 Task: Get directions from Lyndon B. Johnson National Historical Park, Texas, United States to Charleston, South Carolina, United States and explore the nearby things to do with rating 4.5 and open @ 5:00 Sunday
Action: Mouse moved to (268, 90)
Screenshot: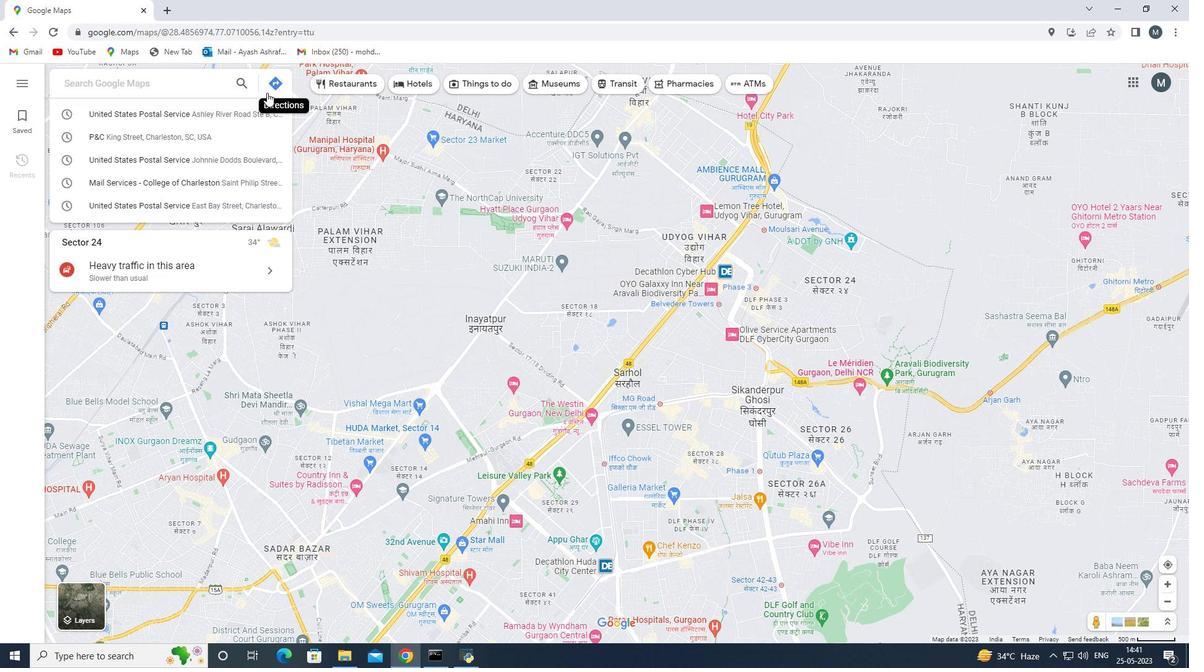 
Action: Mouse pressed left at (268, 90)
Screenshot: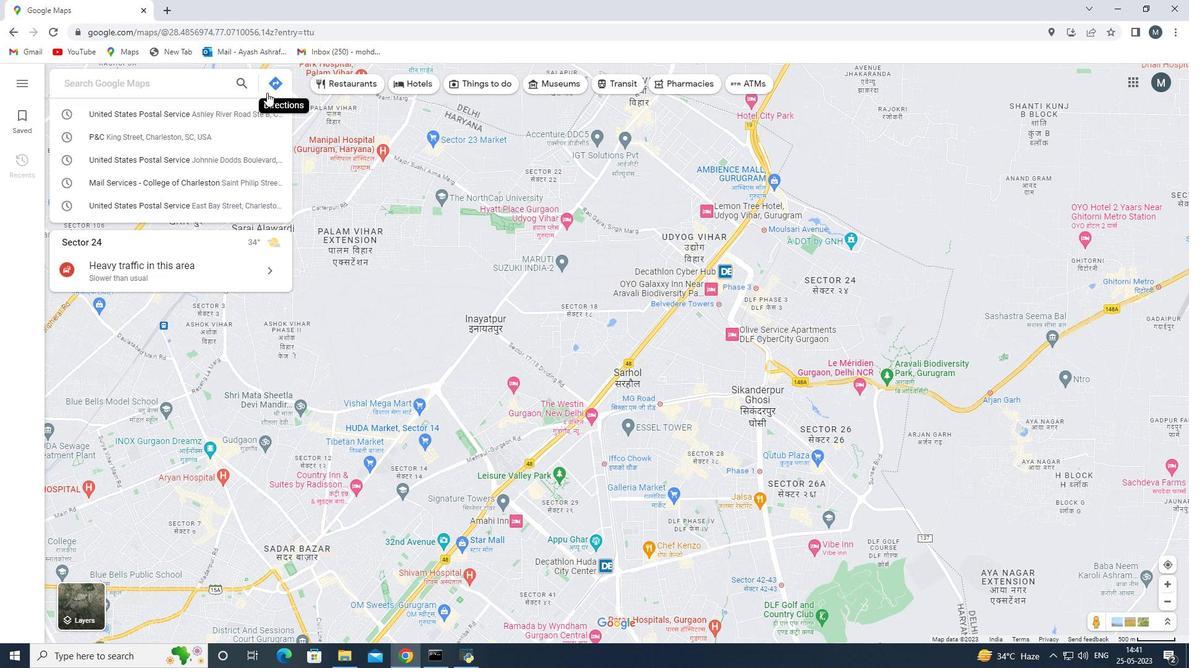 
Action: Mouse moved to (176, 125)
Screenshot: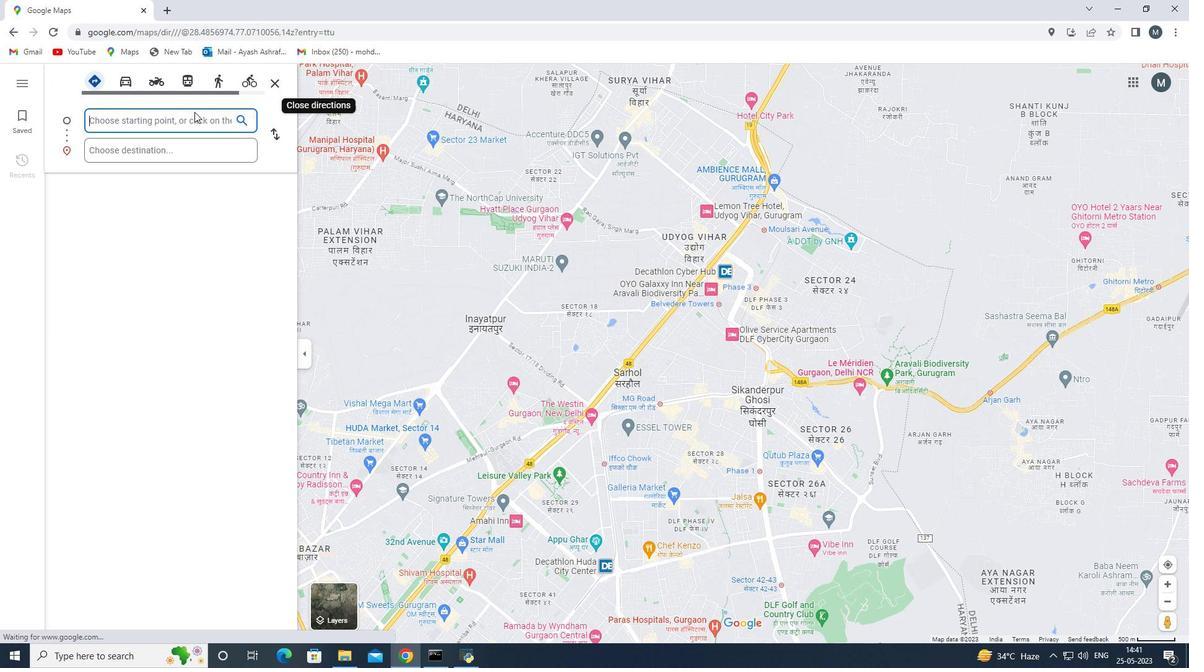 
Action: Mouse pressed left at (176, 125)
Screenshot: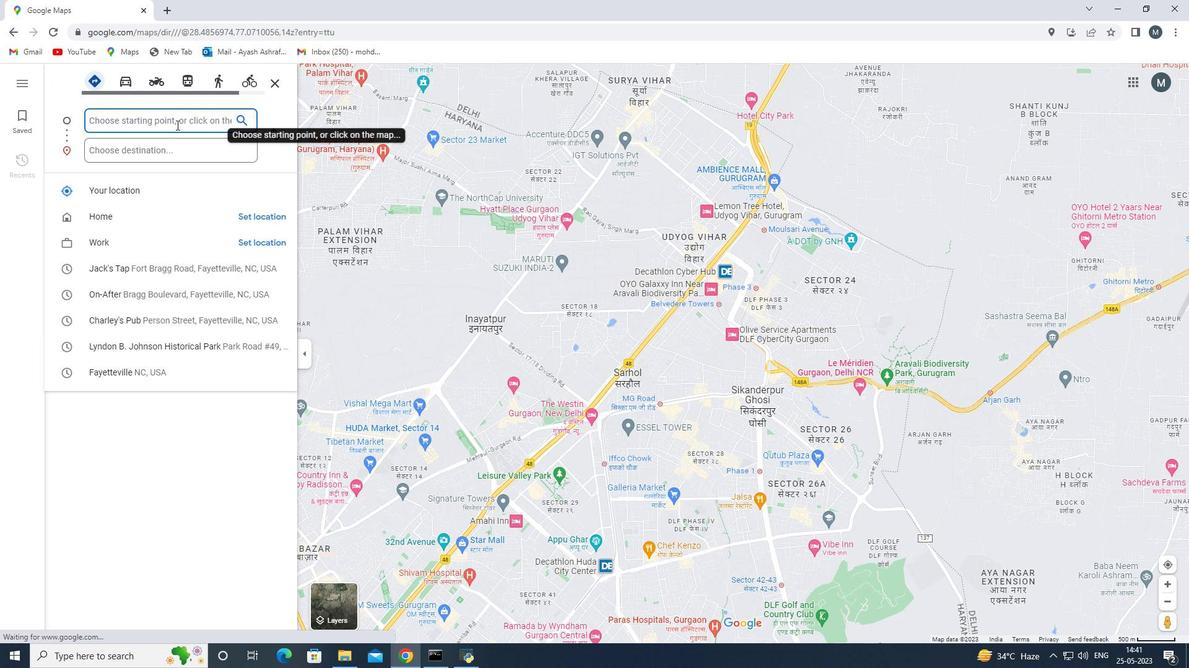 
Action: Key pressed <Key.shift>Lyndon<Key.space><Key.shift>B.johnson<Key.space><Key.shift>National<Key.space>histrical<Key.space>park,texas,united<Key.space>states<Key.space>
Screenshot: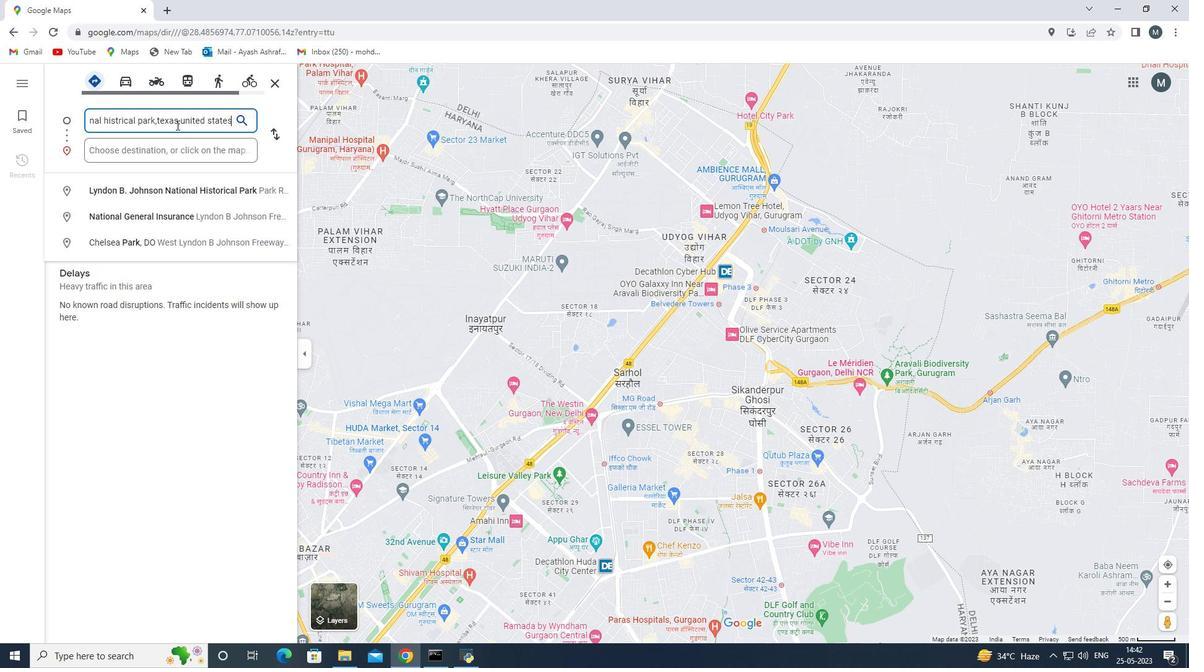 
Action: Mouse moved to (156, 153)
Screenshot: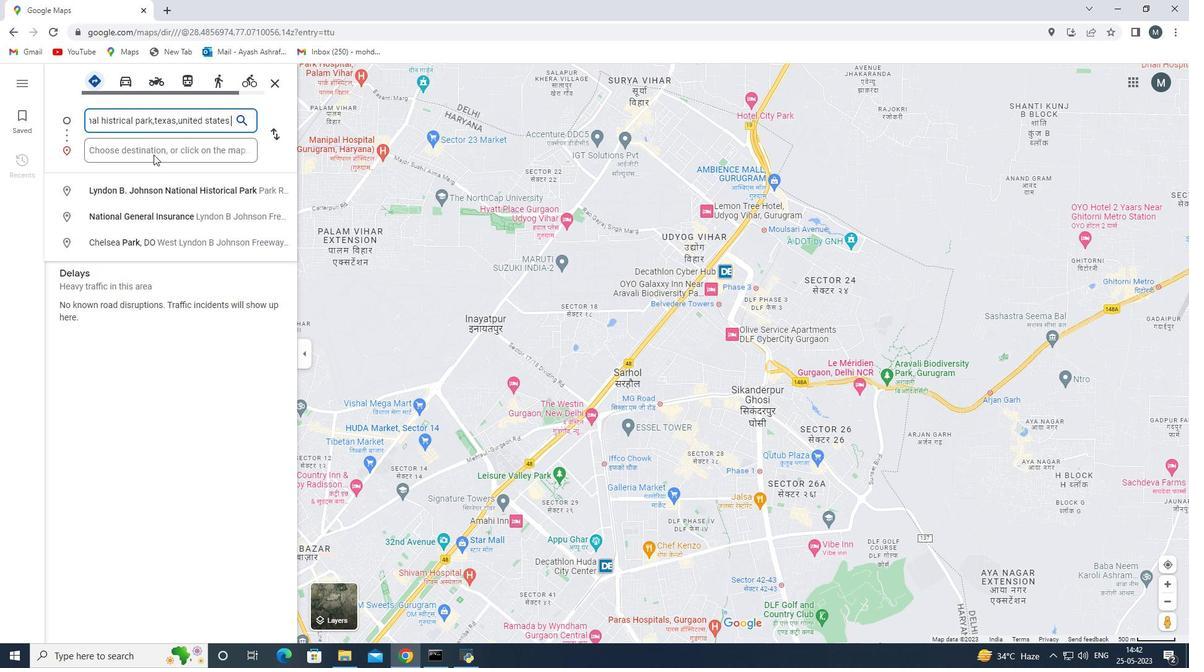 
Action: Mouse pressed left at (156, 153)
Screenshot: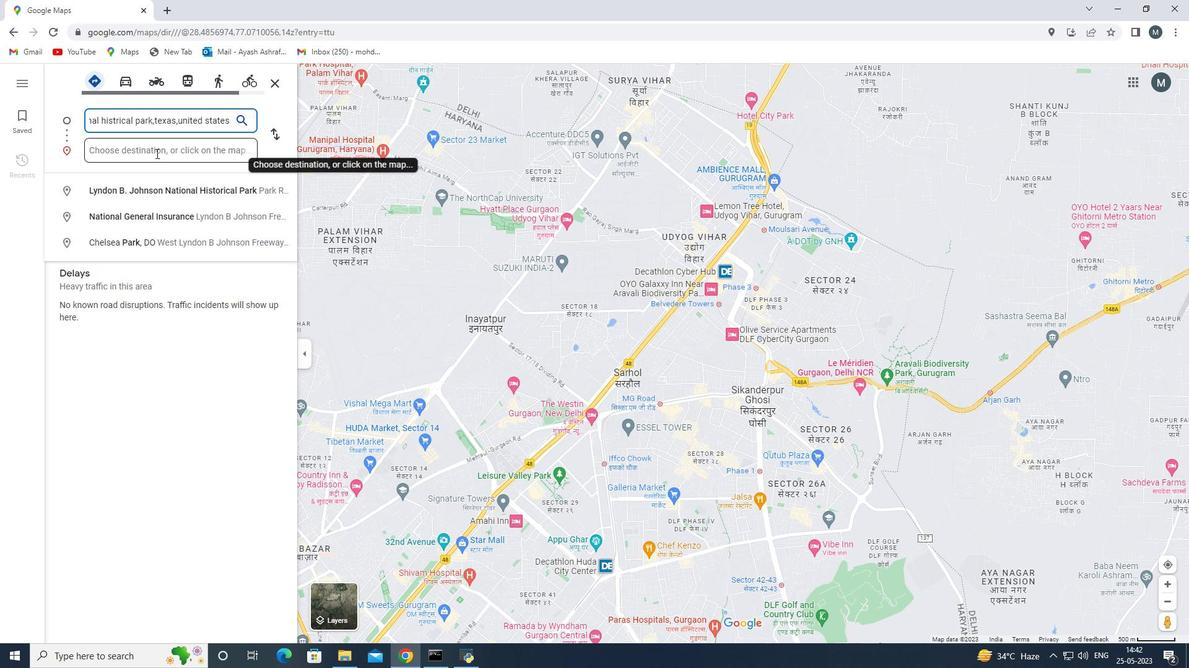 
Action: Key pressed <Key.shift>Chare<Key.backspace>leston<Key.space>south<Key.space>carolina,united<Key.space>staes<Key.space>
Screenshot: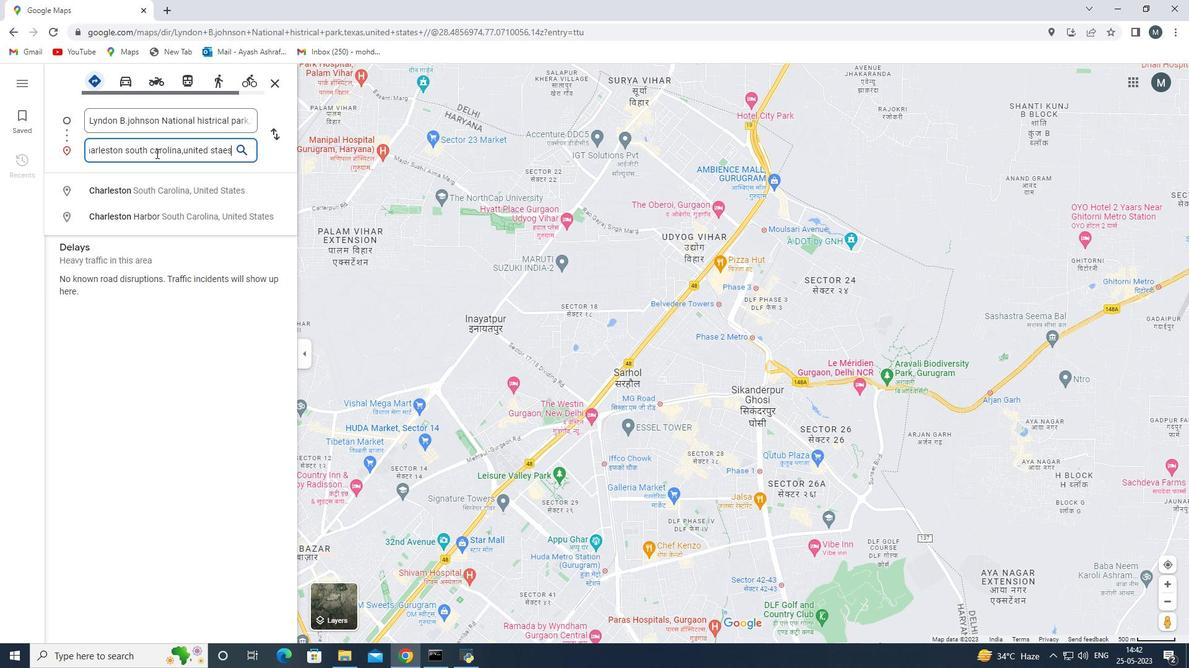 
Action: Mouse moved to (233, 154)
Screenshot: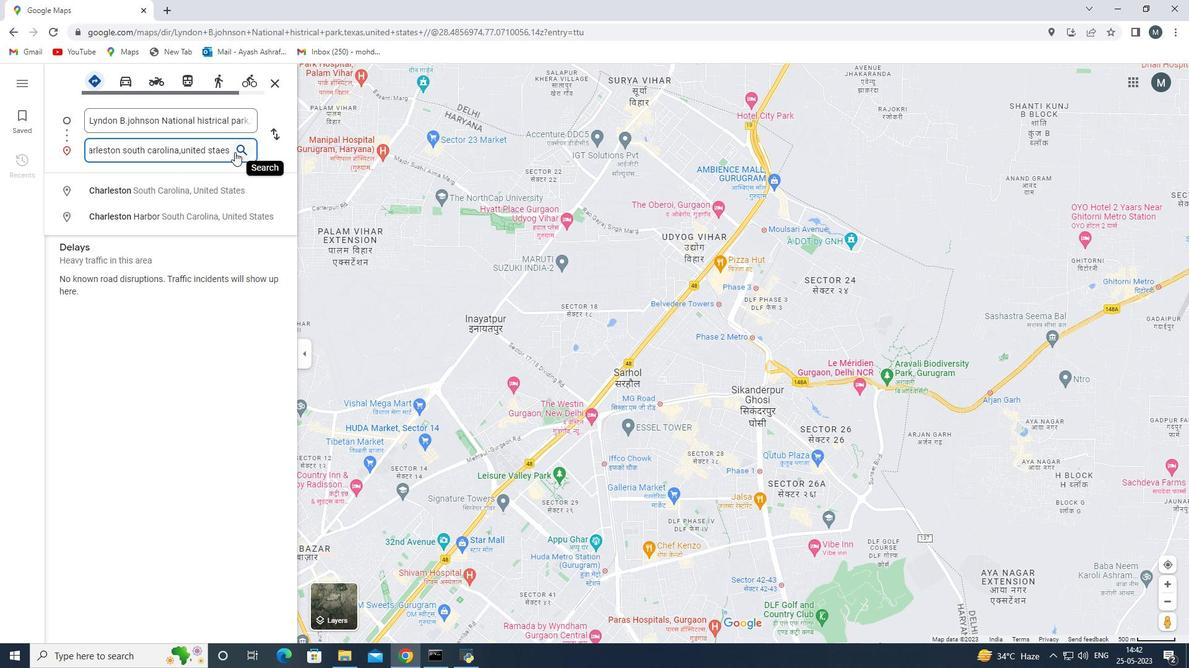 
Action: Key pressed <Key.backspace><Key.backspace><Key.backspace>tes
Screenshot: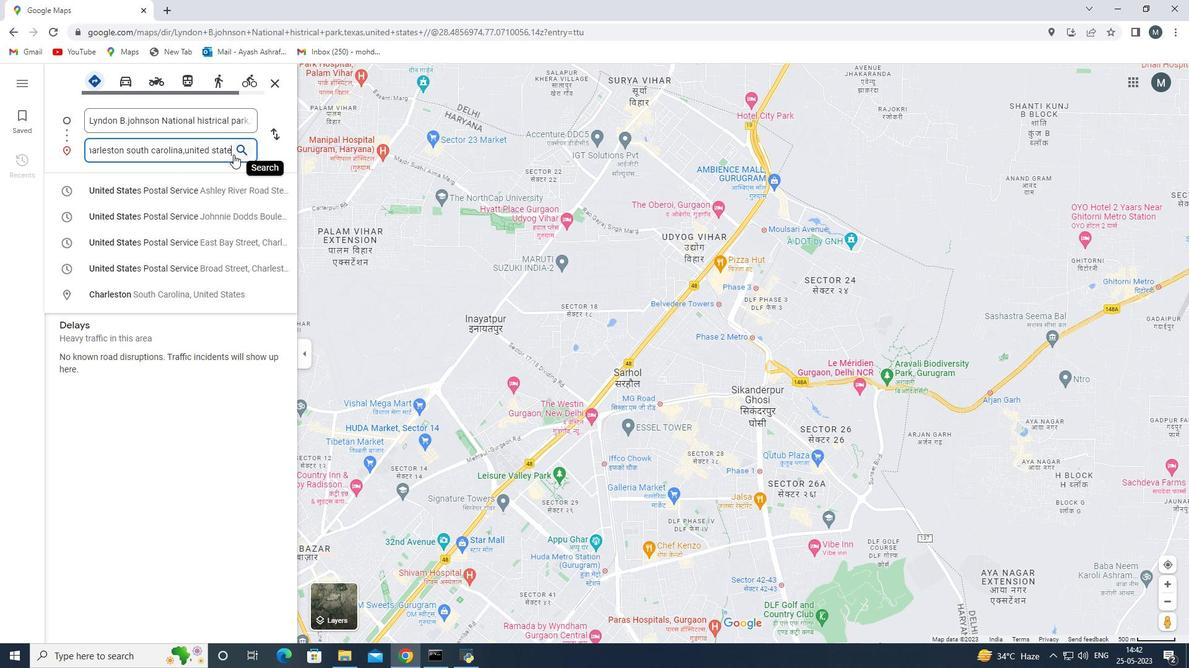 
Action: Mouse moved to (240, 149)
Screenshot: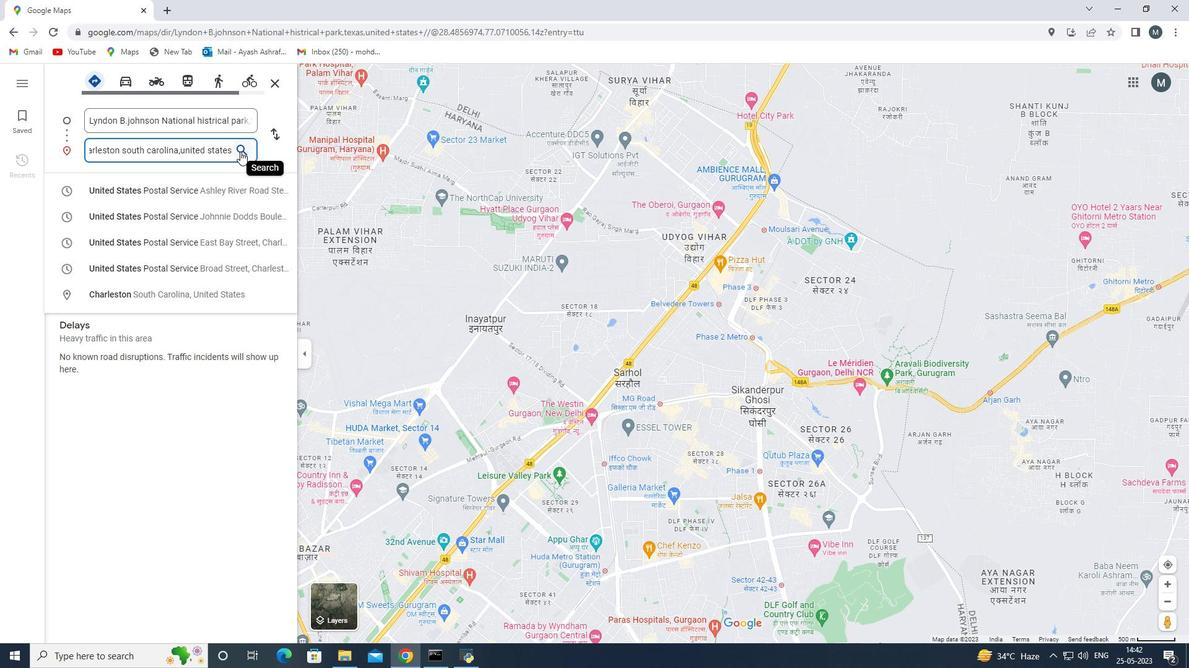 
Action: Mouse pressed left at (240, 149)
Screenshot: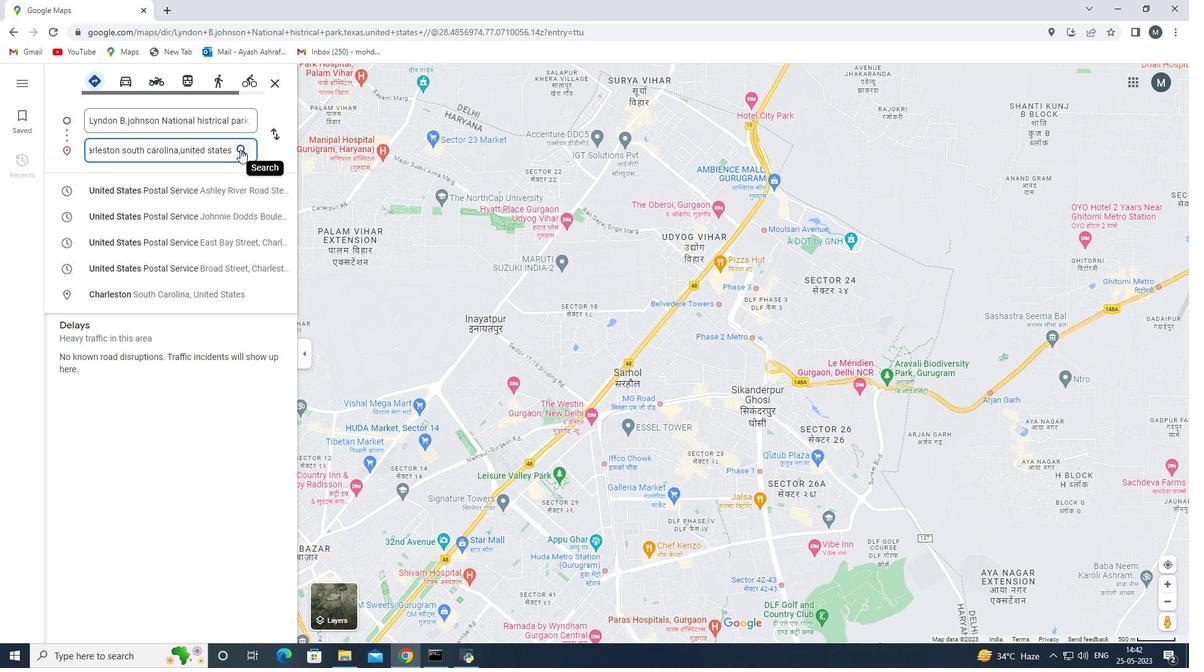
Action: Mouse moved to (166, 306)
Screenshot: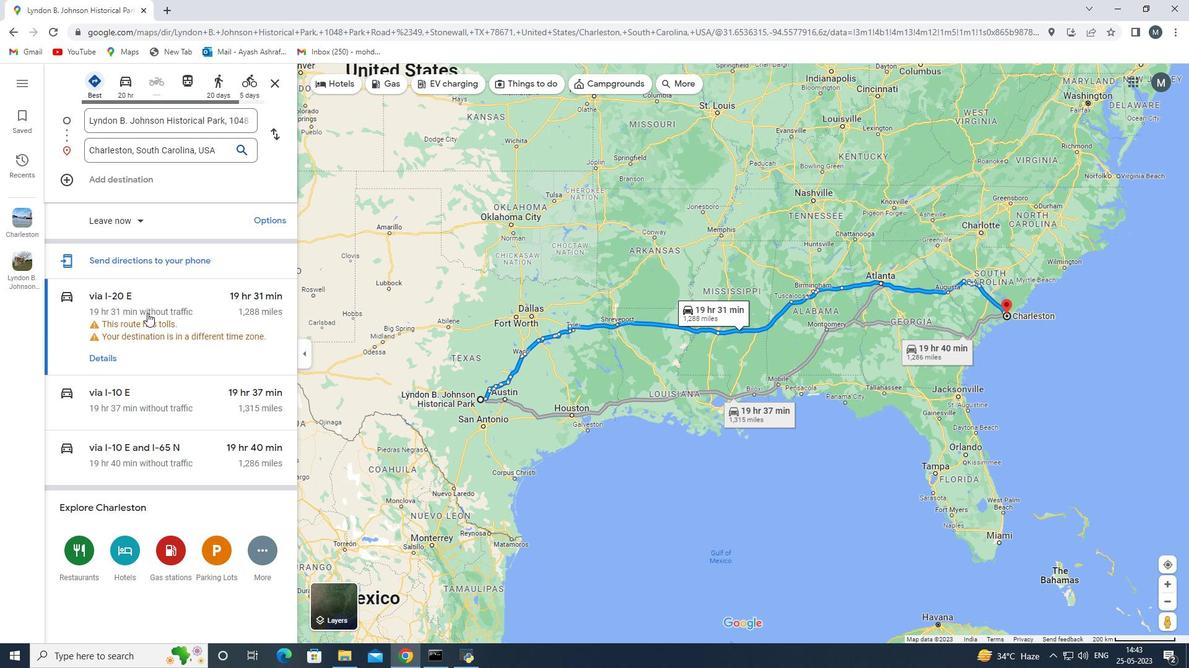 
Action: Mouse scrolled (166, 306) with delta (0, 0)
Screenshot: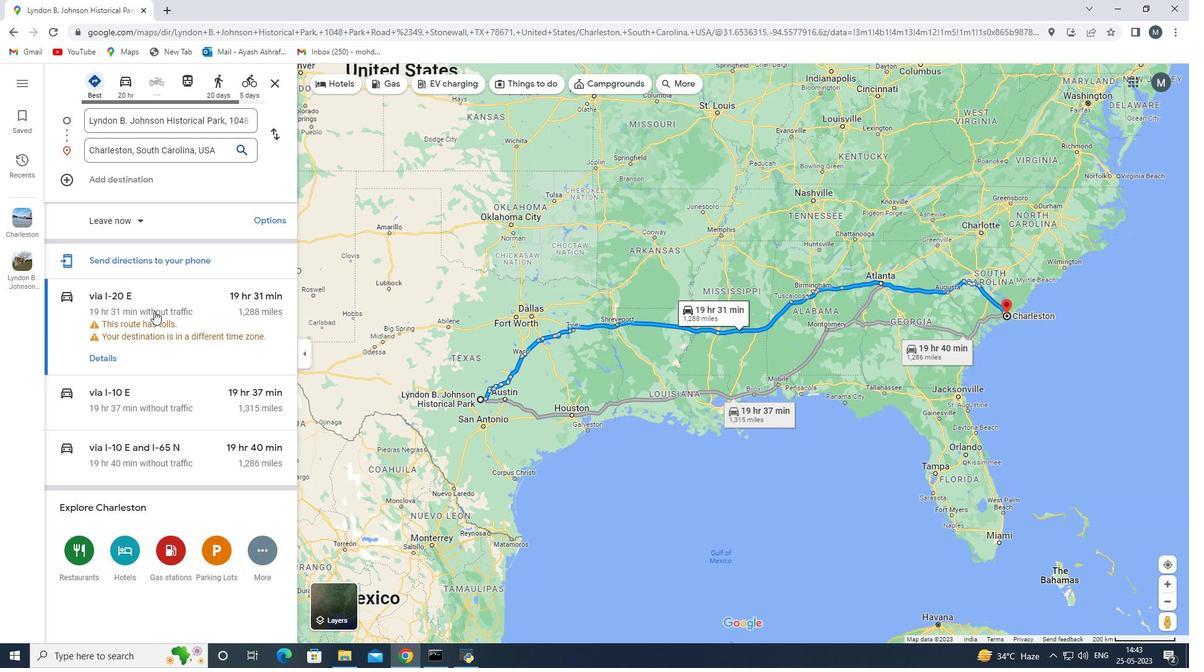 
Action: Mouse scrolled (166, 306) with delta (0, 0)
Screenshot: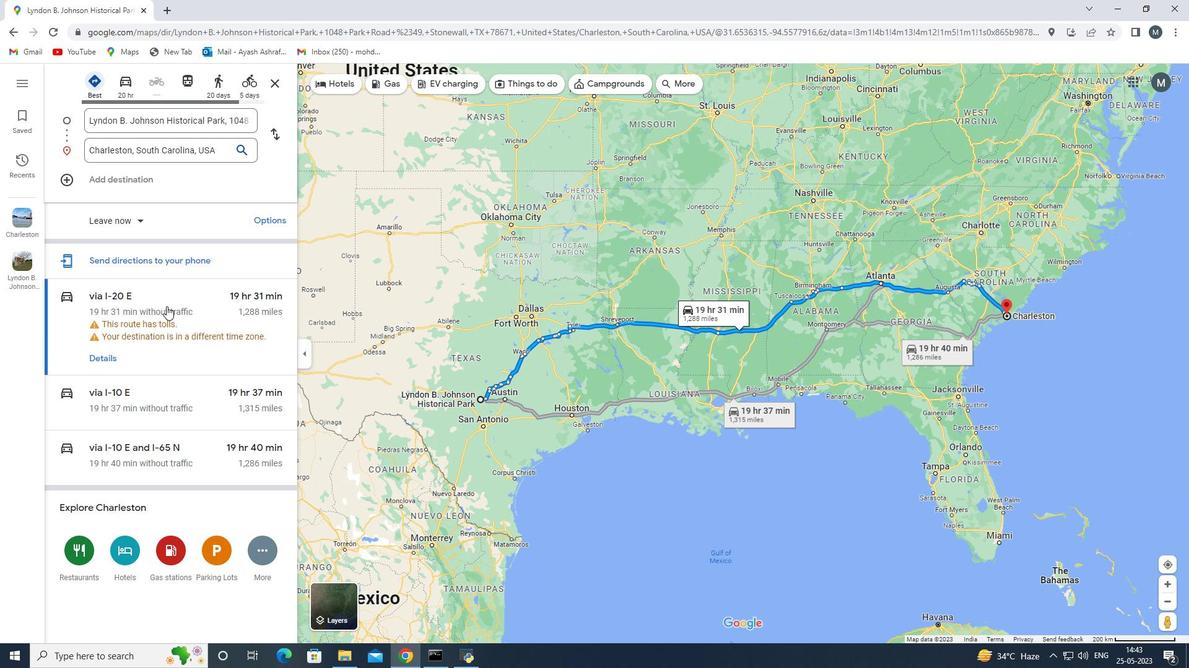
Action: Mouse moved to (271, 557)
Screenshot: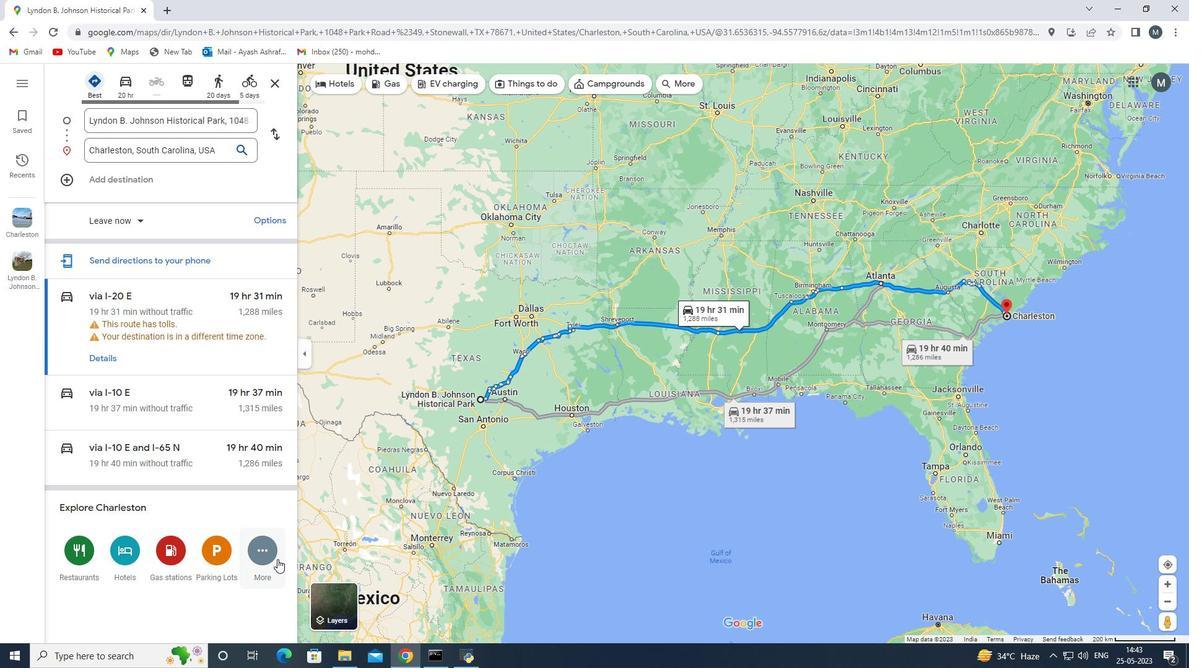 
Action: Mouse pressed left at (271, 557)
Screenshot: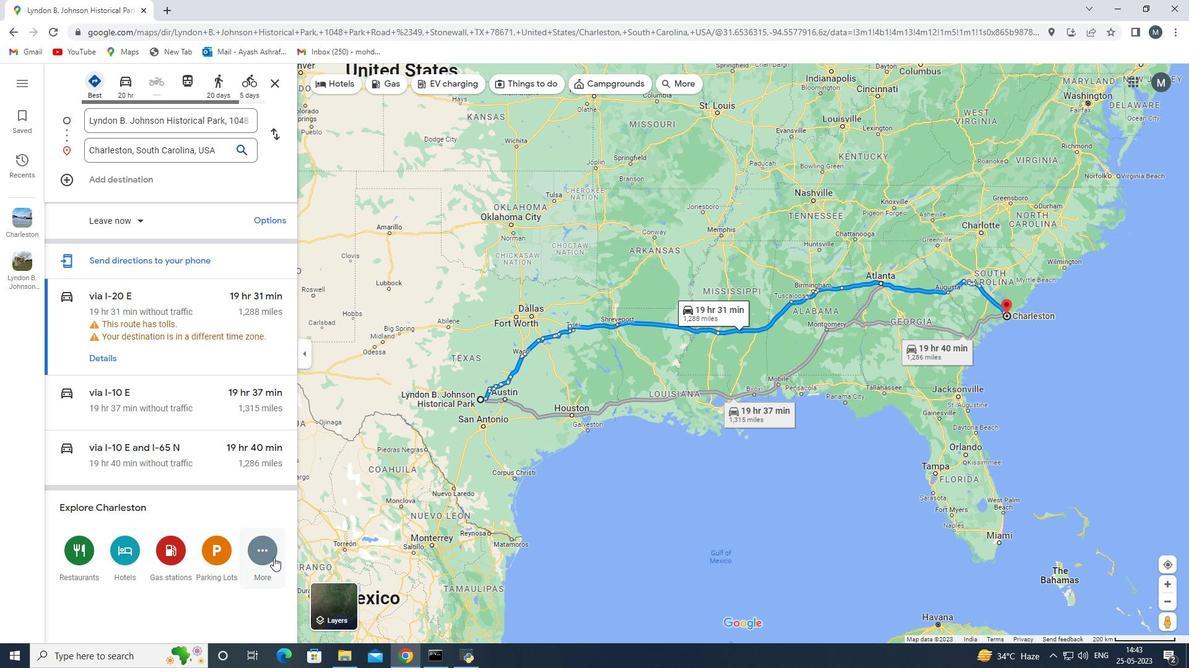 
Action: Mouse moved to (236, 511)
Screenshot: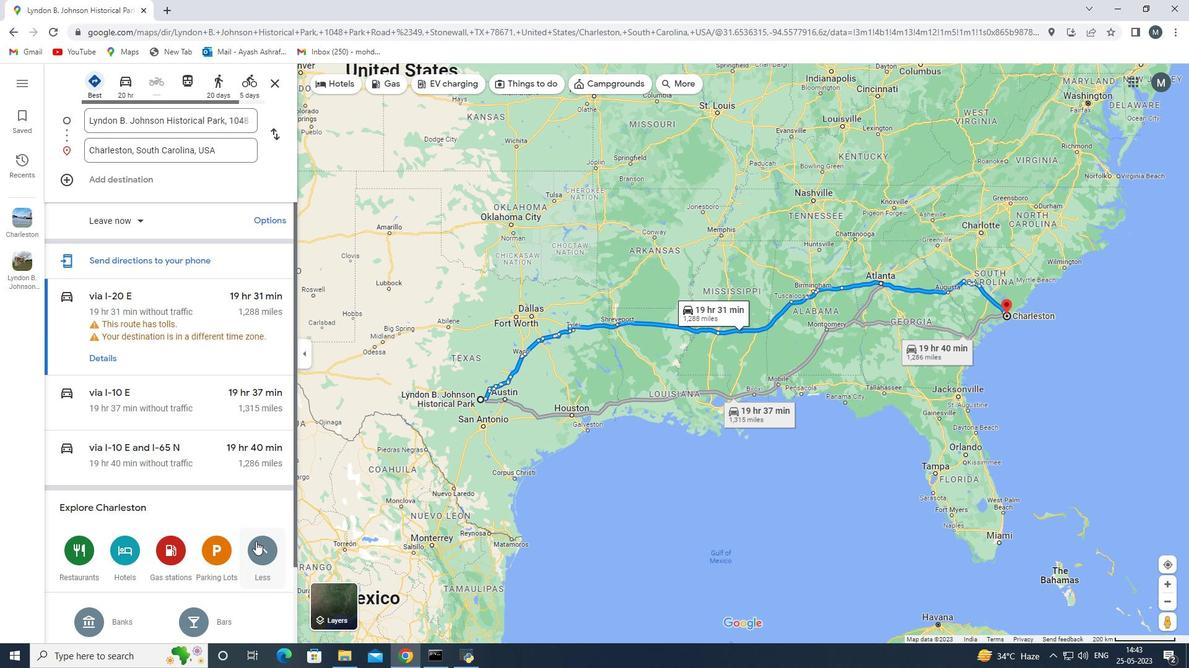 
Action: Mouse scrolled (236, 510) with delta (0, 0)
Screenshot: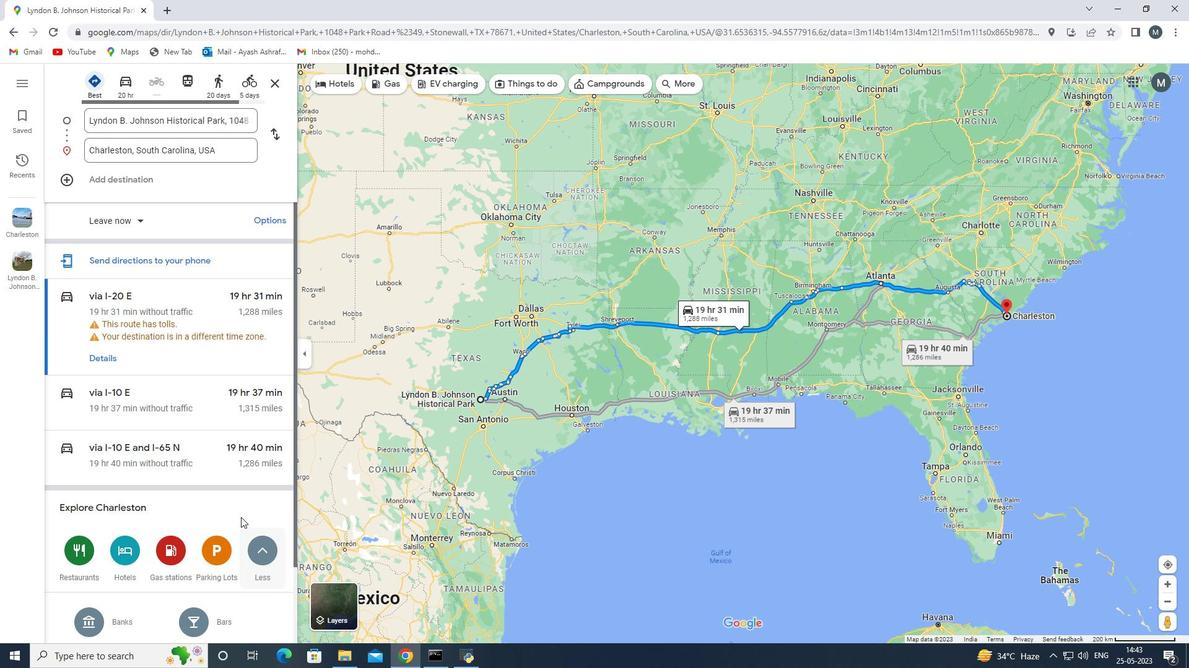 
Action: Mouse scrolled (236, 510) with delta (0, 0)
Screenshot: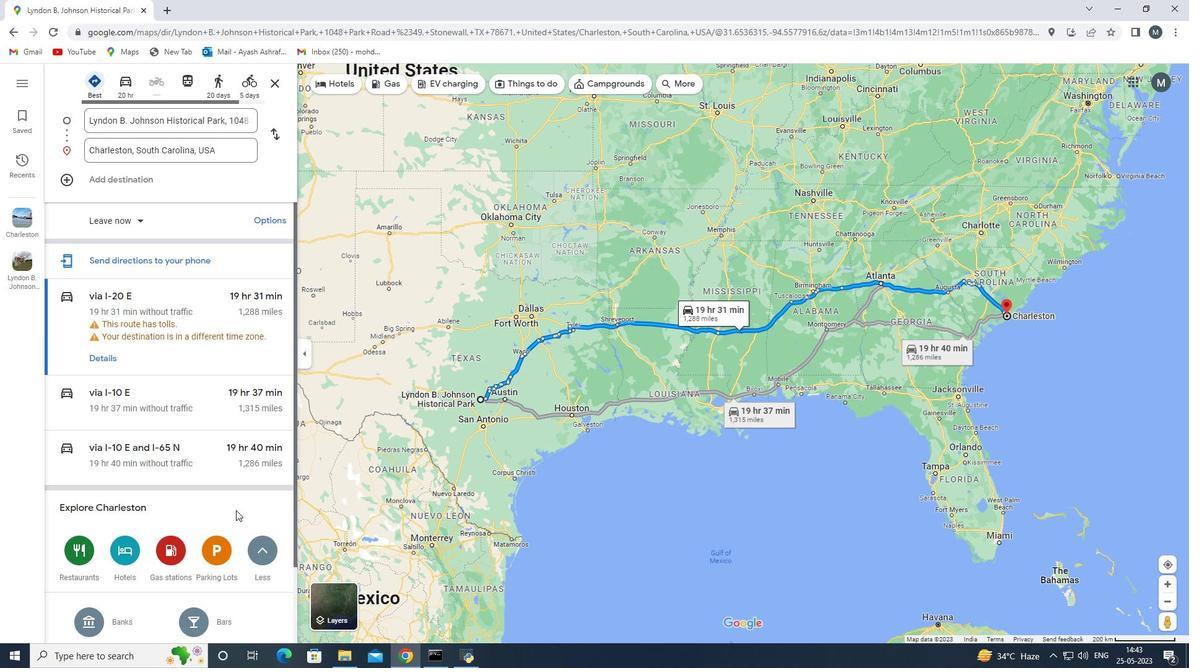 
Action: Mouse scrolled (236, 510) with delta (0, 0)
Screenshot: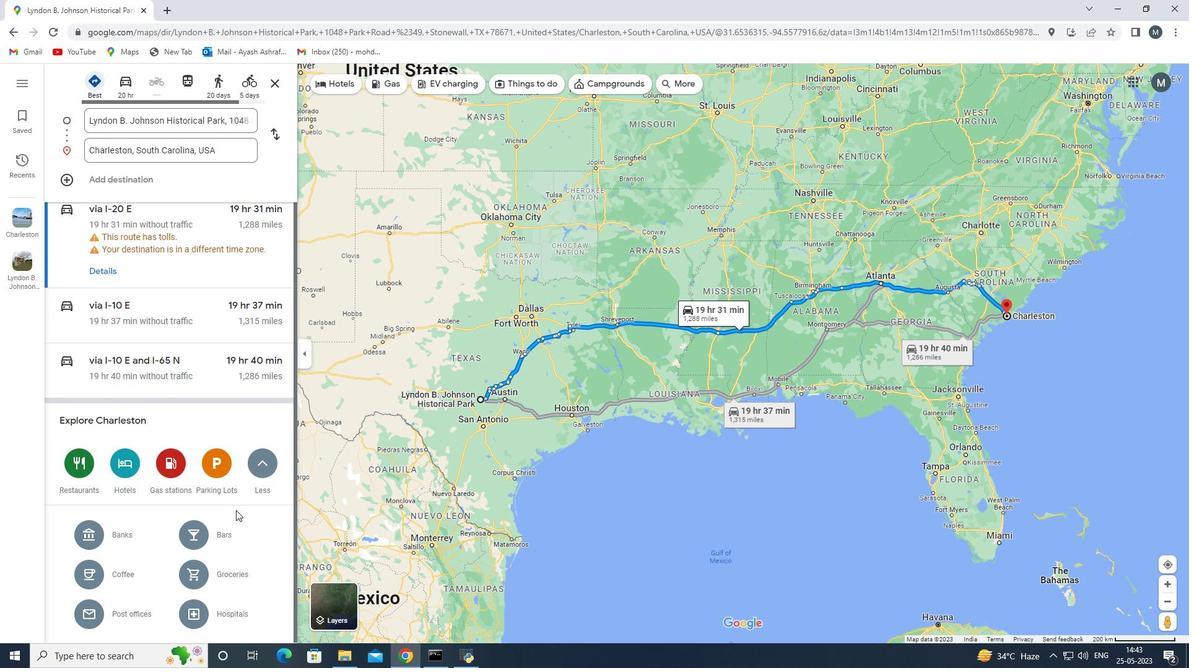 
Action: Mouse scrolled (236, 510) with delta (0, 0)
Screenshot: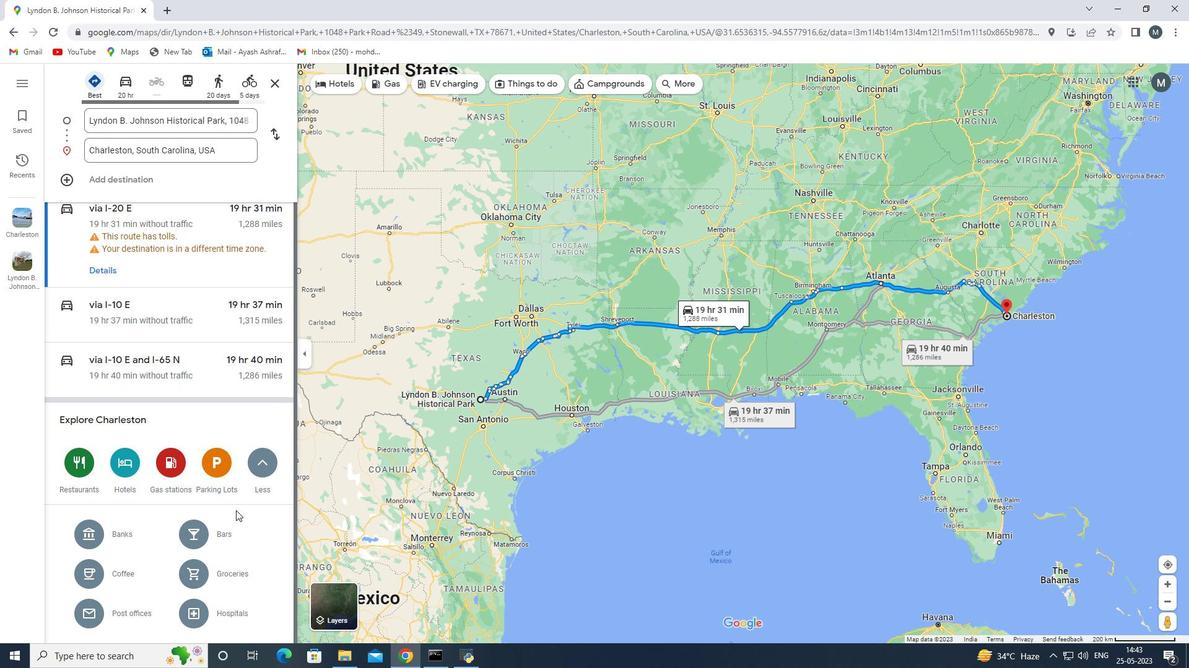 
Action: Mouse scrolled (236, 510) with delta (0, 0)
Screenshot: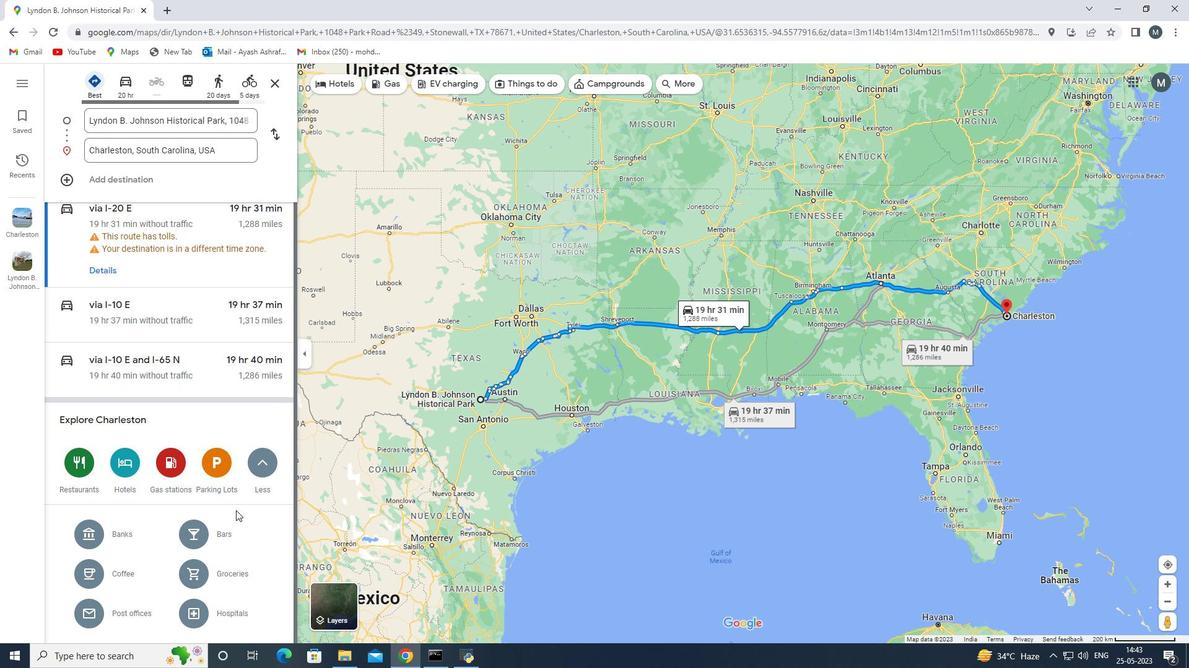
Action: Mouse moved to (218, 568)
Screenshot: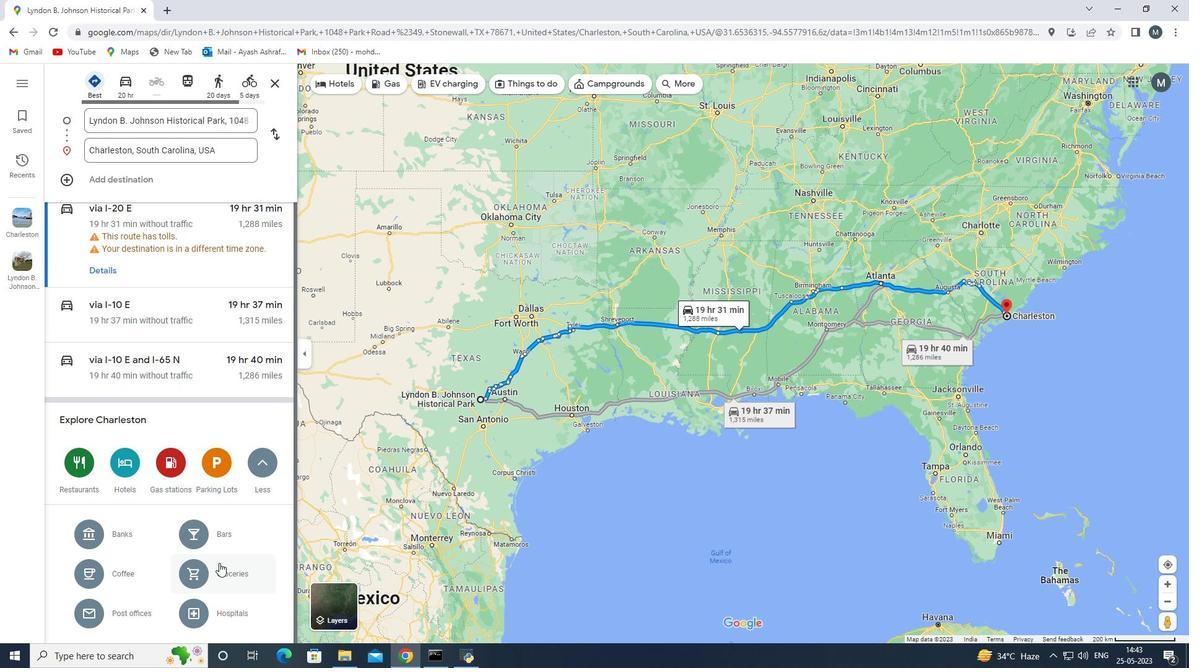 
Action: Mouse pressed left at (218, 568)
Screenshot: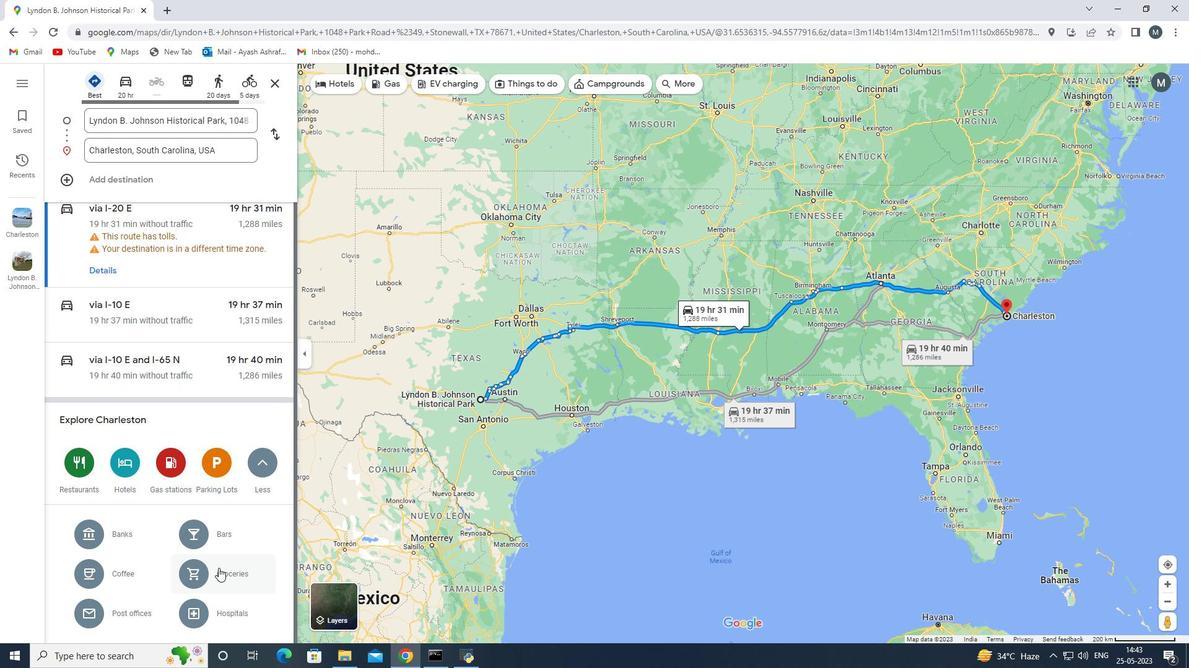 
Action: Mouse moved to (156, 309)
Screenshot: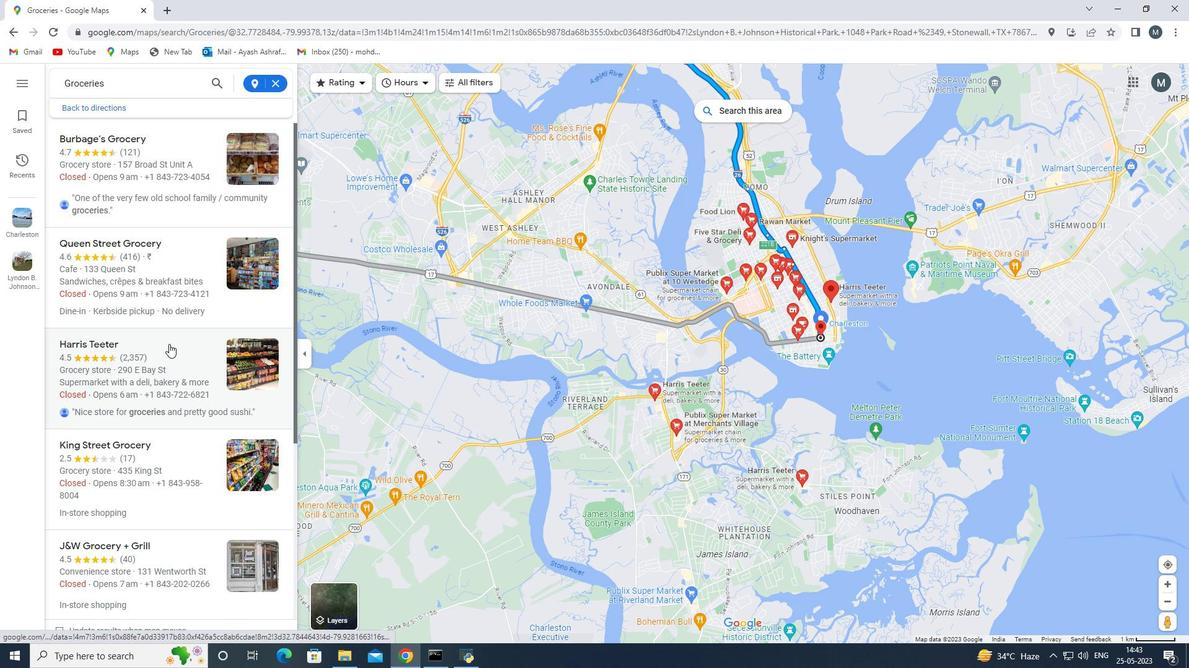 
Action: Mouse scrolled (156, 310) with delta (0, 0)
Screenshot: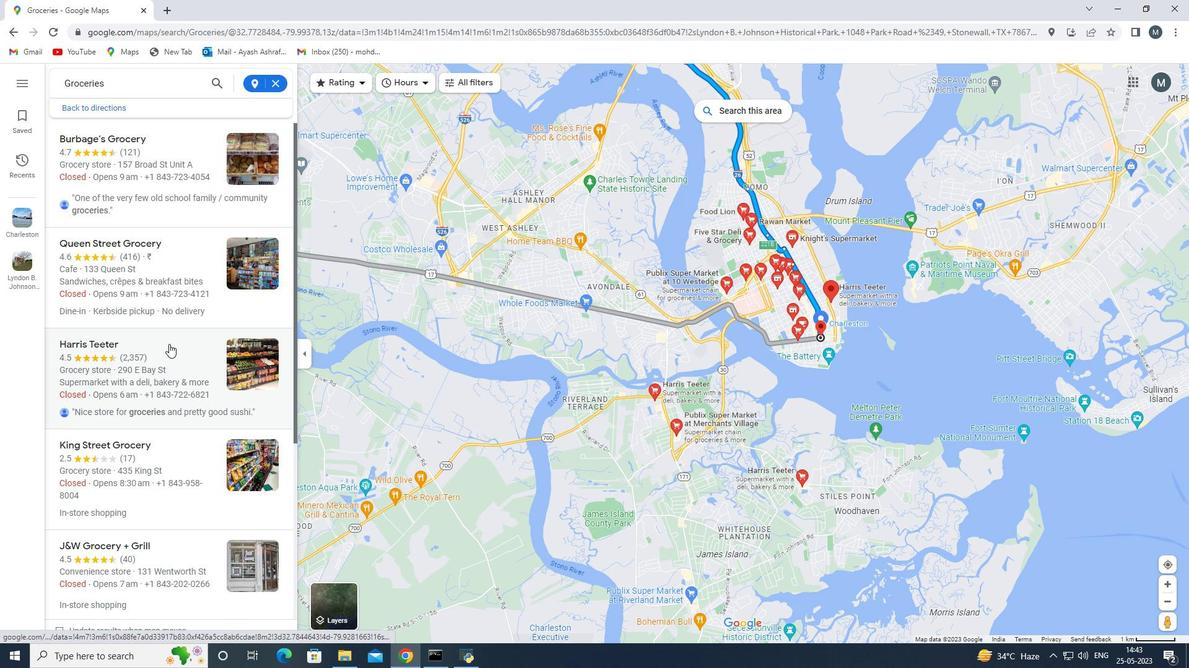 
Action: Mouse scrolled (156, 310) with delta (0, 0)
Screenshot: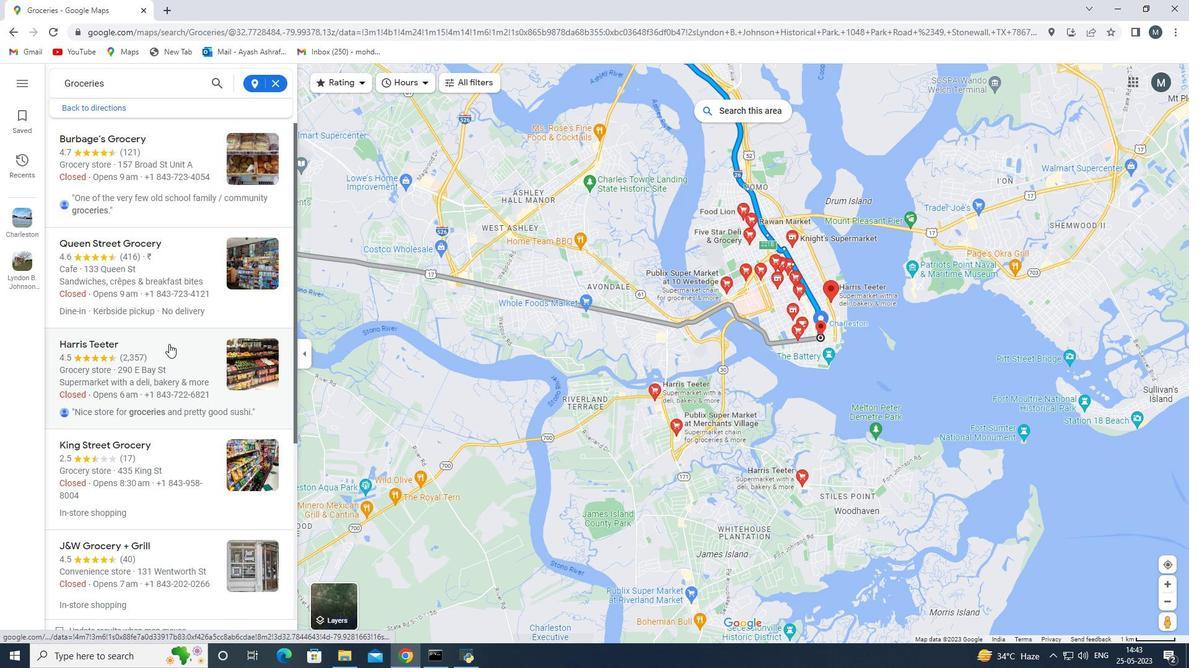 
Action: Mouse scrolled (156, 310) with delta (0, 0)
Screenshot: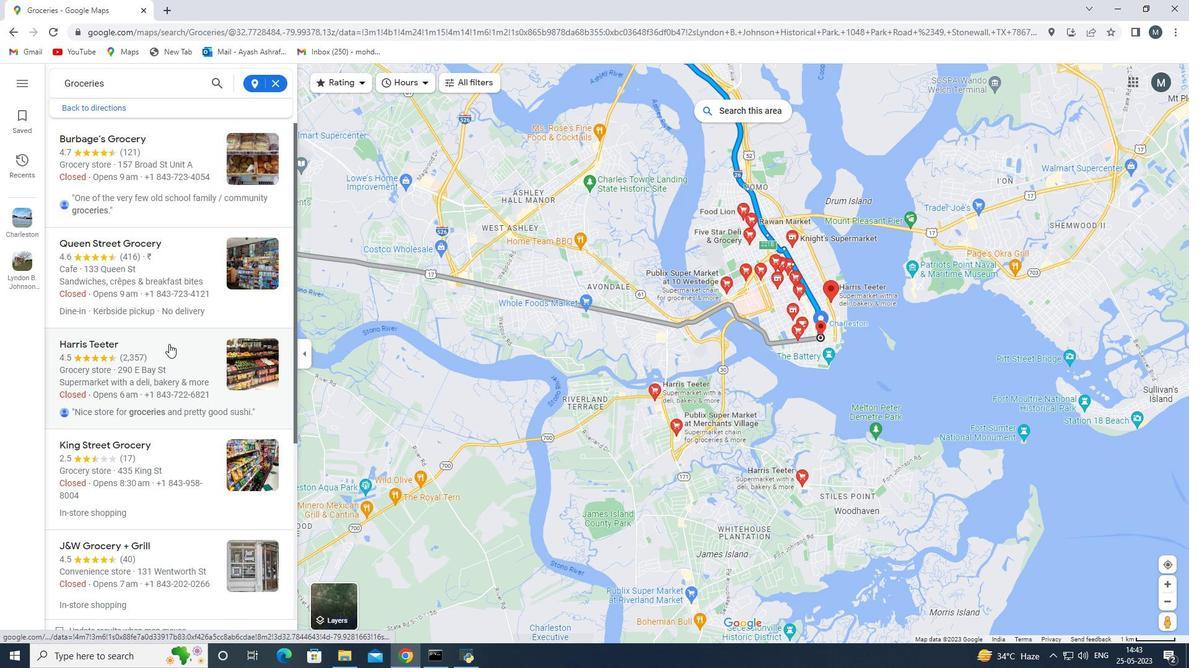
Action: Mouse scrolled (156, 310) with delta (0, 0)
Screenshot: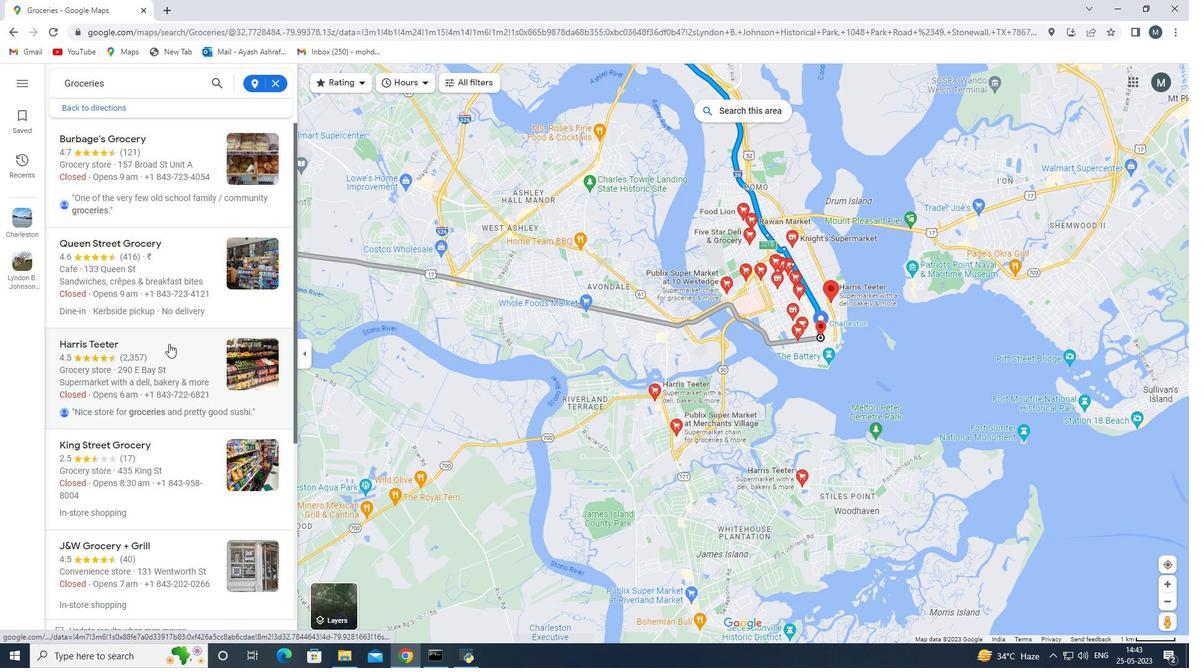 
Action: Mouse scrolled (156, 310) with delta (0, 0)
Screenshot: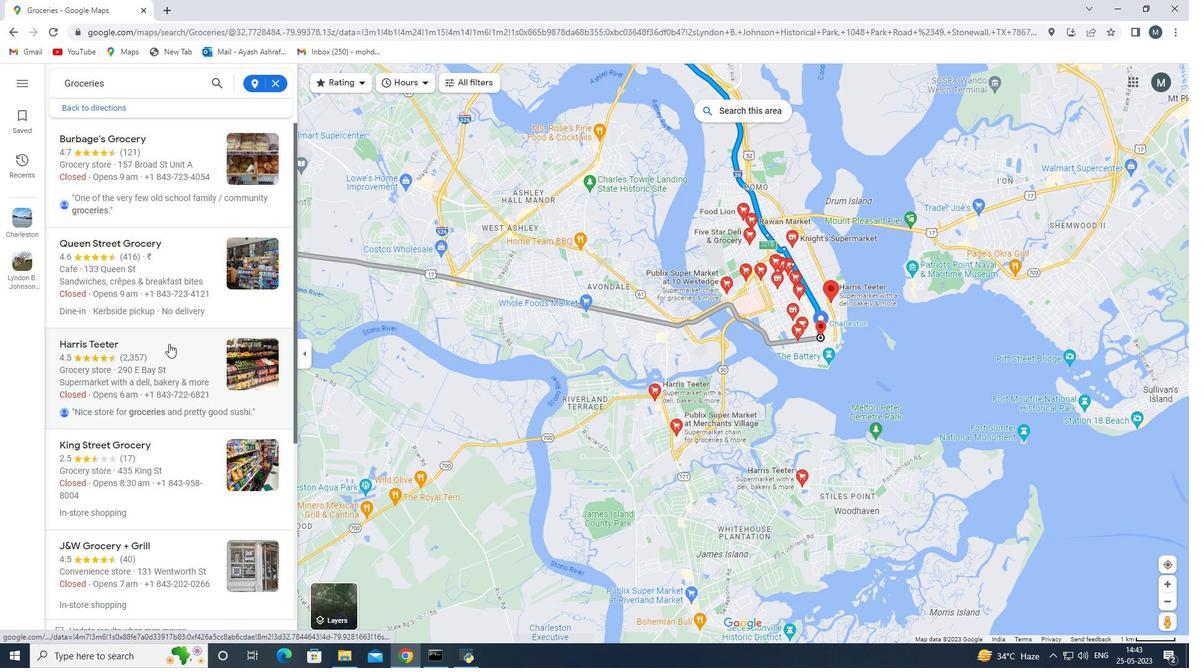 
Action: Mouse scrolled (156, 310) with delta (0, 0)
Screenshot: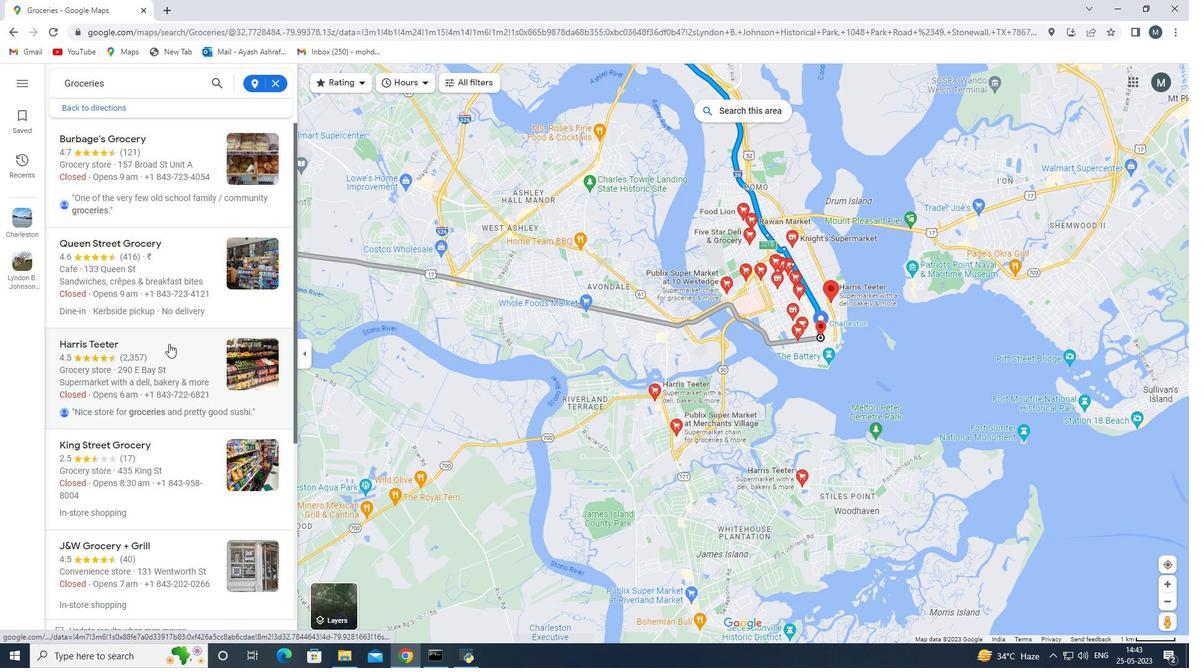
Action: Mouse moved to (157, 218)
Screenshot: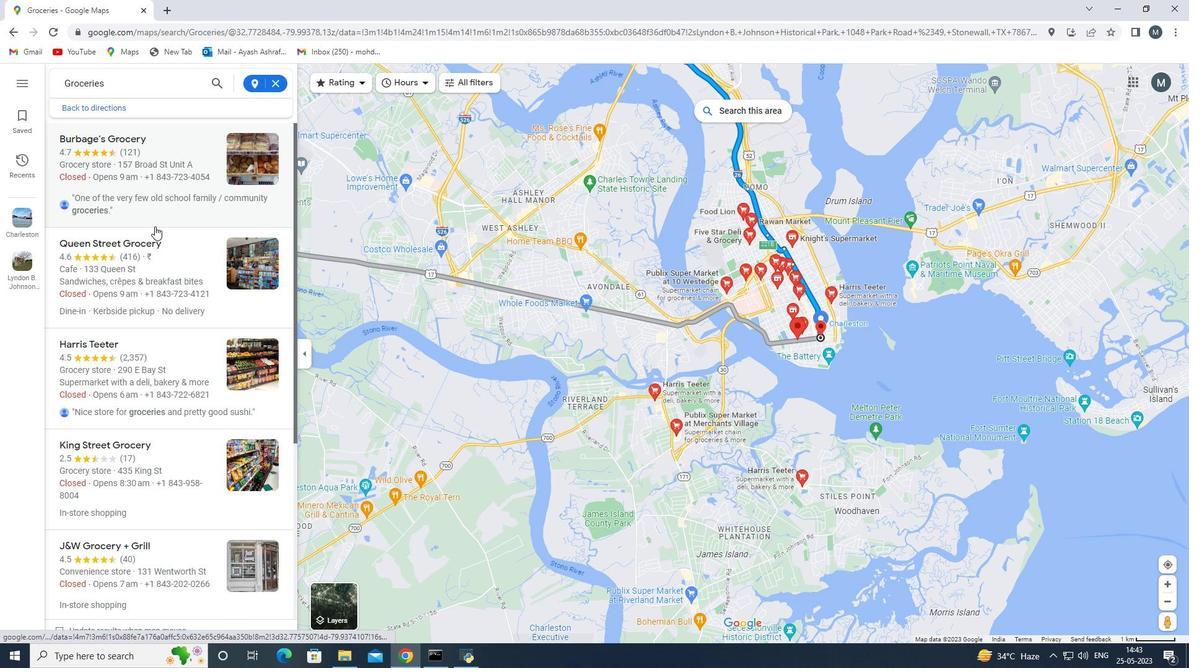 
Action: Mouse pressed left at (157, 218)
Screenshot: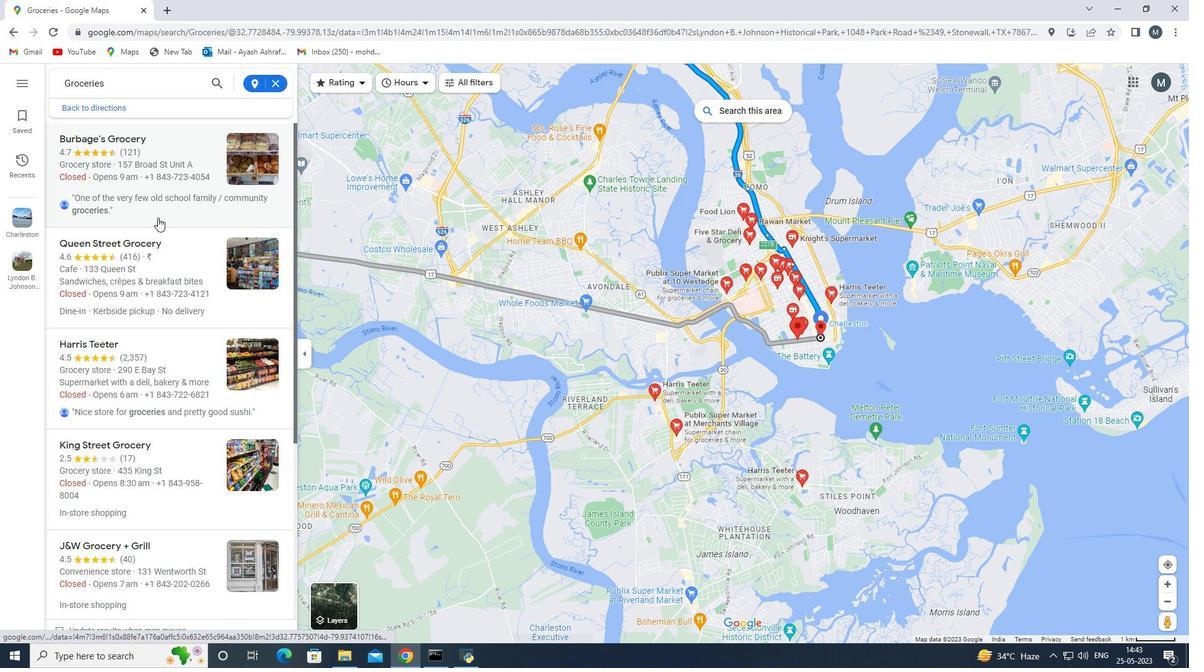 
Action: Mouse moved to (348, 374)
Screenshot: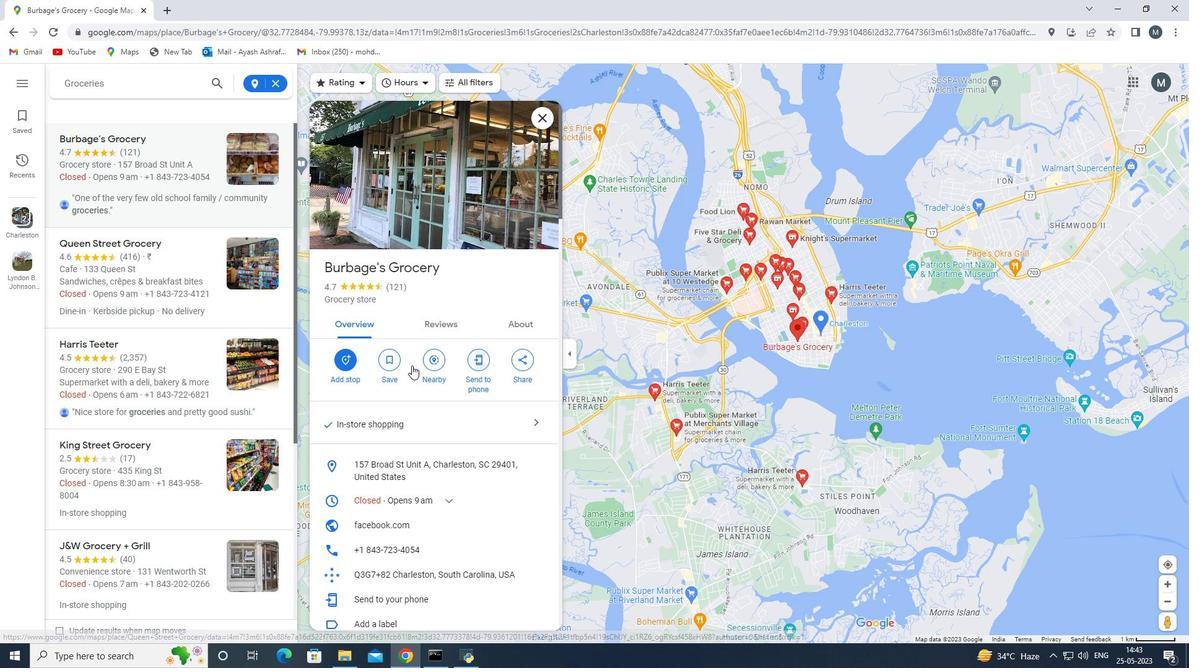 
Action: Mouse scrolled (348, 373) with delta (0, 0)
Screenshot: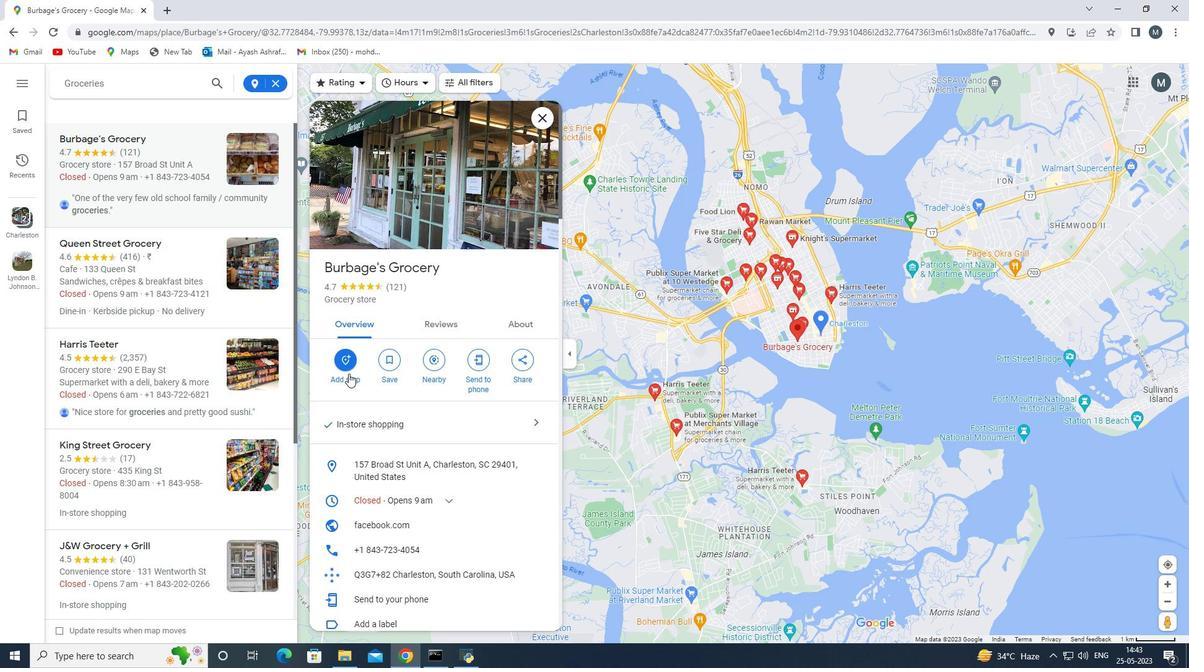 
Action: Mouse scrolled (348, 373) with delta (0, 0)
Screenshot: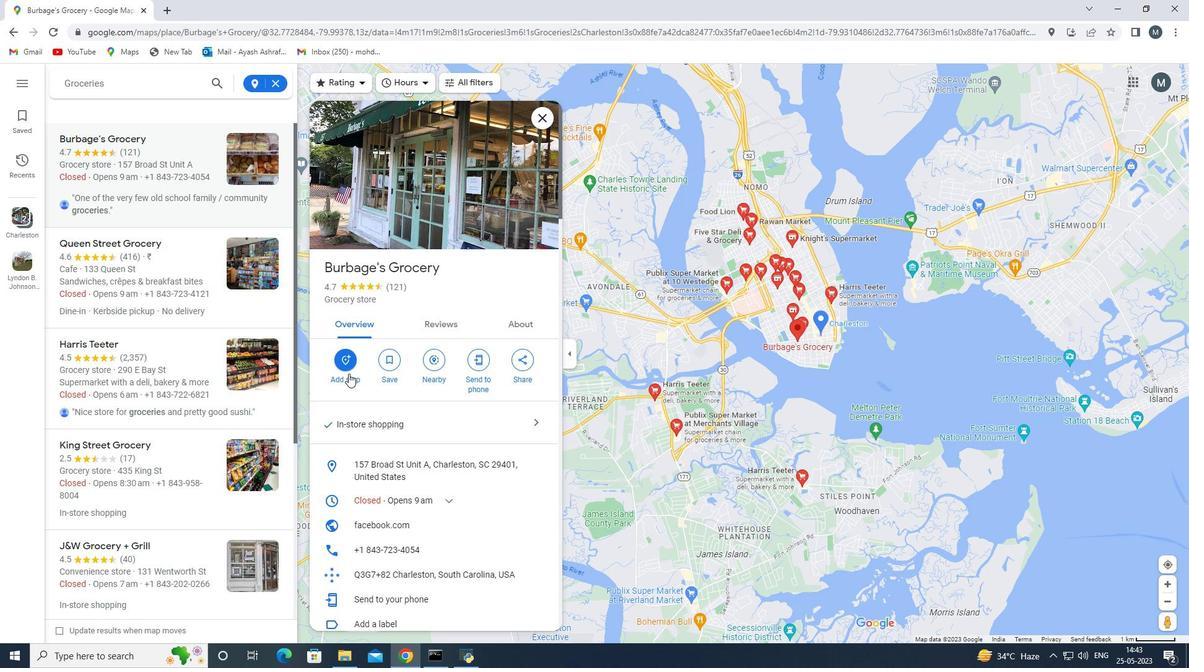 
Action: Mouse scrolled (348, 373) with delta (0, 0)
Screenshot: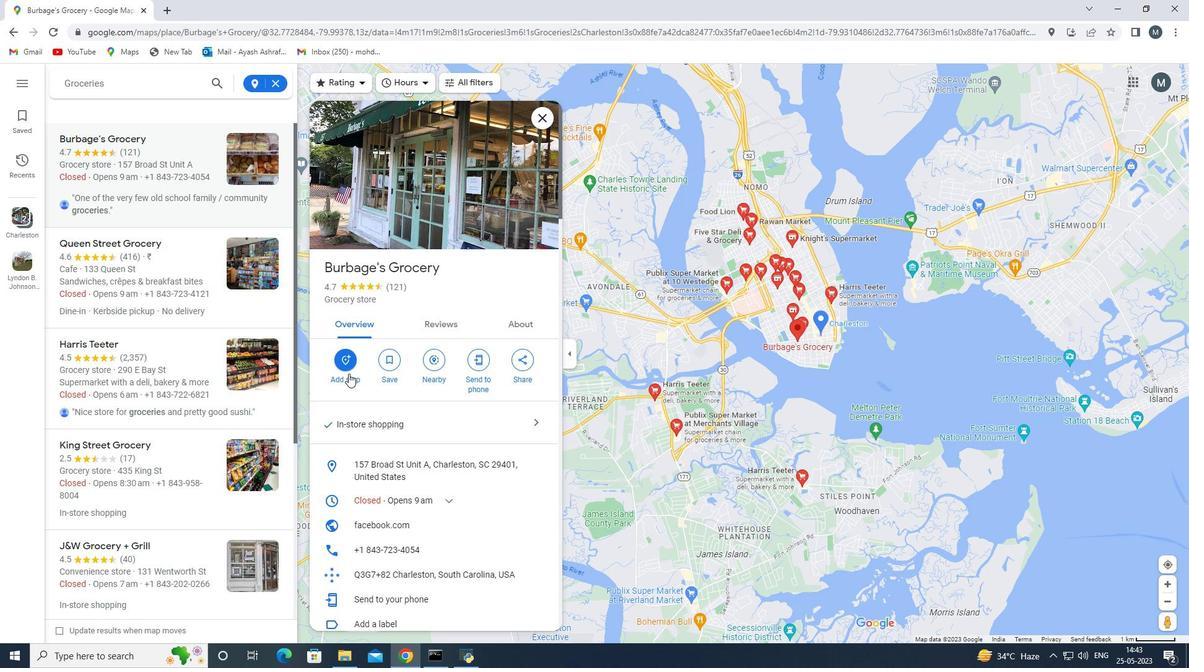 
Action: Mouse scrolled (348, 373) with delta (0, 0)
Screenshot: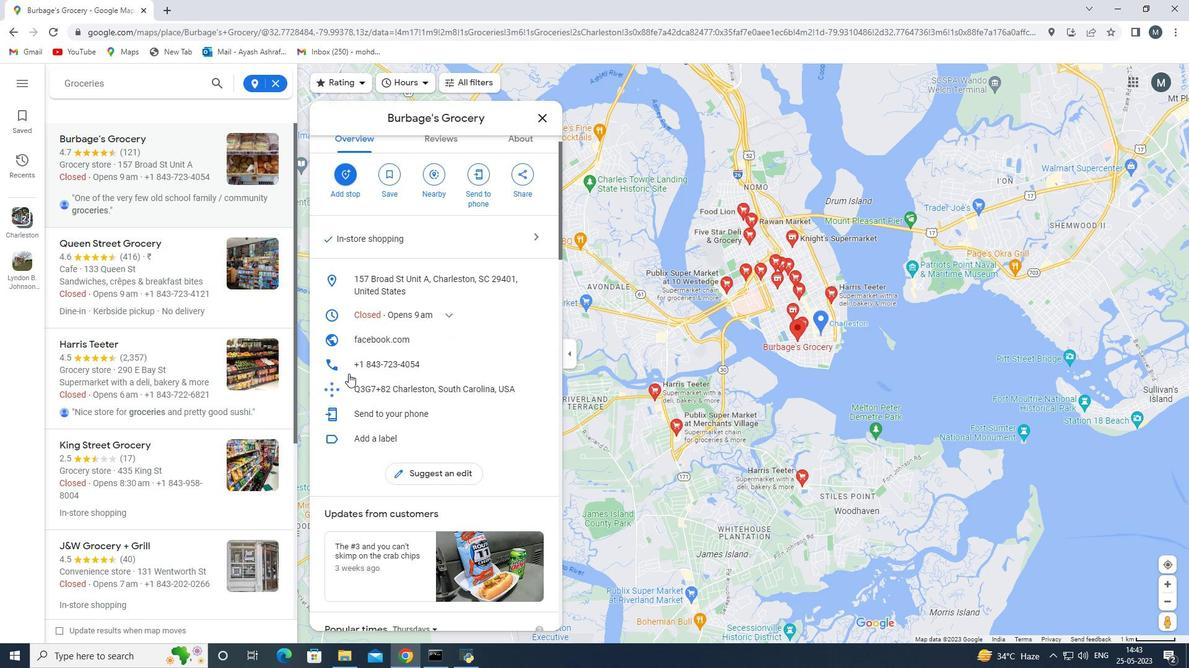 
Action: Mouse scrolled (348, 373) with delta (0, 0)
Screenshot: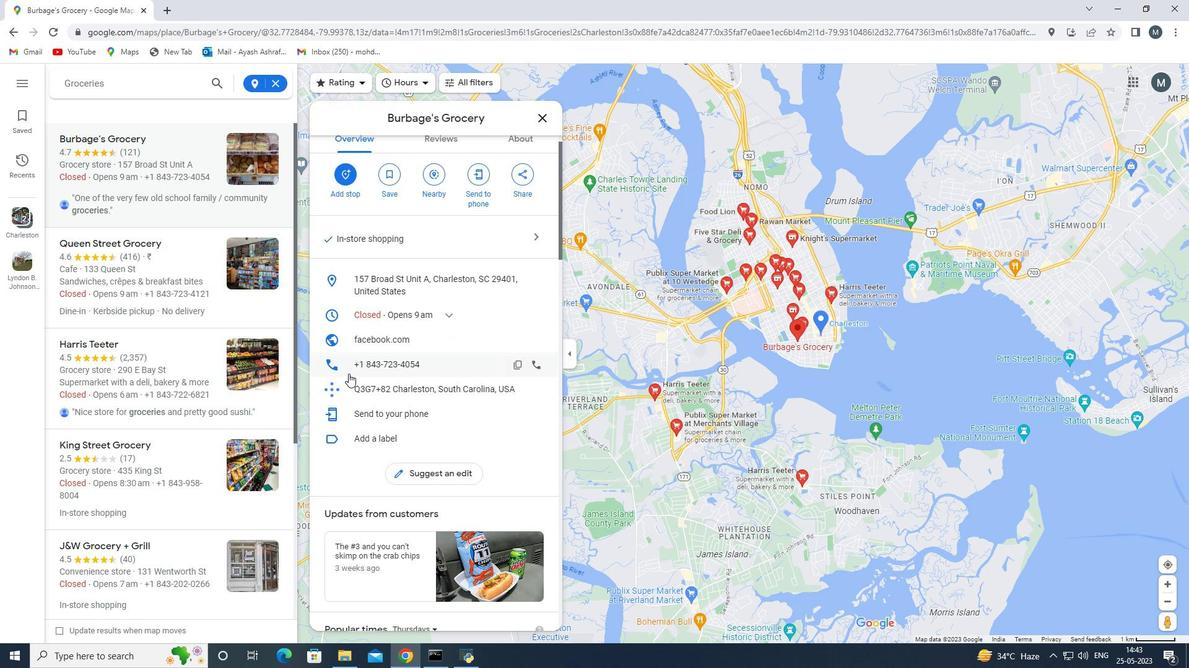 
Action: Mouse moved to (348, 379)
Screenshot: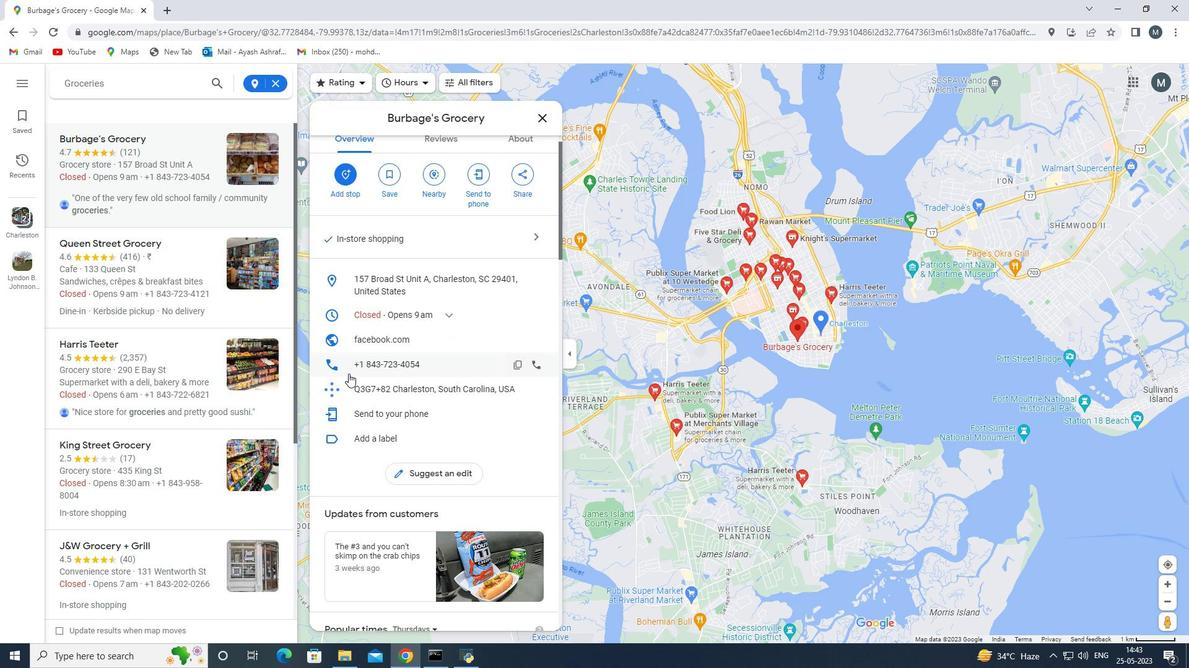 
Action: Mouse scrolled (348, 379) with delta (0, 0)
Screenshot: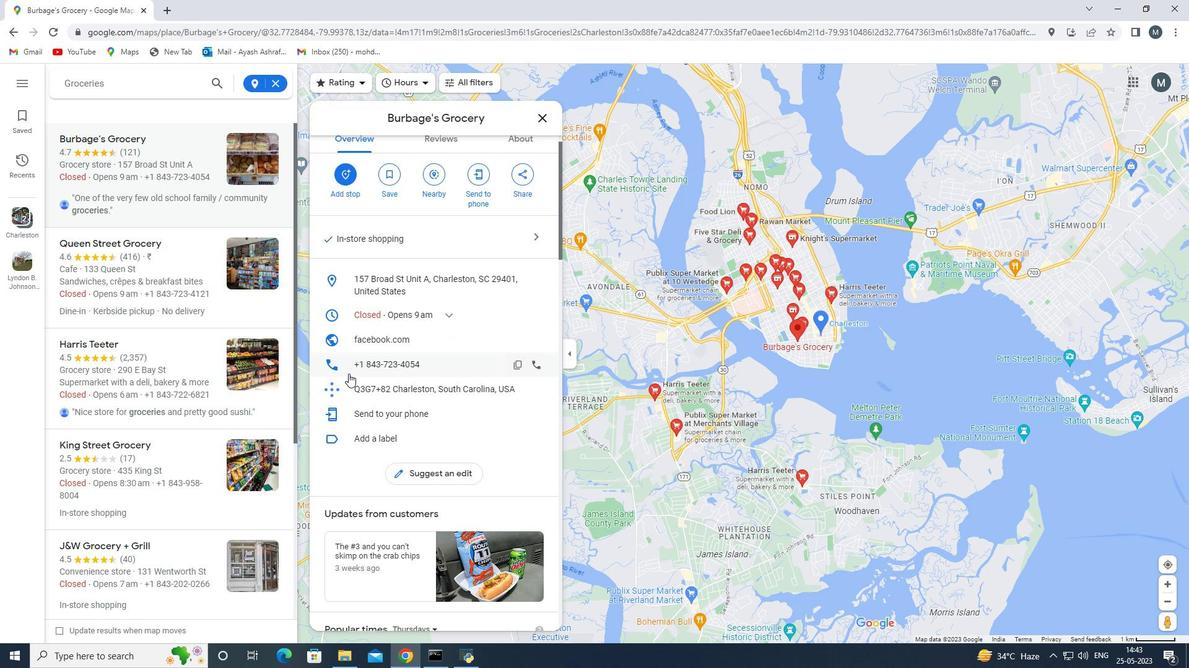 
Action: Mouse moved to (348, 380)
Screenshot: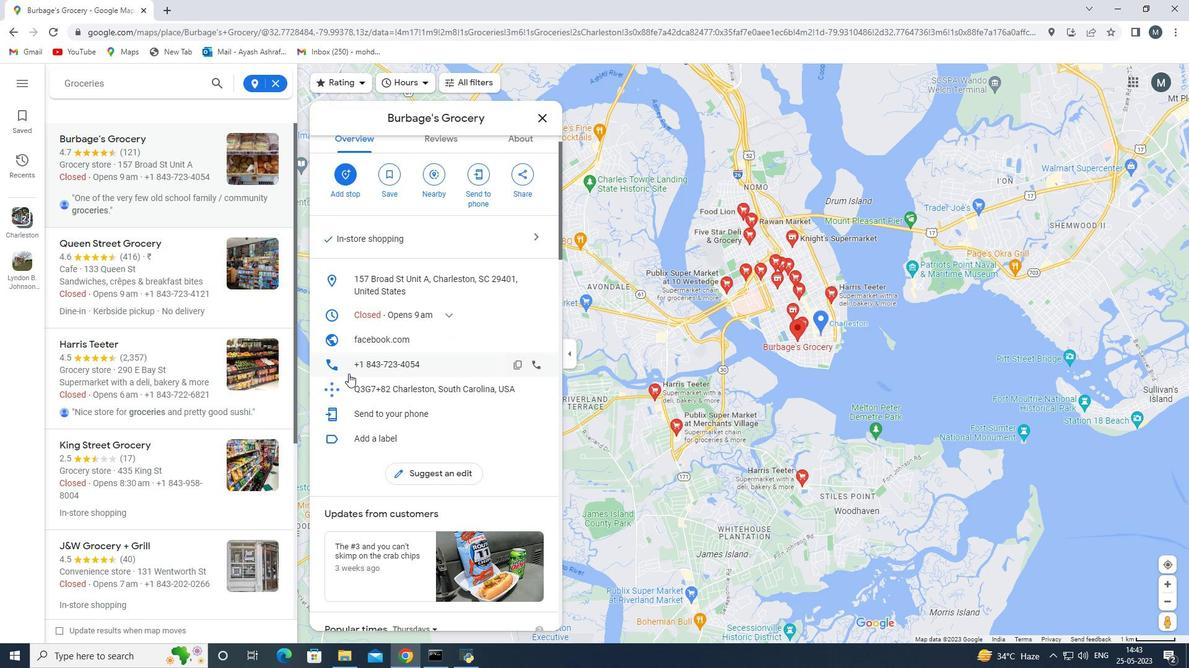 
Action: Mouse scrolled (348, 380) with delta (0, 0)
Screenshot: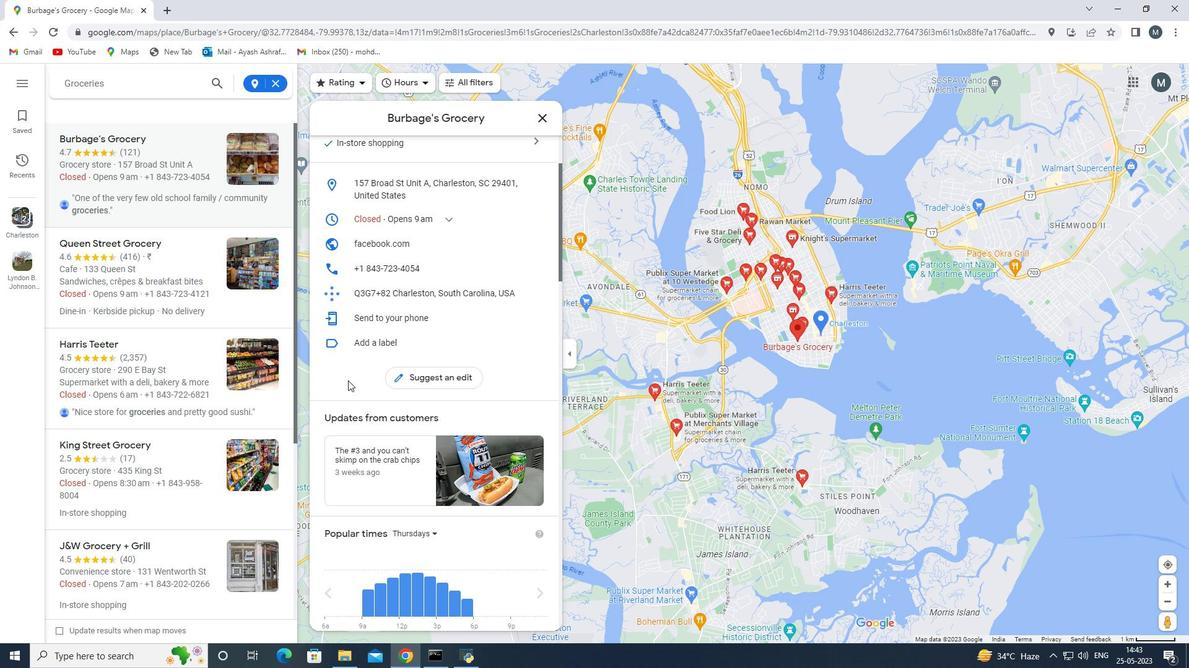 
Action: Mouse scrolled (348, 380) with delta (0, 0)
Screenshot: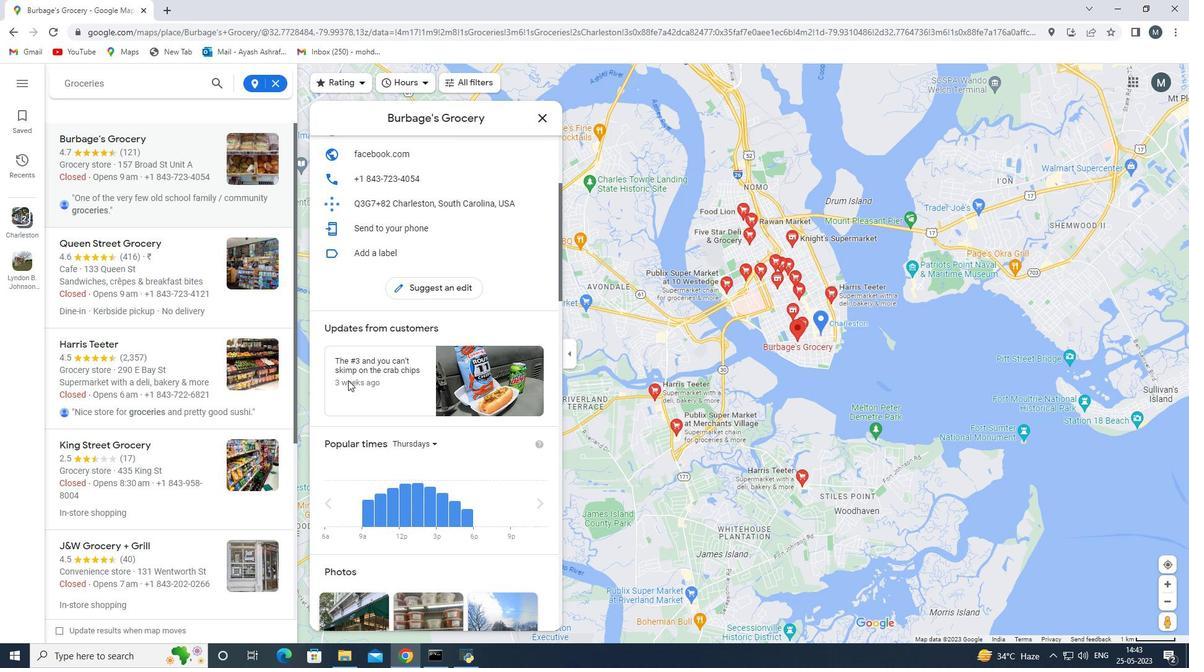 
Action: Mouse scrolled (348, 380) with delta (0, 0)
Screenshot: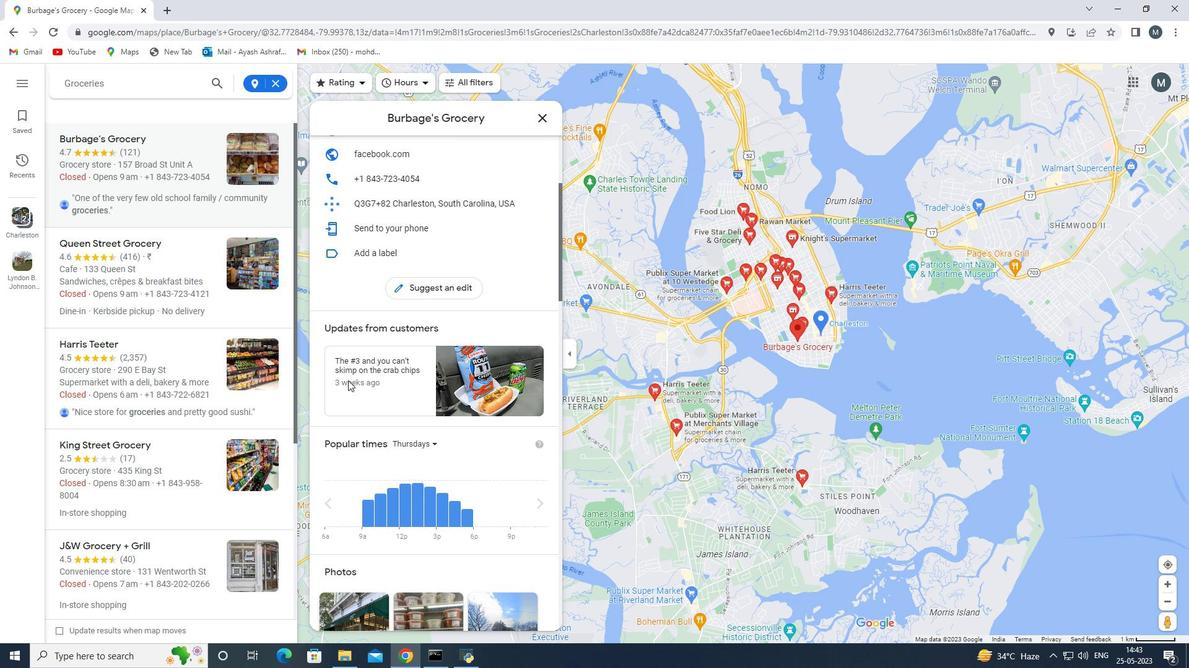 
Action: Mouse scrolled (348, 380) with delta (0, 0)
Screenshot: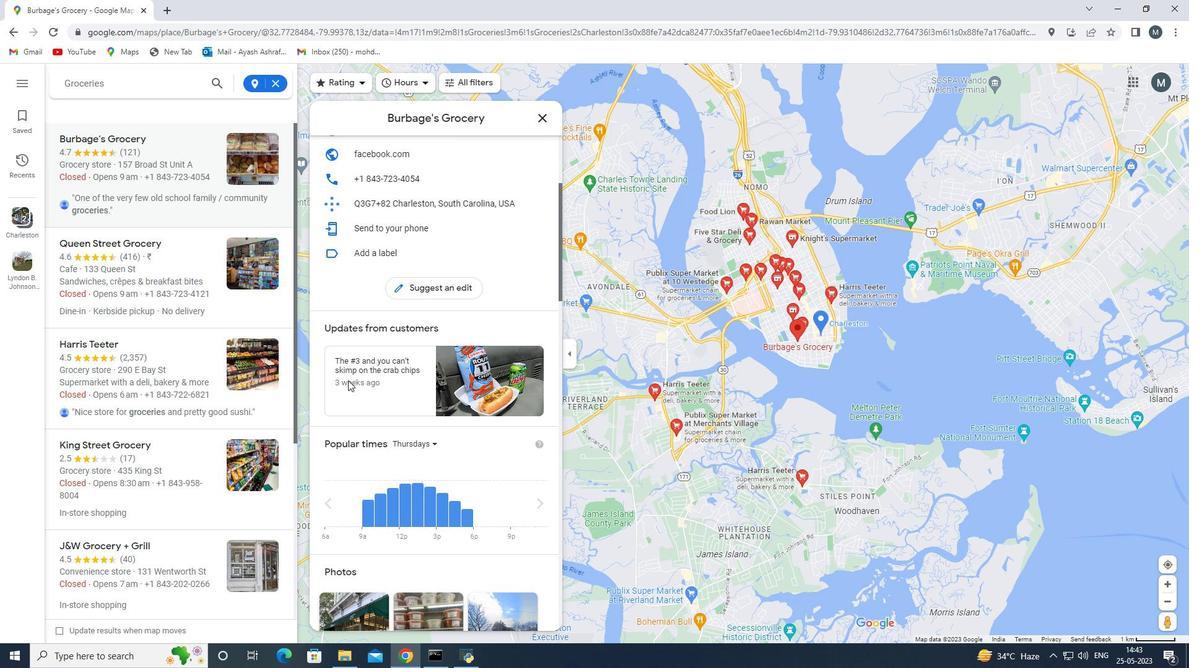 
Action: Mouse scrolled (348, 380) with delta (0, 0)
Screenshot: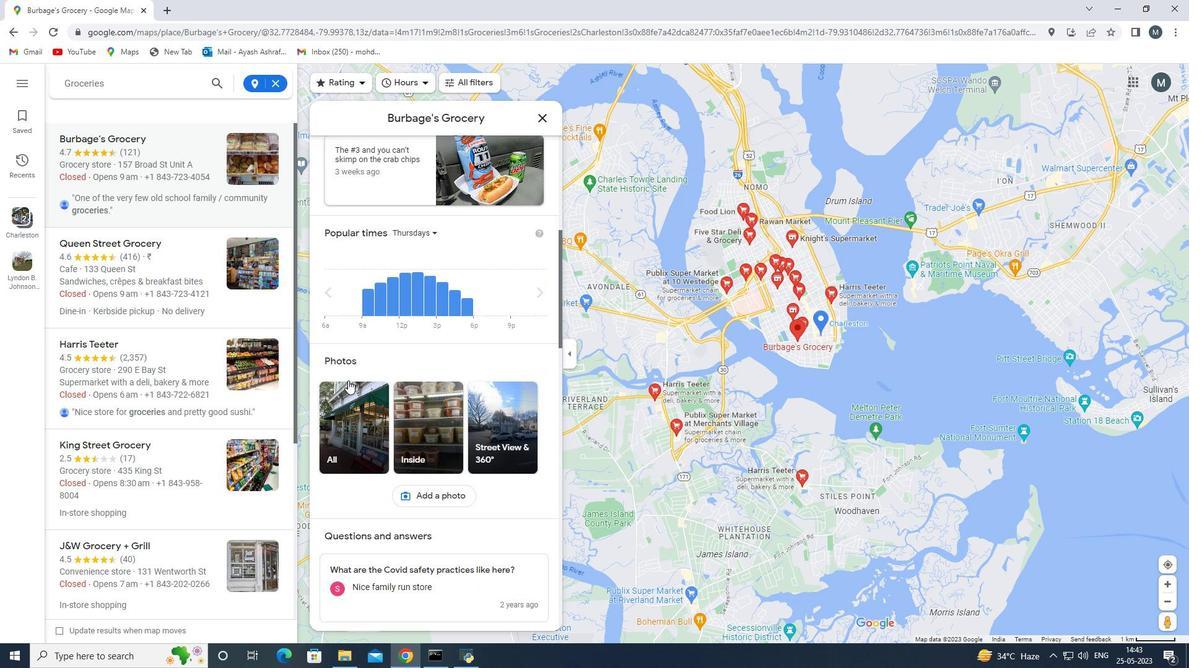 
Action: Mouse scrolled (348, 380) with delta (0, 0)
Screenshot: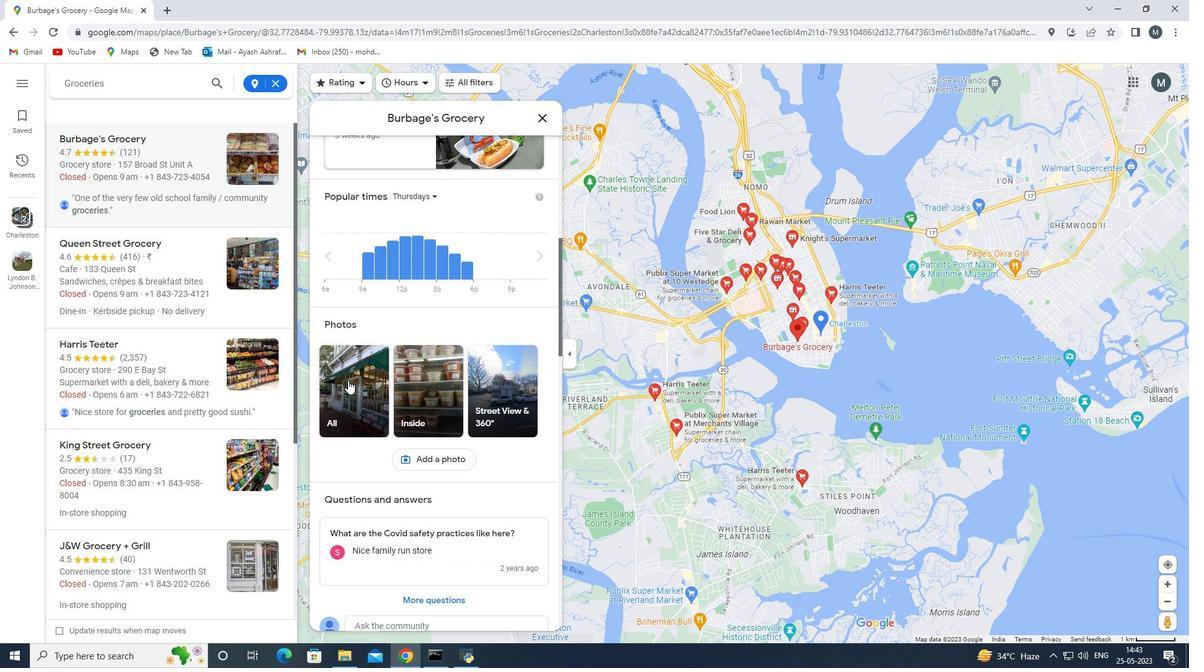
Action: Mouse scrolled (348, 380) with delta (0, 0)
Screenshot: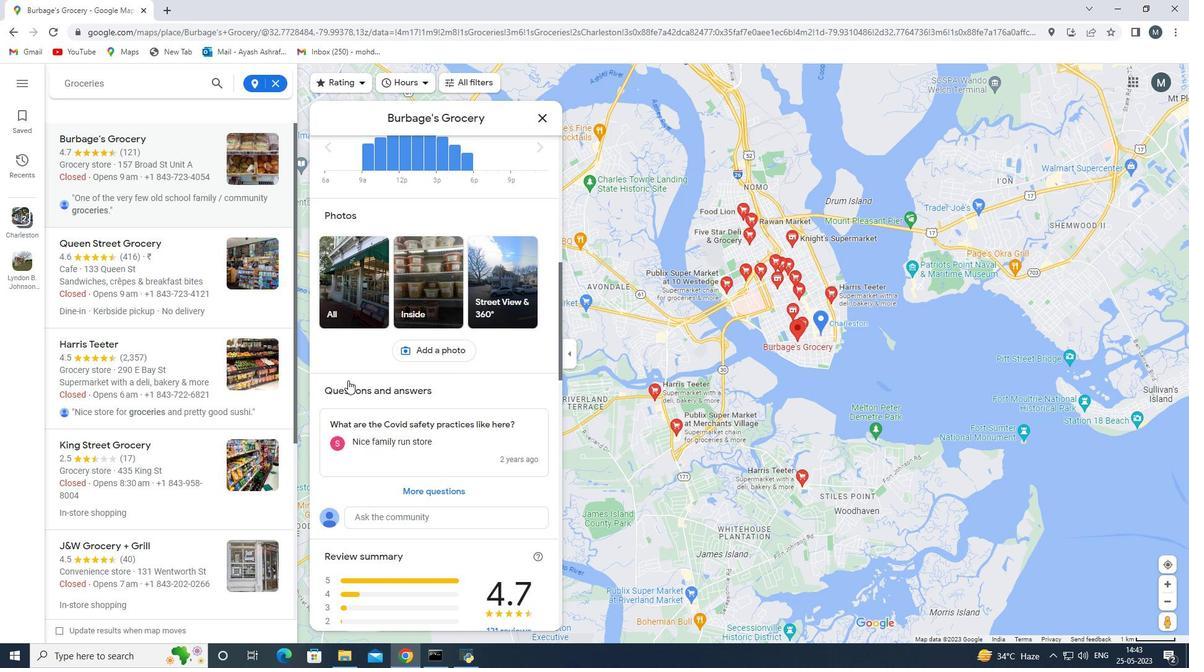 
Action: Mouse scrolled (348, 380) with delta (0, 0)
Screenshot: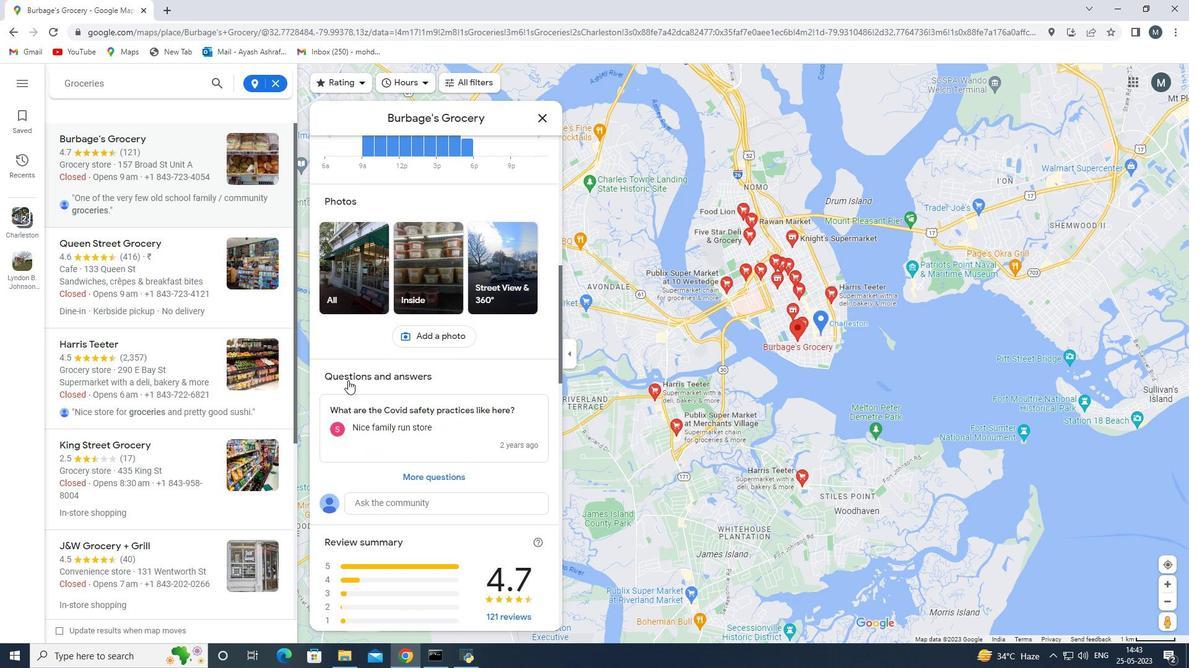 
Action: Mouse scrolled (348, 380) with delta (0, 0)
Screenshot: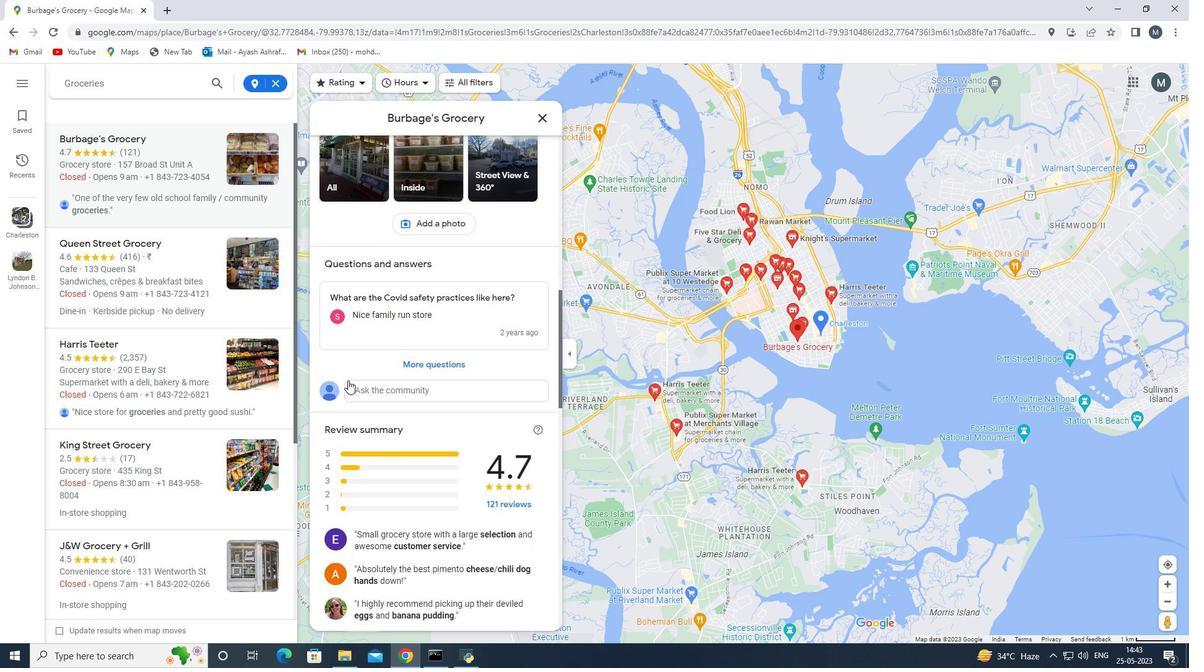 
Action: Mouse moved to (348, 381)
Screenshot: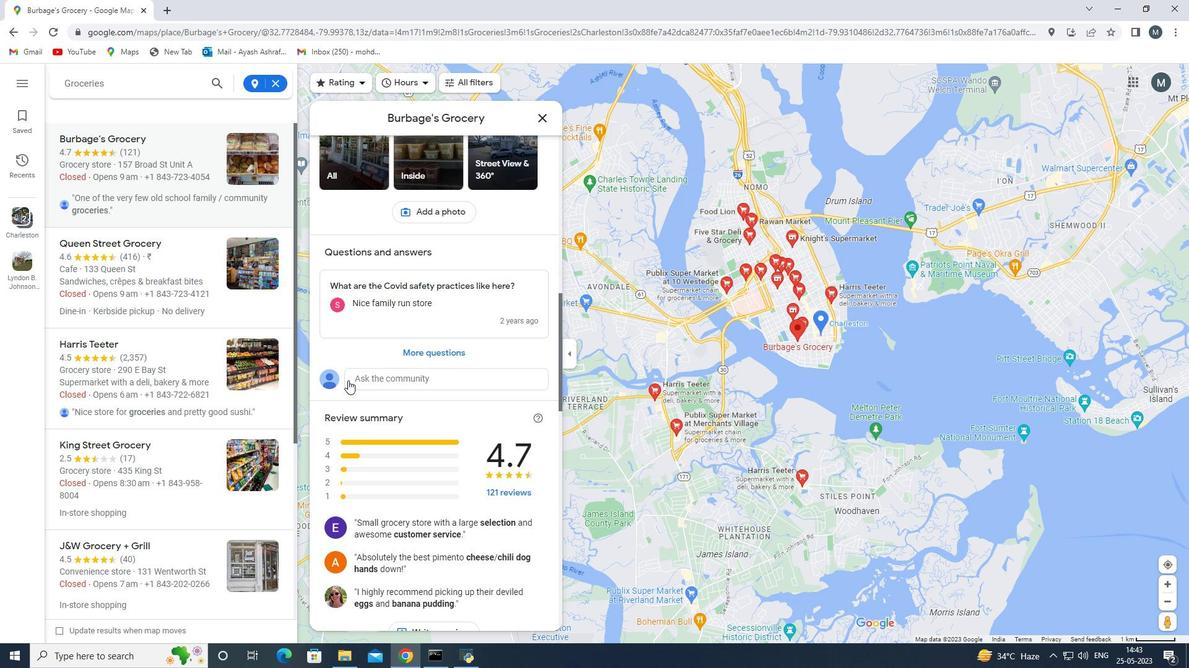 
Action: Mouse scrolled (348, 380) with delta (0, 0)
Screenshot: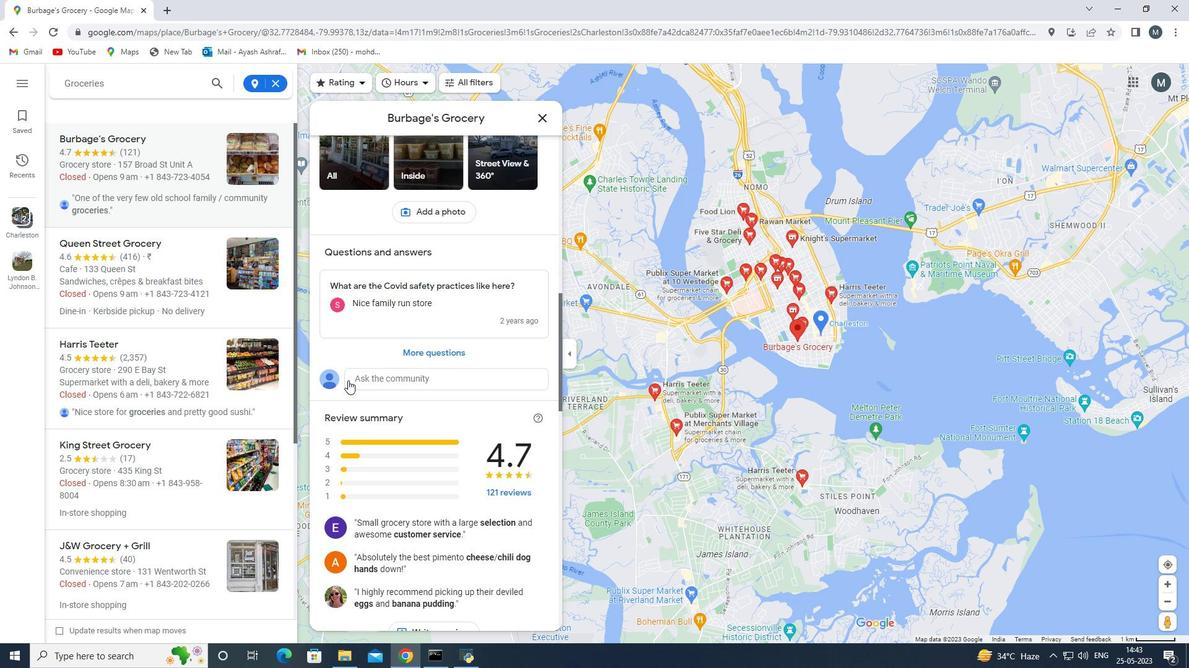 
Action: Mouse moved to (348, 381)
Screenshot: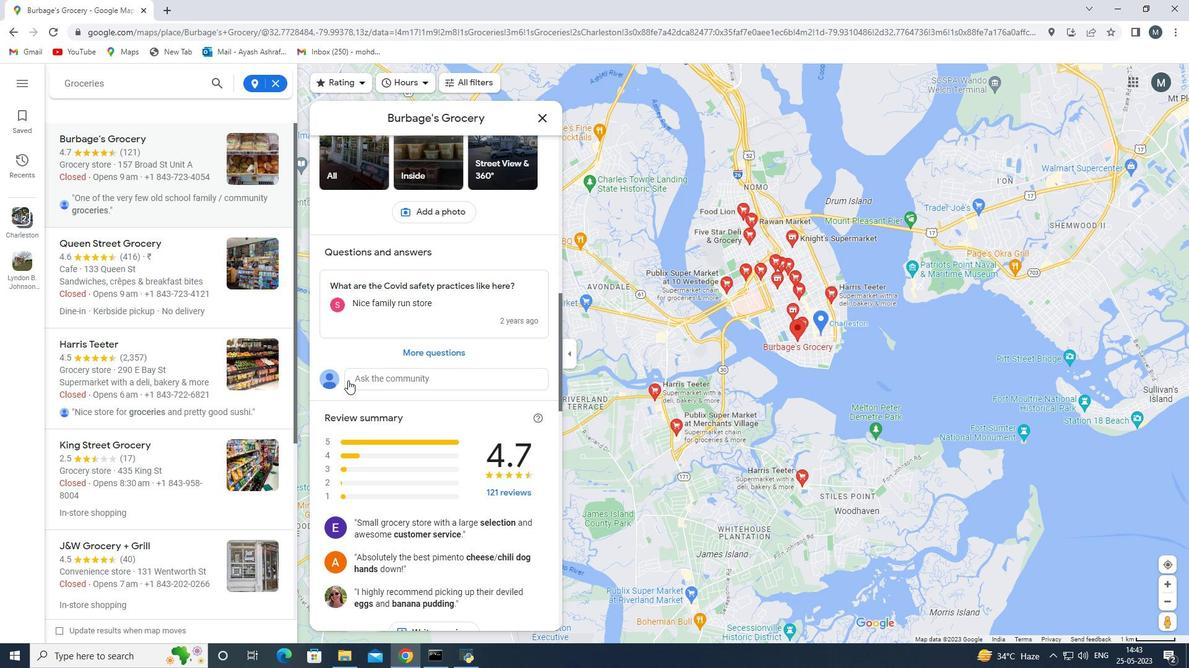 
Action: Mouse scrolled (348, 380) with delta (0, 0)
Screenshot: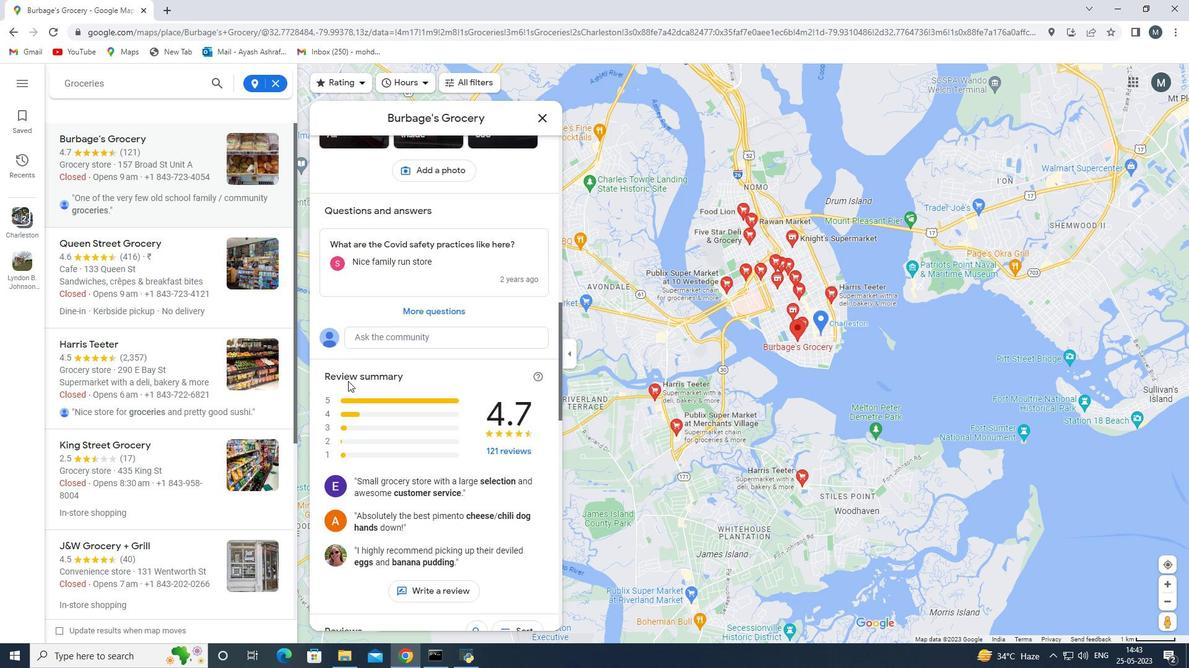 
Action: Mouse scrolled (348, 380) with delta (0, 0)
Screenshot: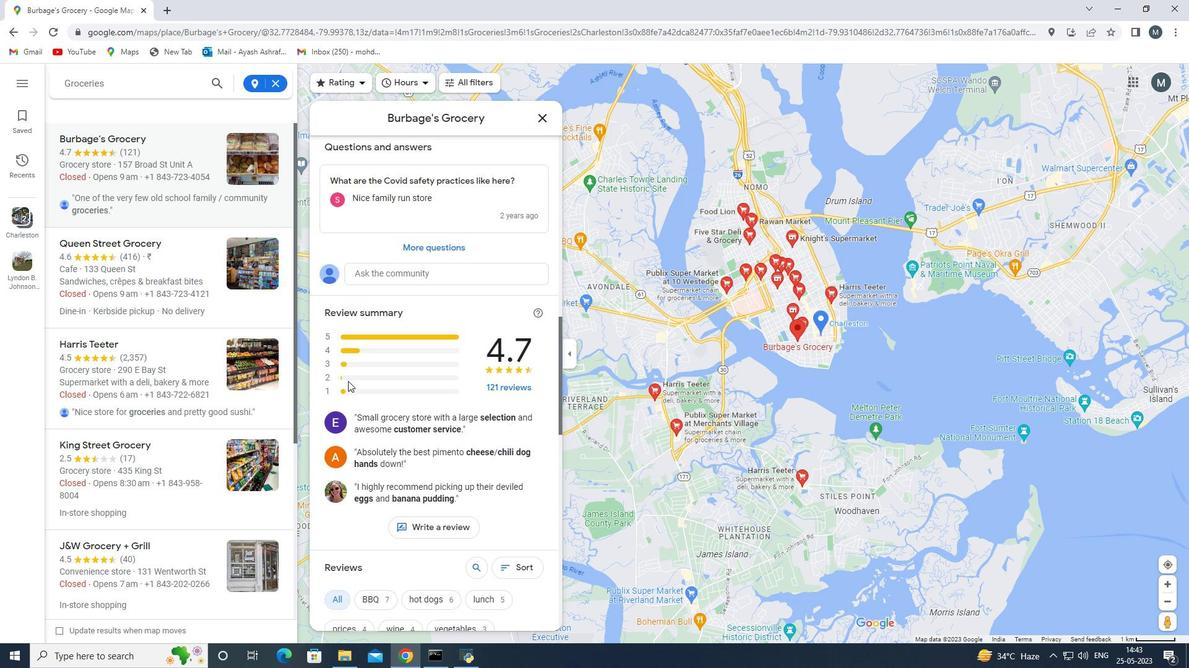 
Action: Mouse scrolled (348, 380) with delta (0, 0)
Screenshot: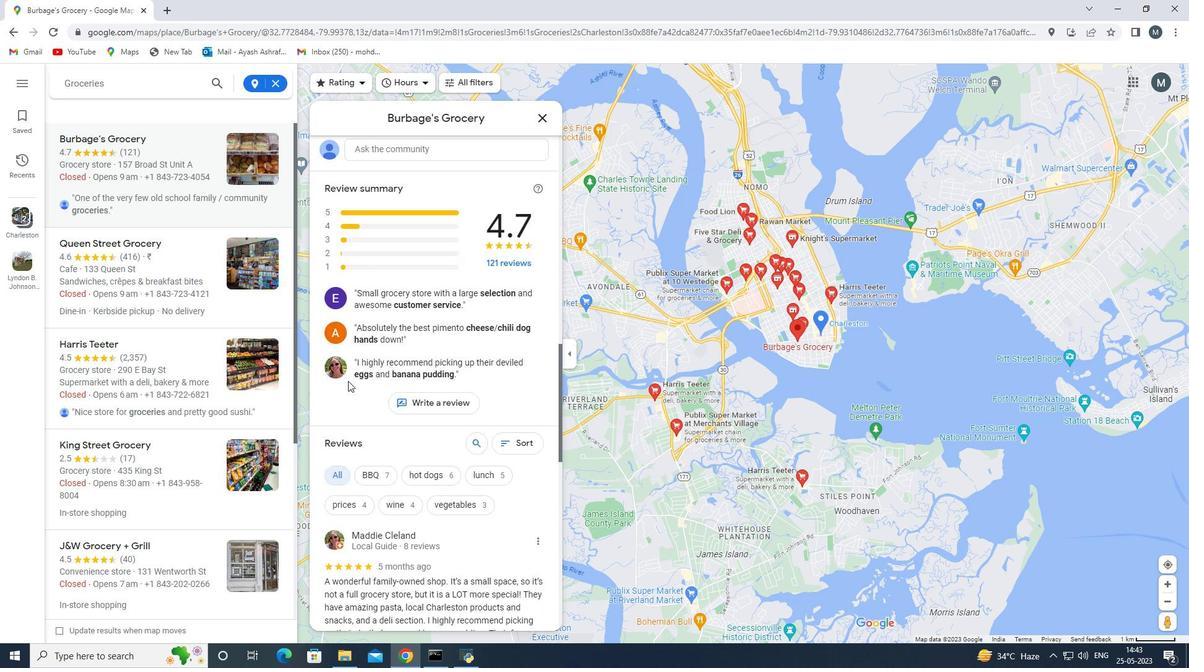 
Action: Mouse scrolled (348, 380) with delta (0, 0)
Screenshot: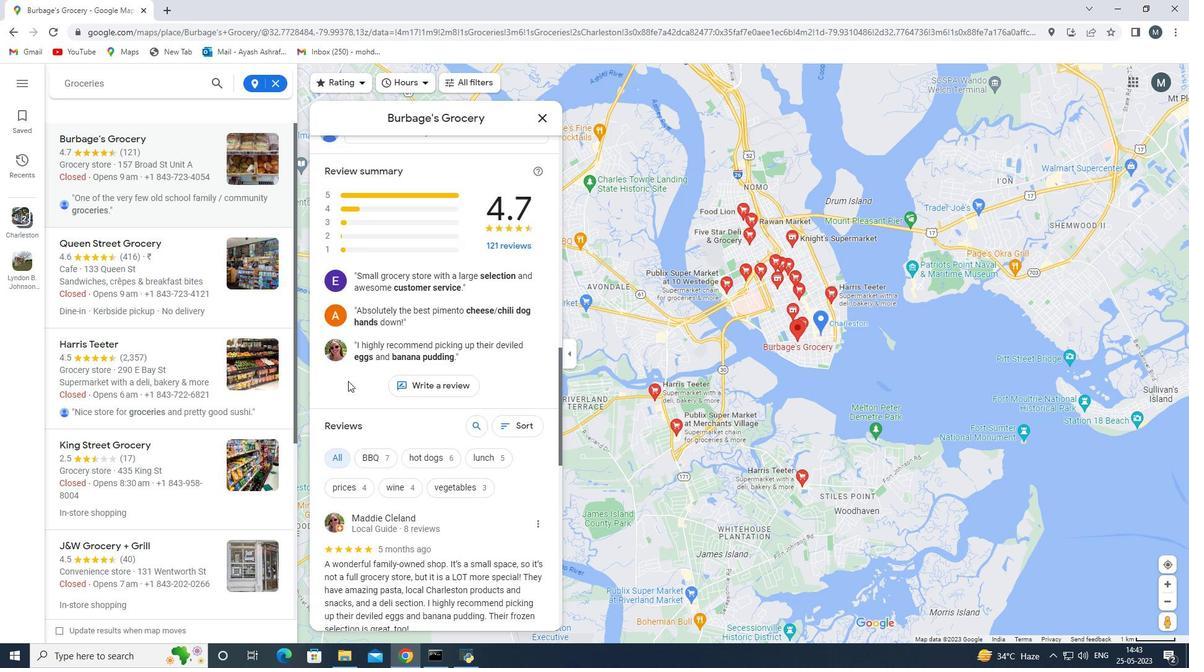 
Action: Mouse moved to (342, 334)
Screenshot: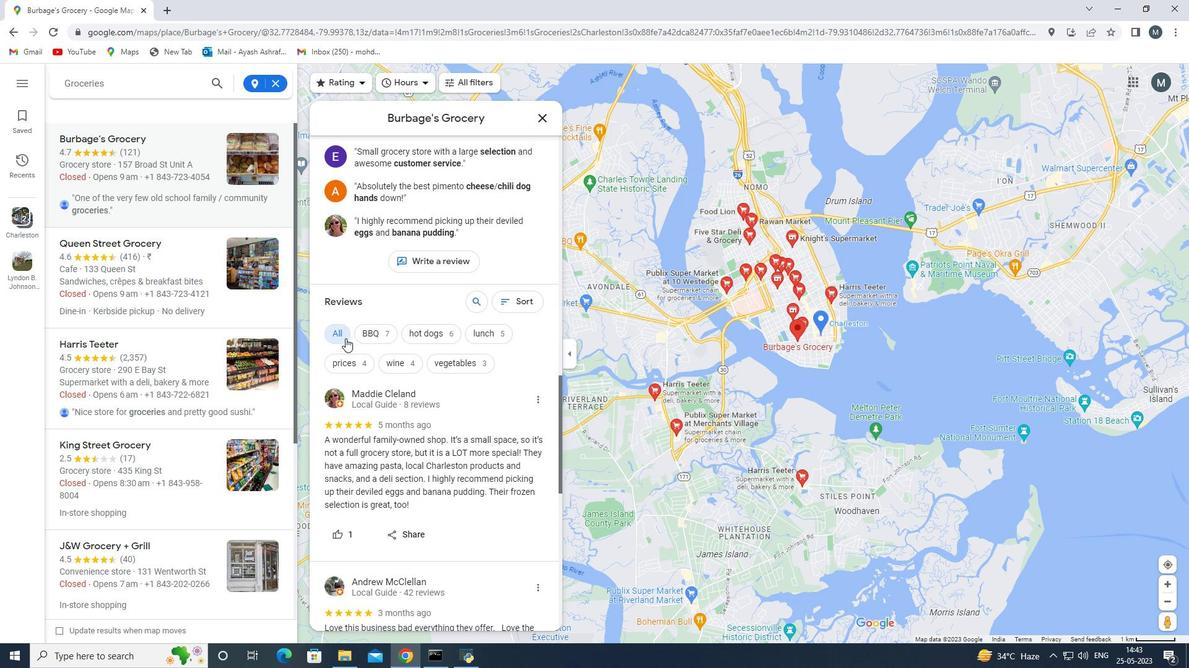 
Action: Mouse pressed left at (342, 334)
Screenshot: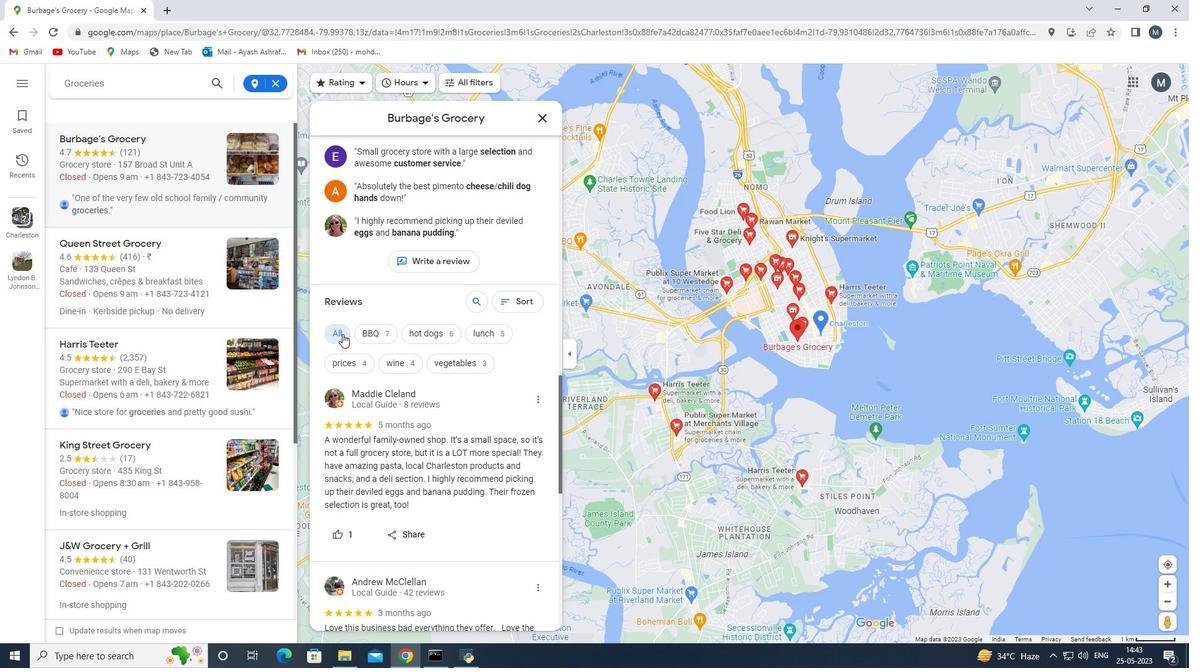 
Action: Mouse moved to (340, 336)
Screenshot: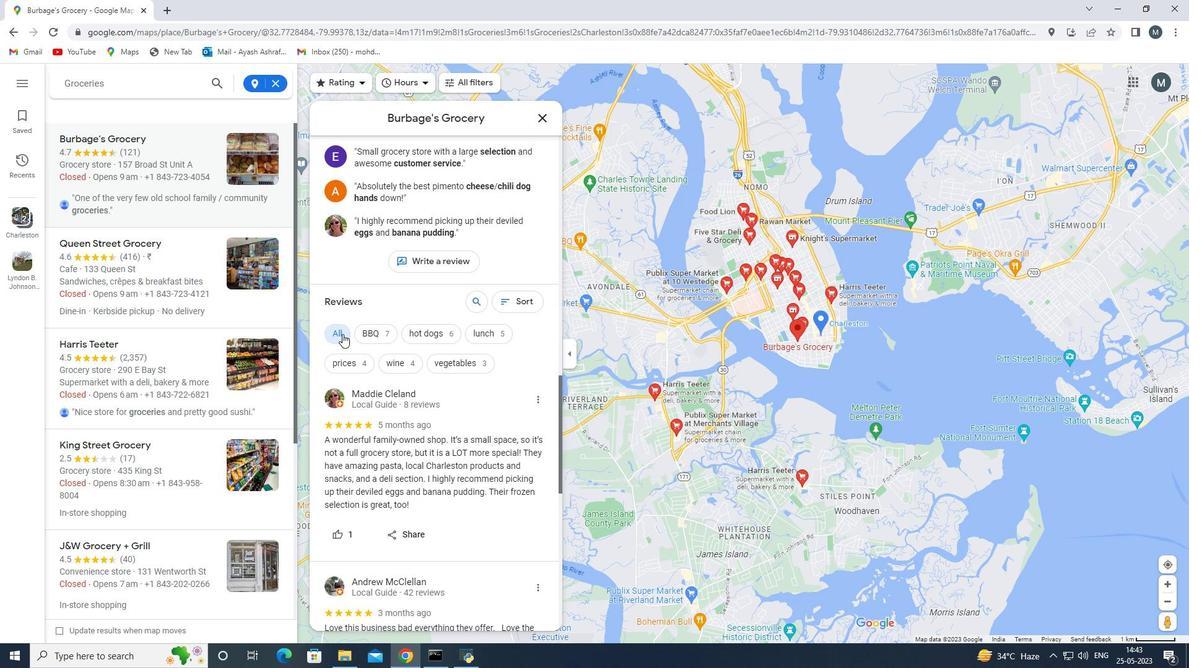
Action: Mouse scrolled (340, 336) with delta (0, 0)
Screenshot: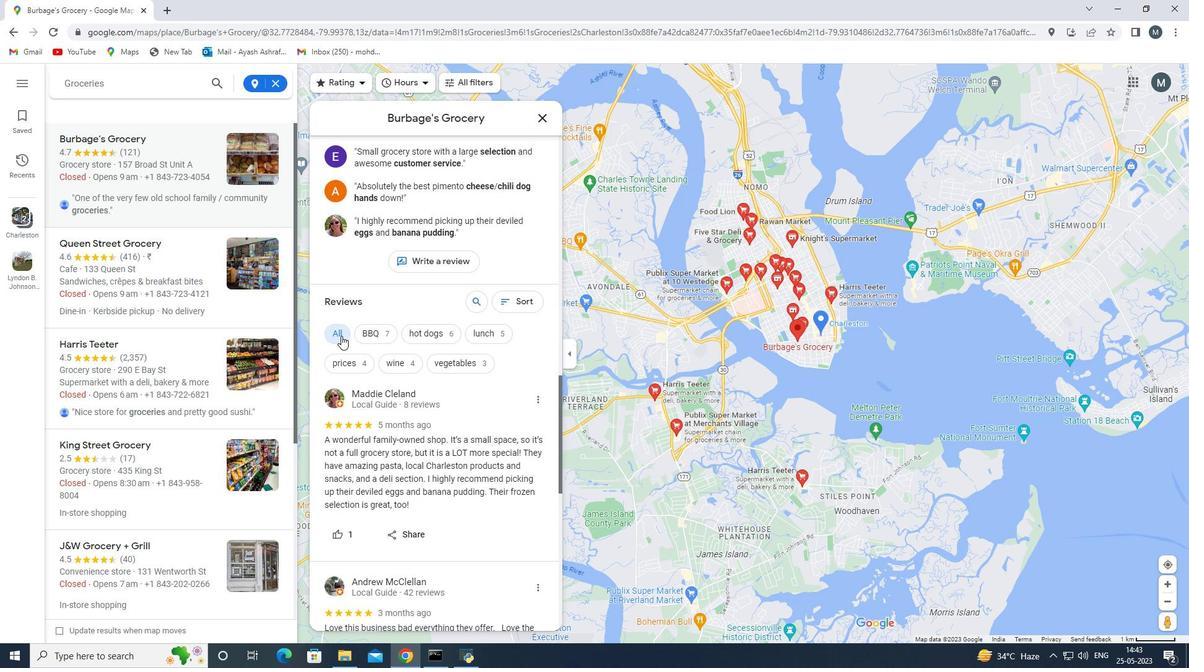 
Action: Mouse scrolled (340, 336) with delta (0, 0)
Screenshot: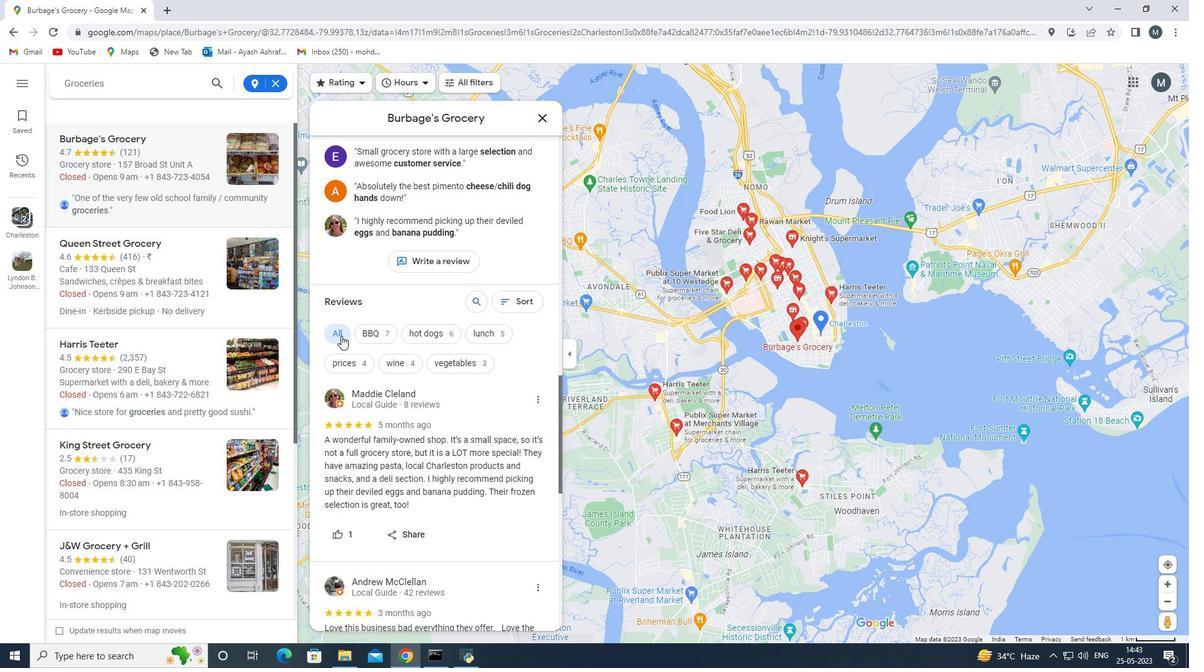 
Action: Mouse scrolled (340, 336) with delta (0, 0)
Screenshot: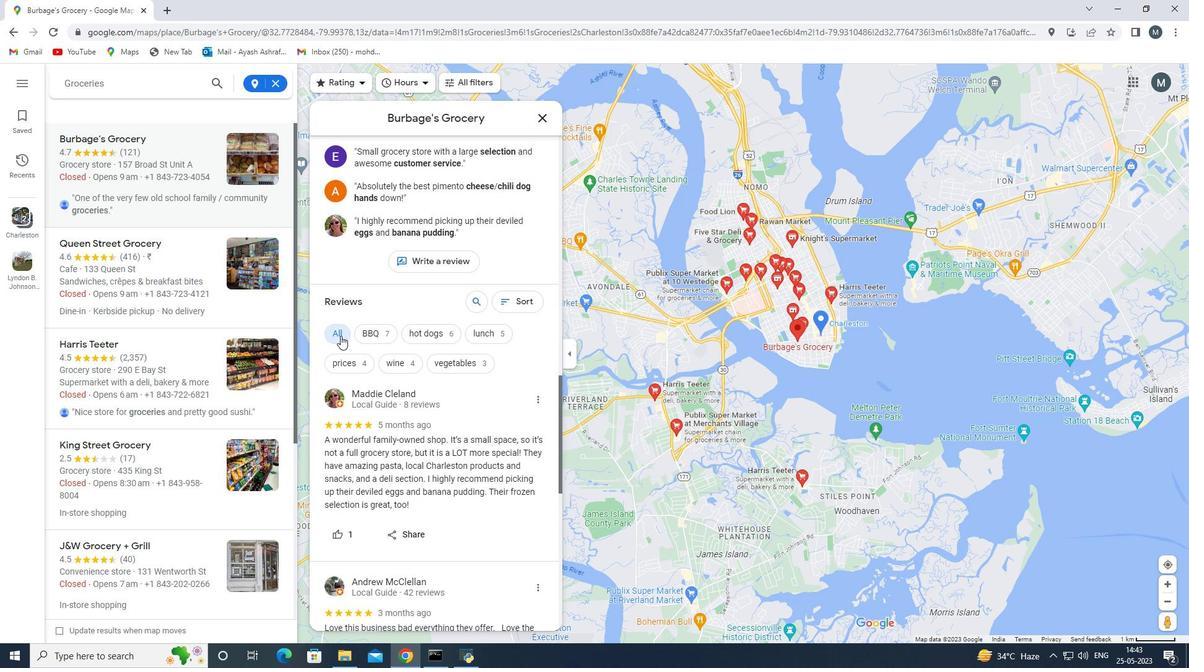 
Action: Mouse scrolled (340, 336) with delta (0, 0)
Screenshot: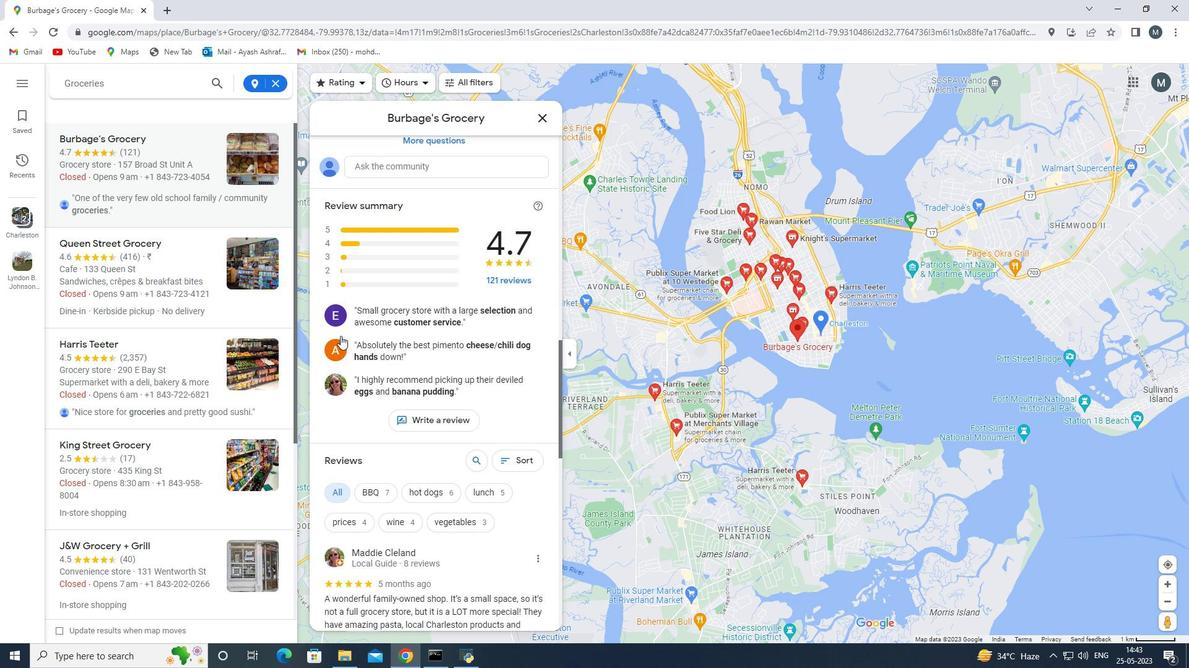 
Action: Mouse scrolled (340, 336) with delta (0, 0)
Screenshot: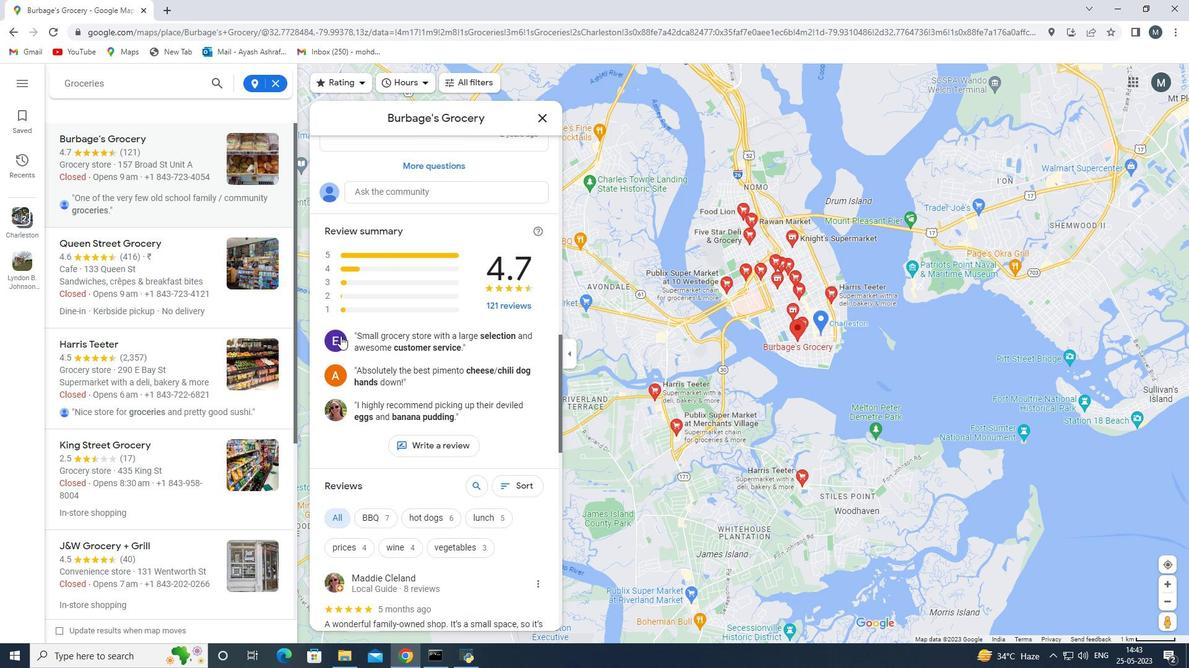 
Action: Mouse scrolled (340, 336) with delta (0, 0)
Screenshot: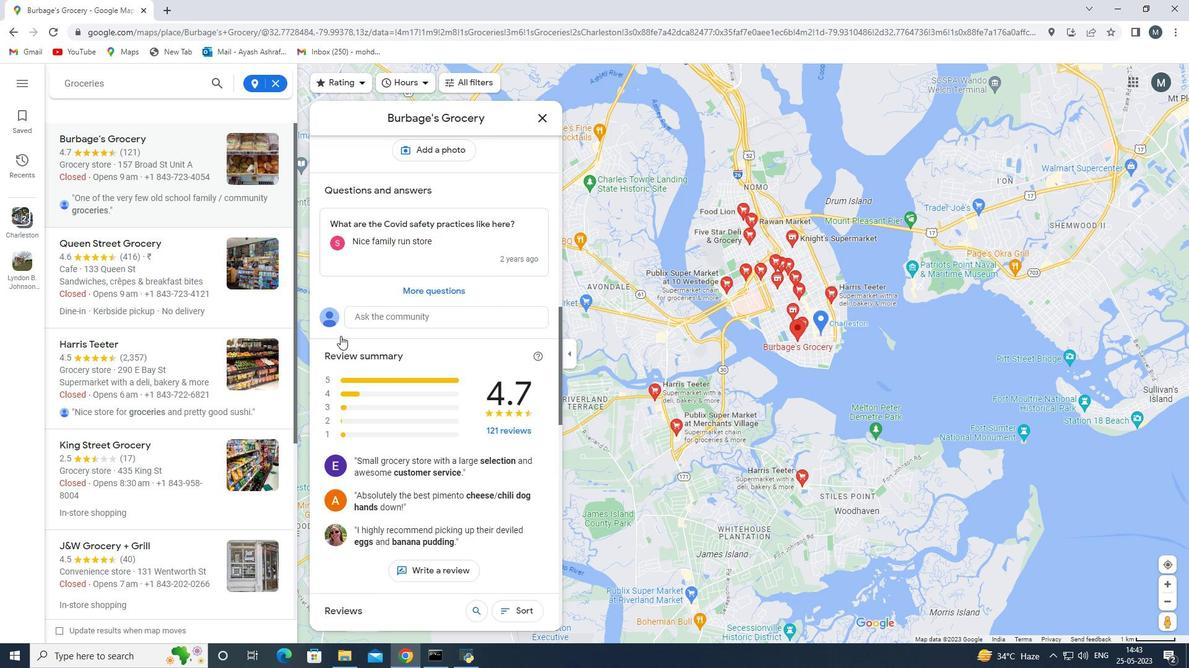 
Action: Mouse scrolled (340, 336) with delta (0, 0)
Screenshot: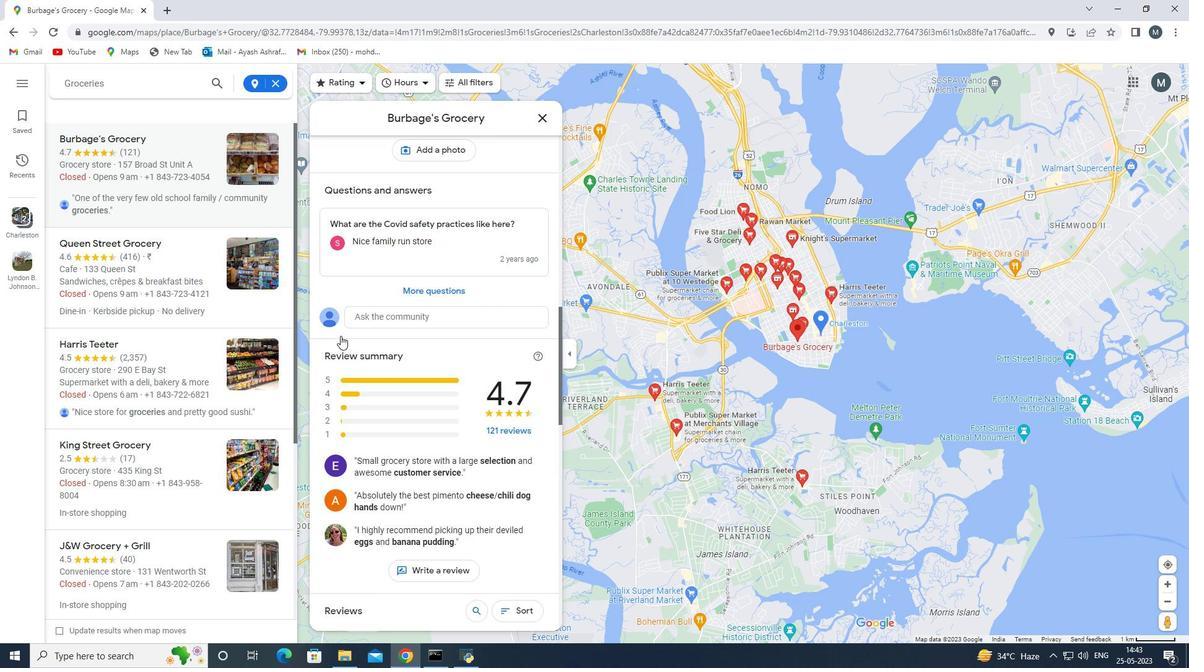 
Action: Mouse scrolled (340, 336) with delta (0, 0)
Screenshot: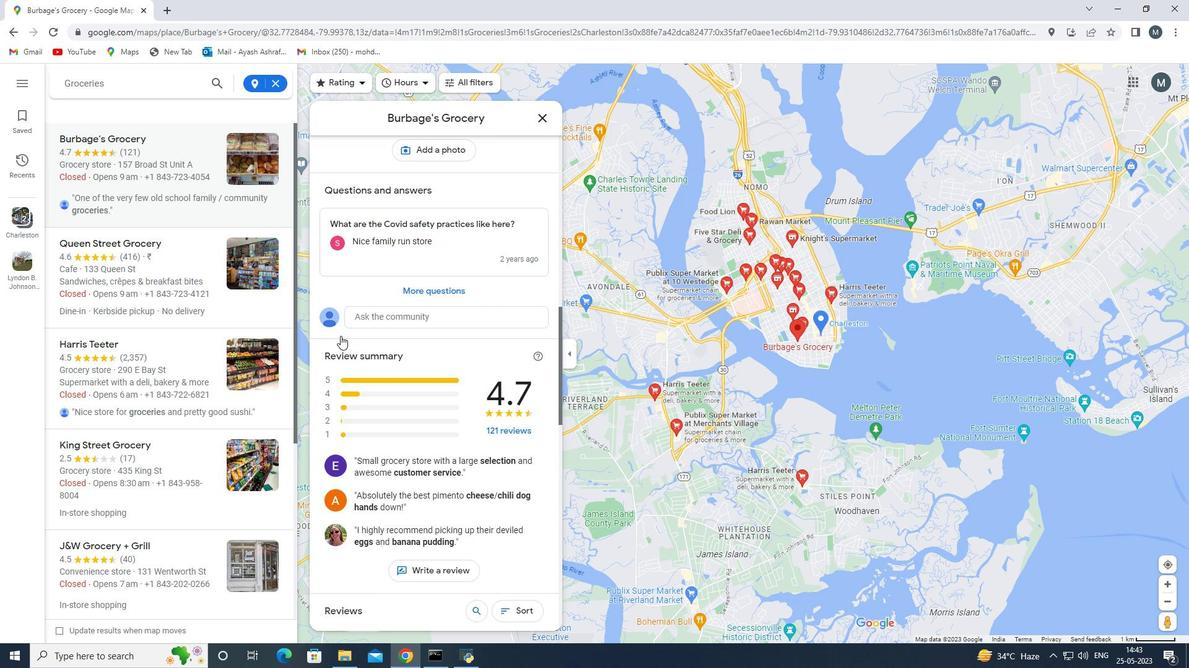 
Action: Mouse scrolled (340, 336) with delta (0, 0)
Screenshot: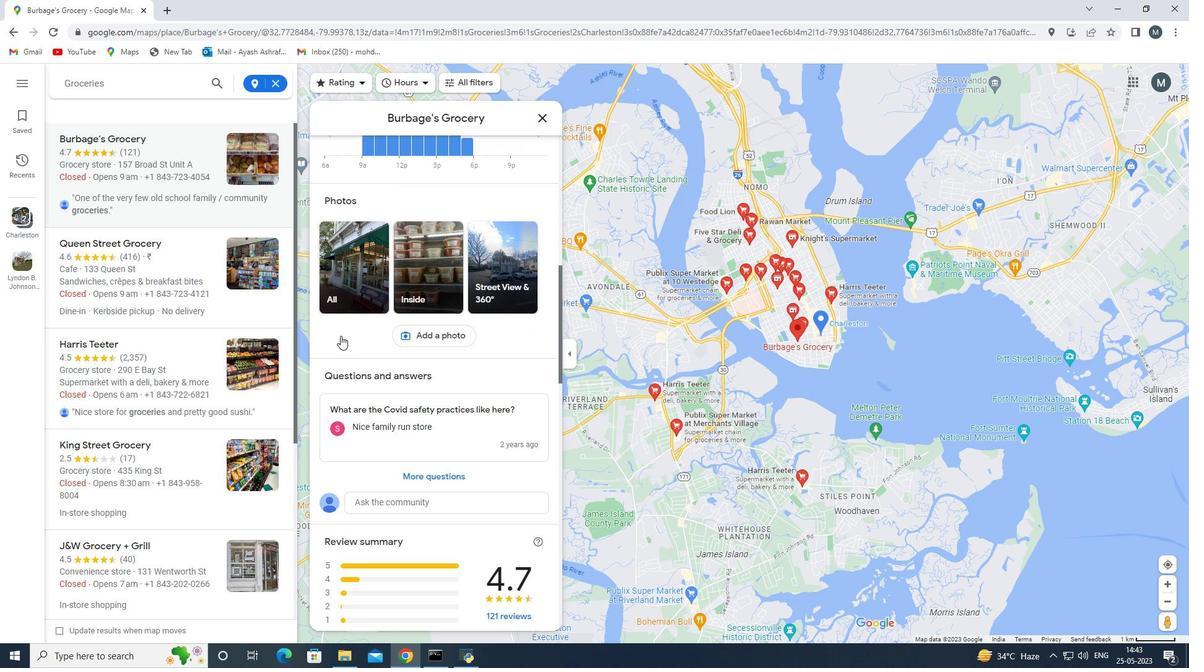 
Action: Mouse pressed left at (340, 336)
Screenshot: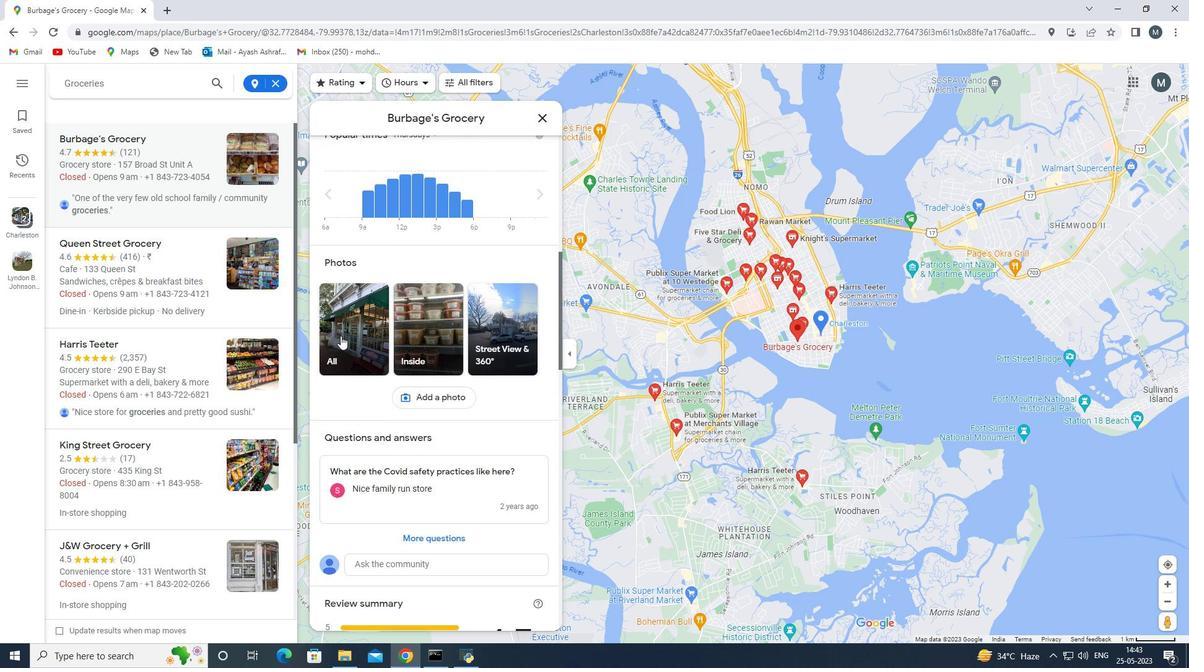 
Action: Mouse moved to (143, 111)
Screenshot: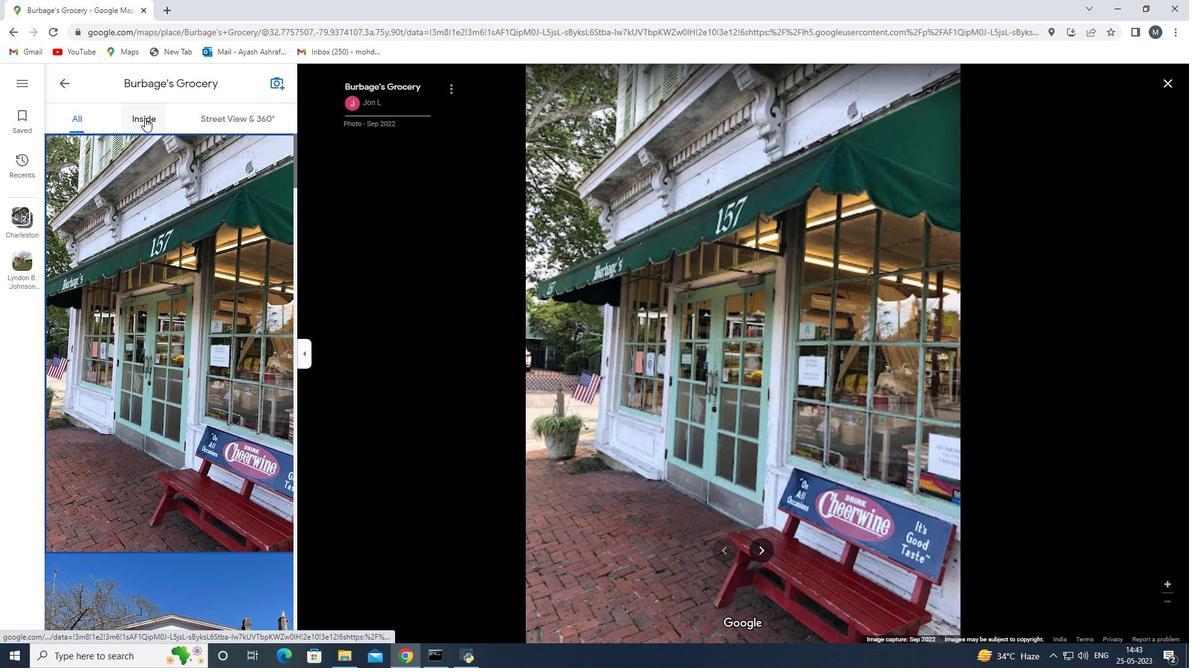 
Action: Mouse pressed left at (143, 111)
Screenshot: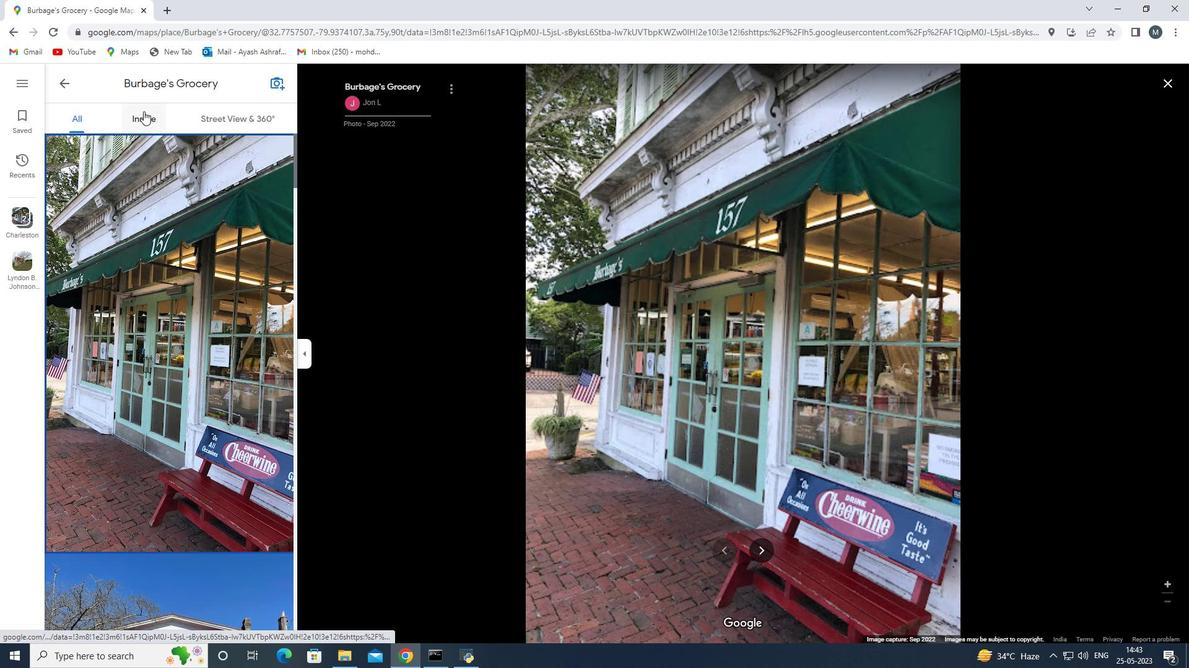 
Action: Mouse moved to (278, 284)
Screenshot: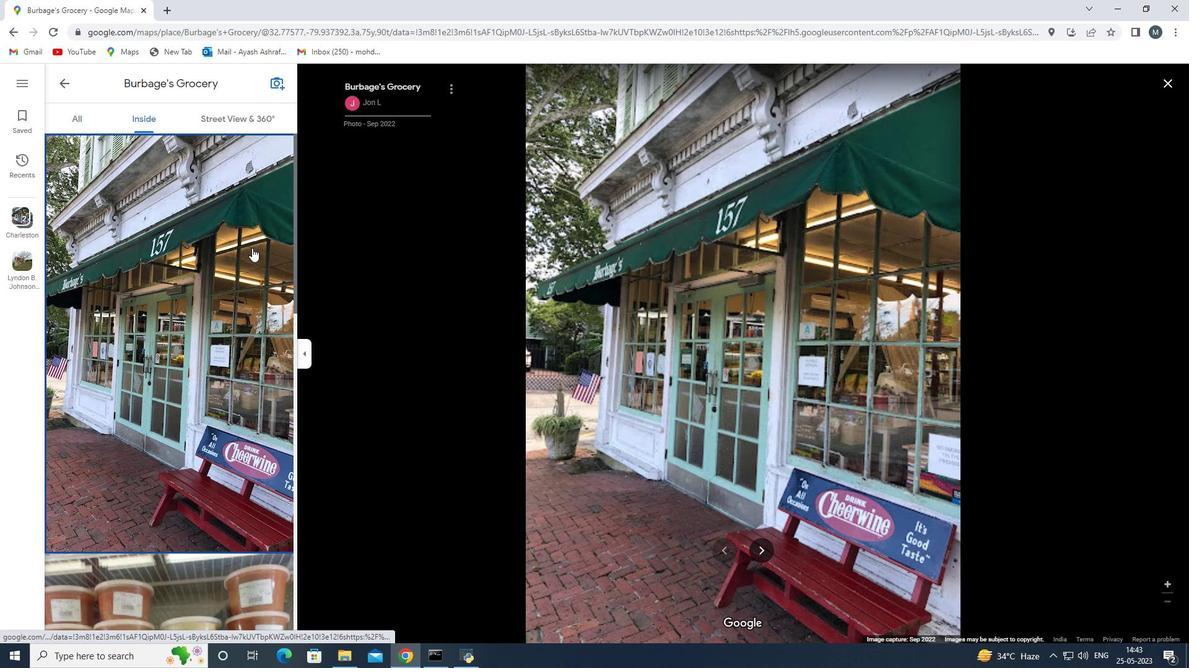 
Action: Key pressed <Key.down><Key.down><Key.down><Key.down><Key.down><Key.down><Key.down><Key.down><Key.down>
Screenshot: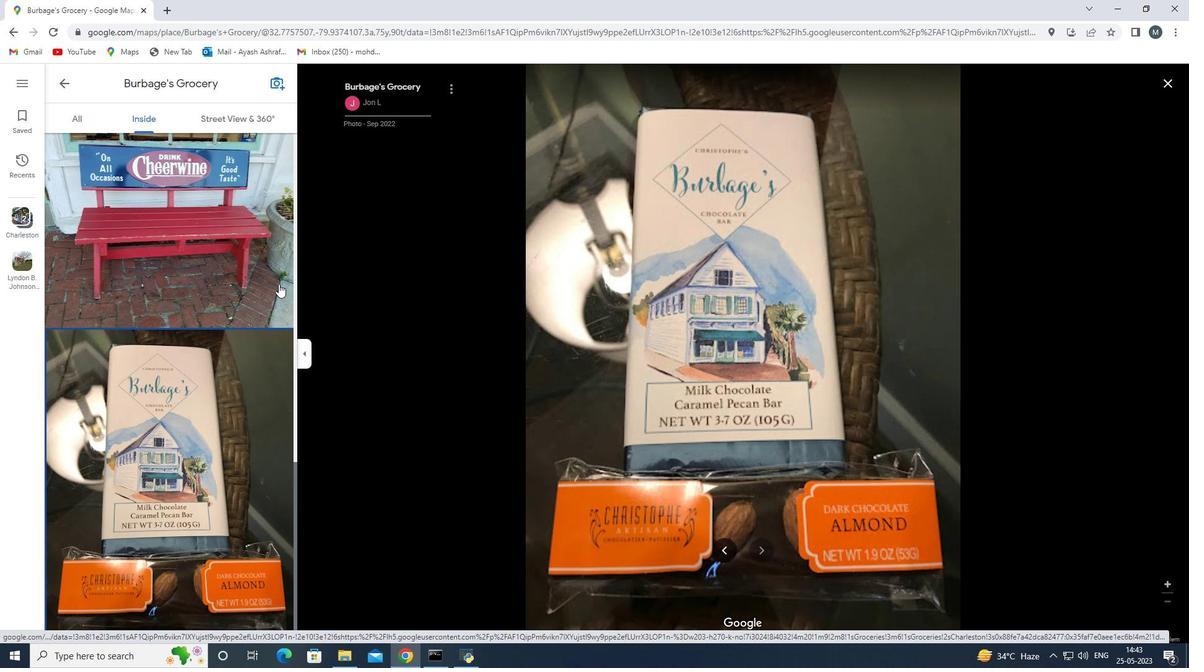 
Action: Mouse moved to (69, 123)
Screenshot: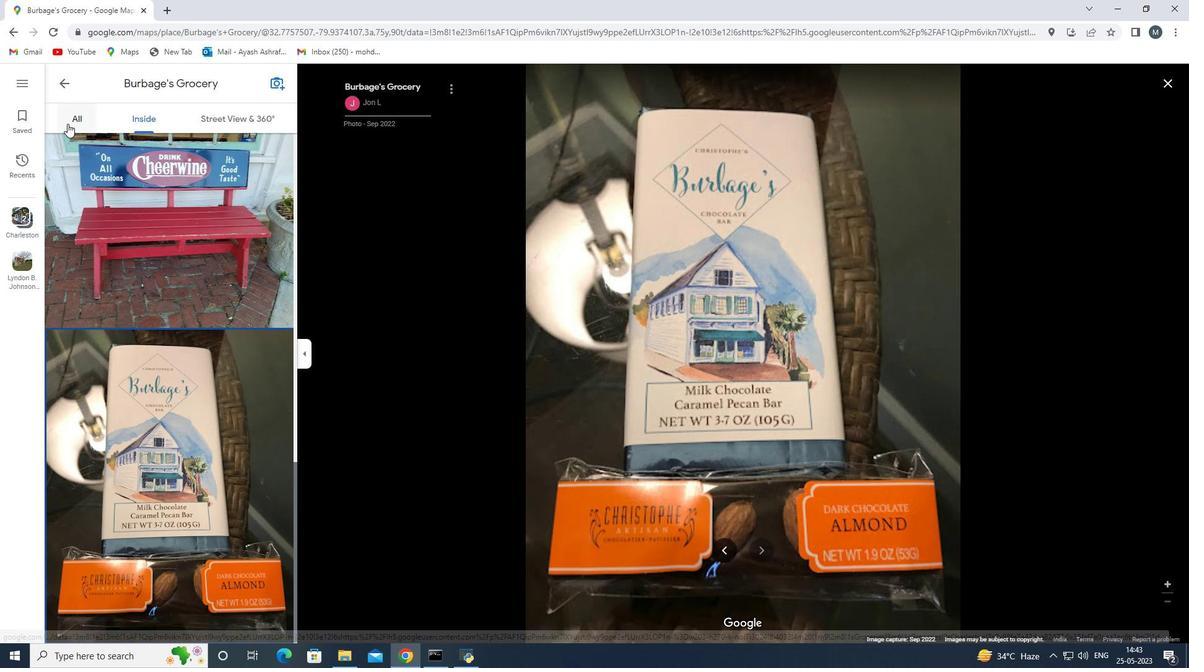 
Action: Mouse pressed left at (69, 123)
Screenshot: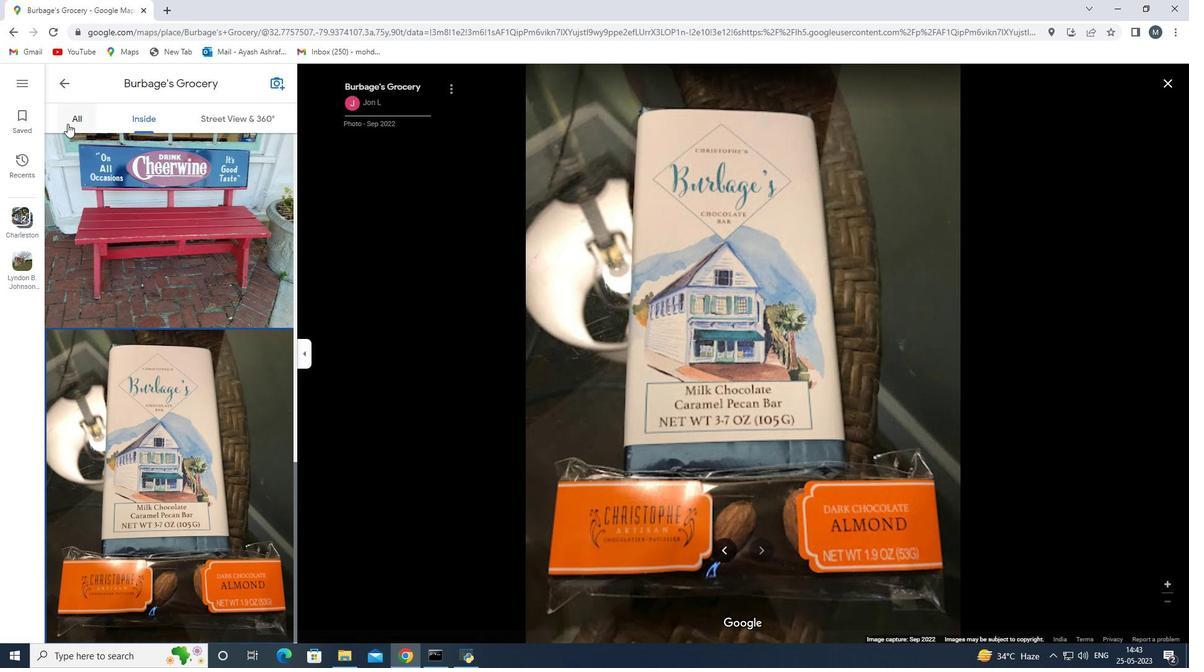 
Action: Mouse moved to (167, 320)
Screenshot: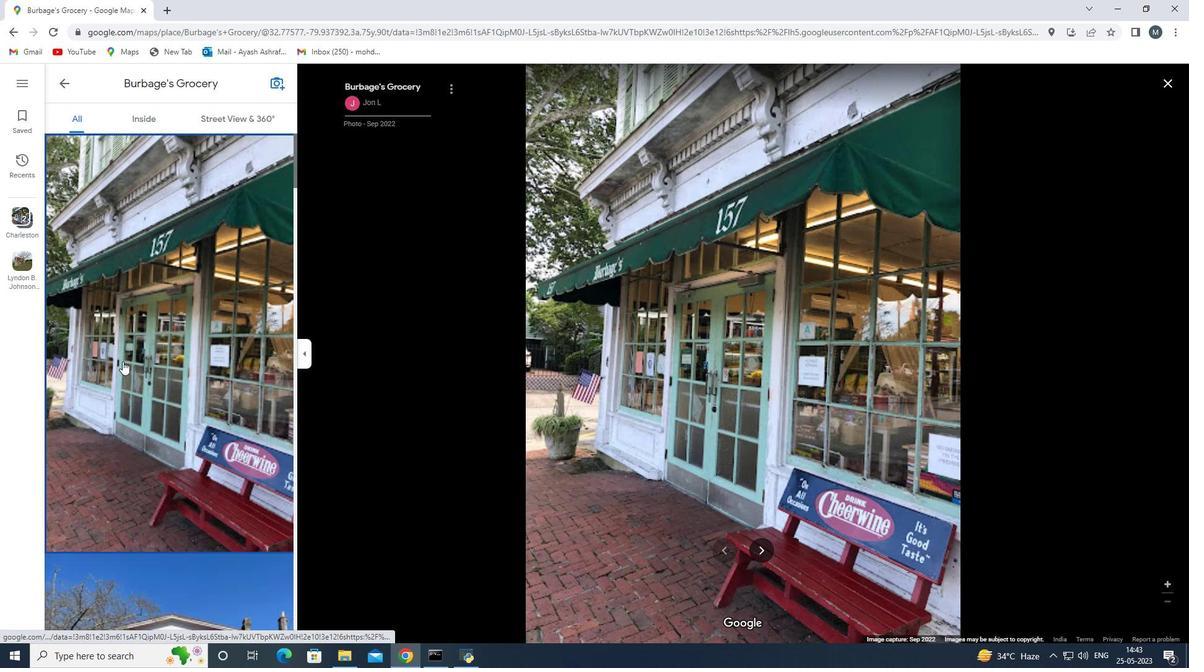 
Action: Mouse scrolled (167, 319) with delta (0, 0)
Screenshot: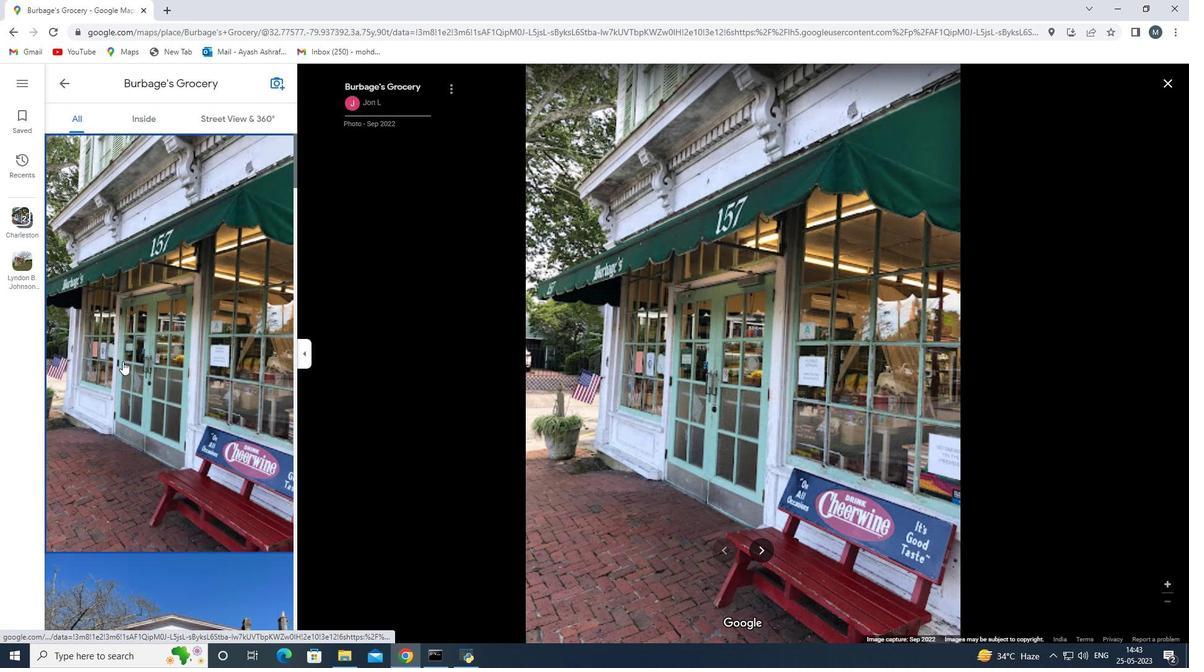 
Action: Mouse scrolled (167, 319) with delta (0, 0)
Screenshot: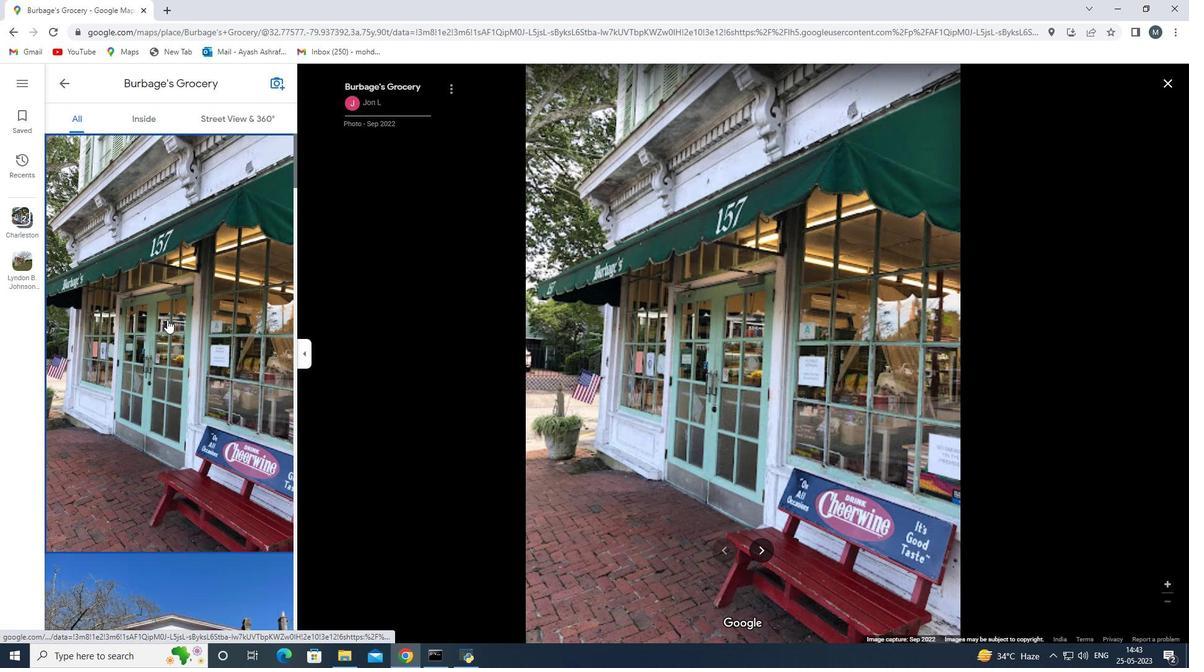 
Action: Mouse scrolled (167, 319) with delta (0, 0)
Screenshot: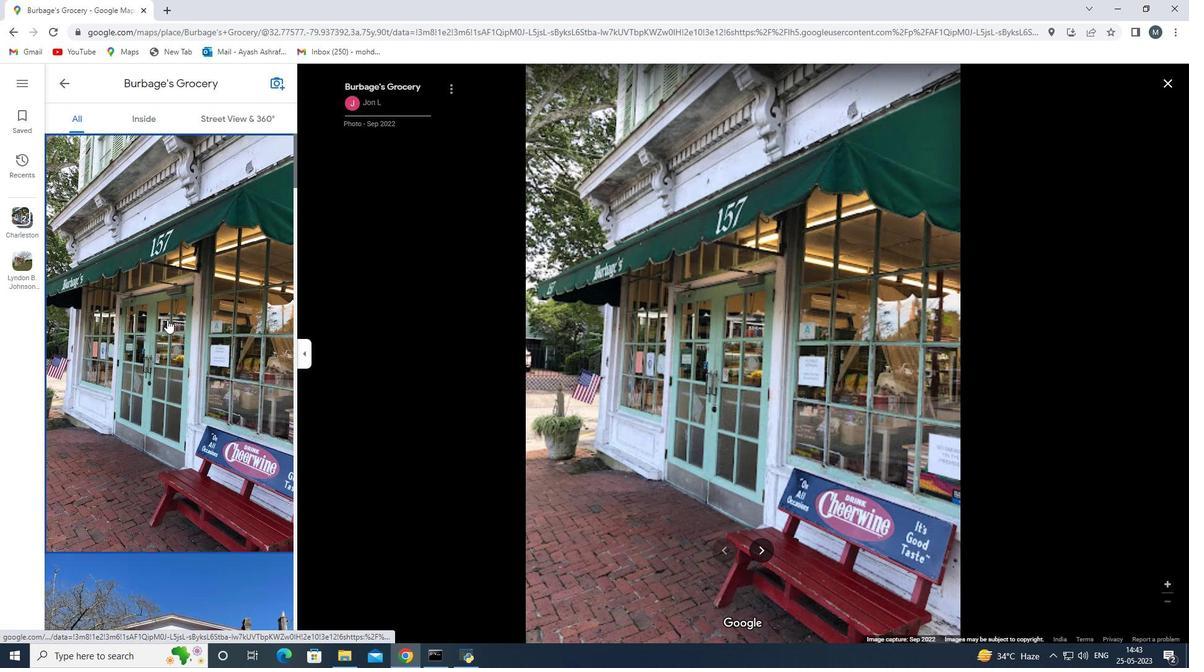 
Action: Mouse moved to (177, 333)
Screenshot: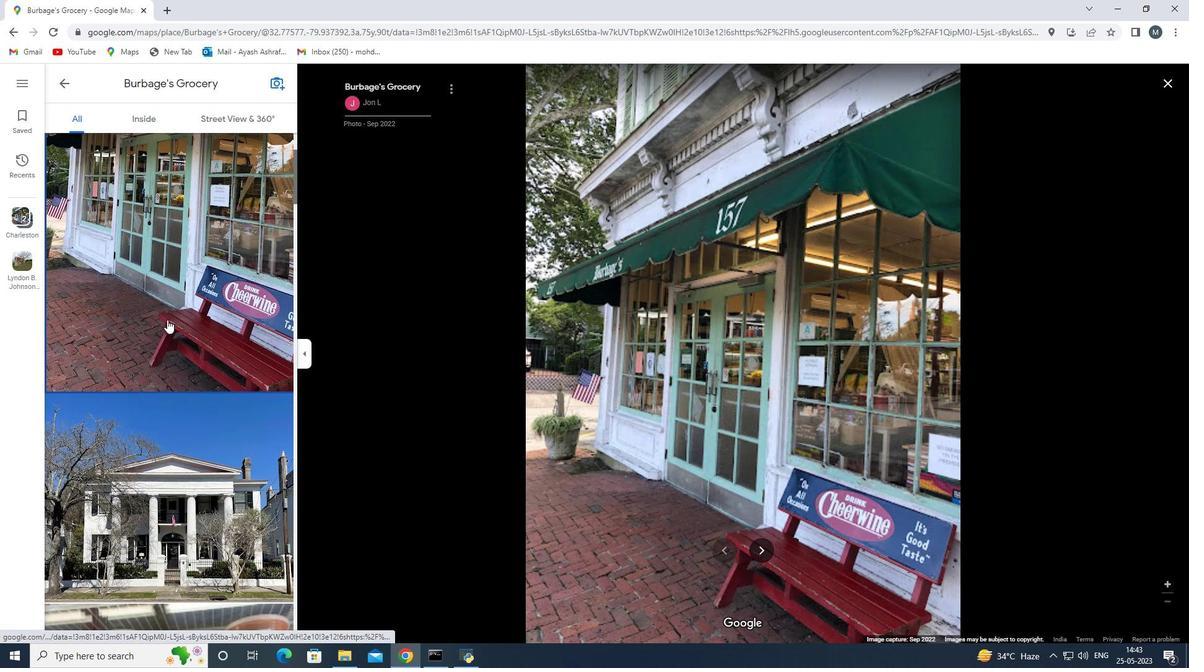 
Action: Mouse scrolled (177, 333) with delta (0, 0)
Screenshot: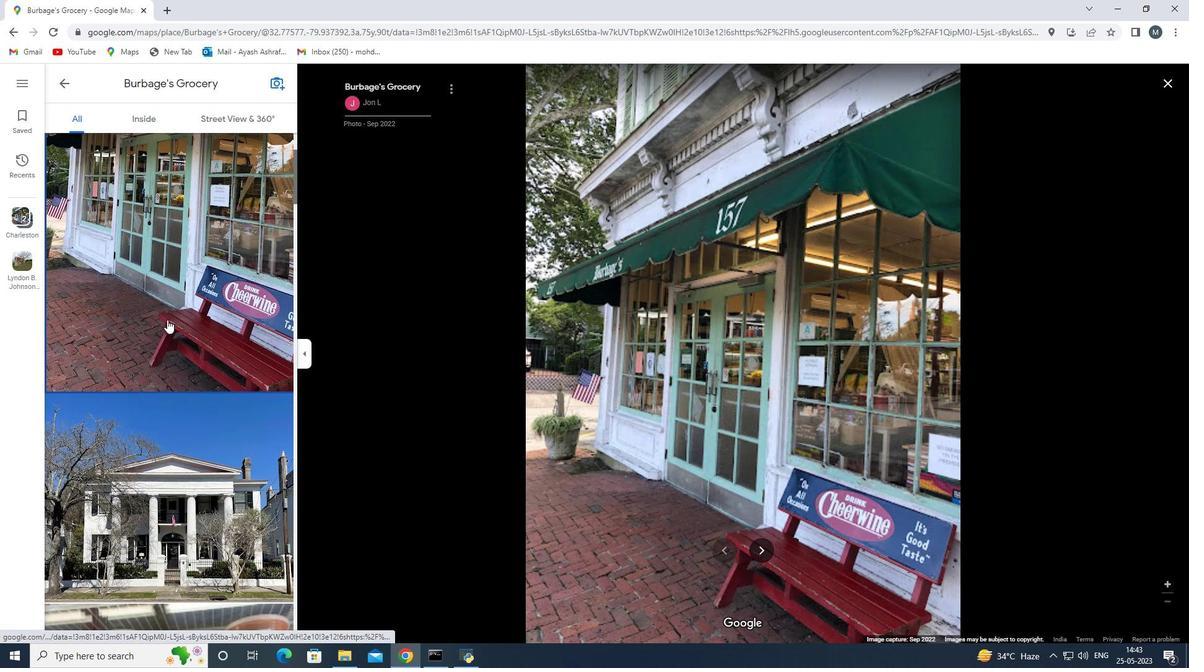 
Action: Mouse scrolled (177, 333) with delta (0, 0)
Screenshot: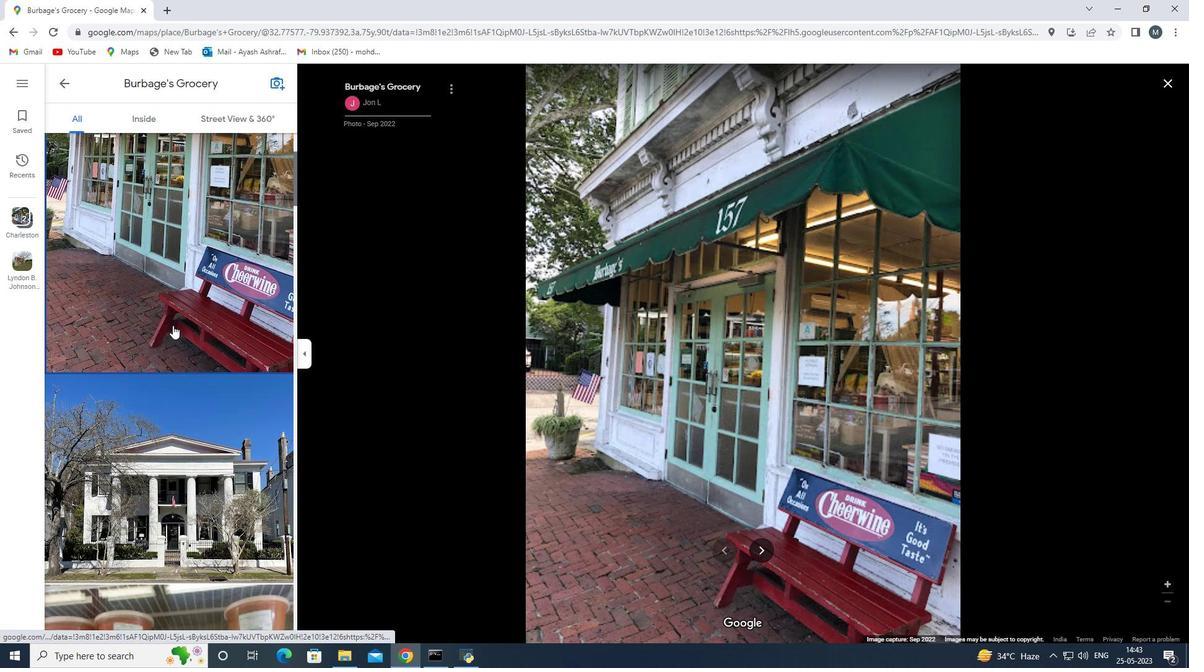 
Action: Mouse scrolled (177, 333) with delta (0, 0)
Screenshot: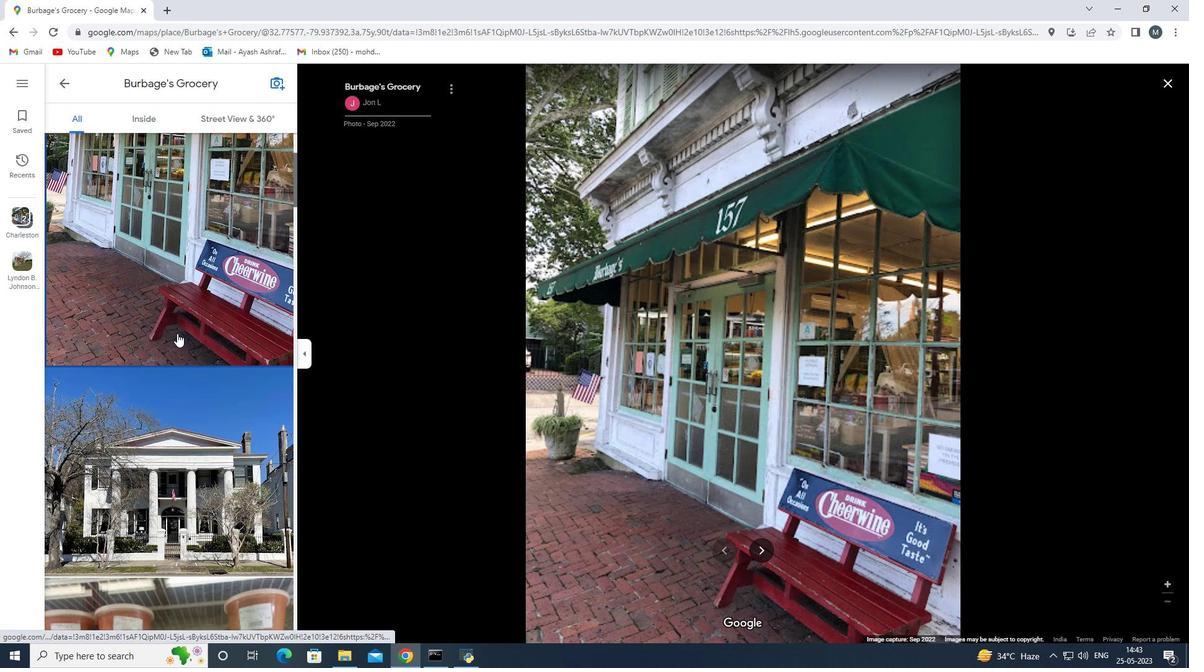 
Action: Mouse moved to (177, 345)
Screenshot: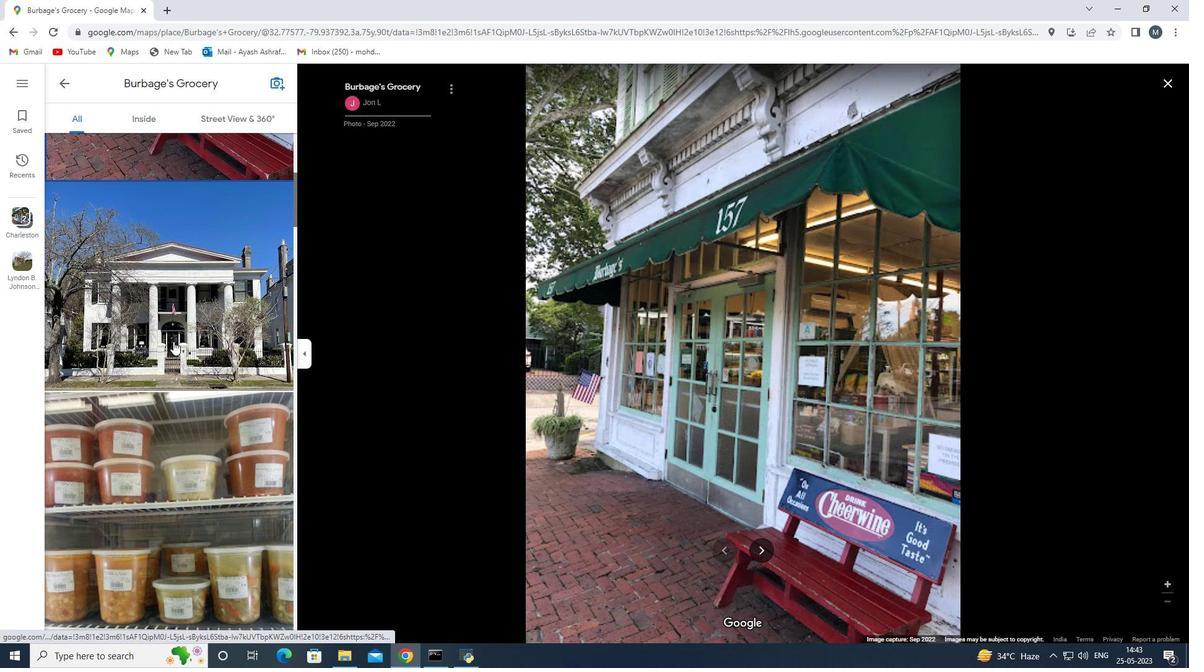 
Action: Mouse pressed left at (177, 345)
Screenshot: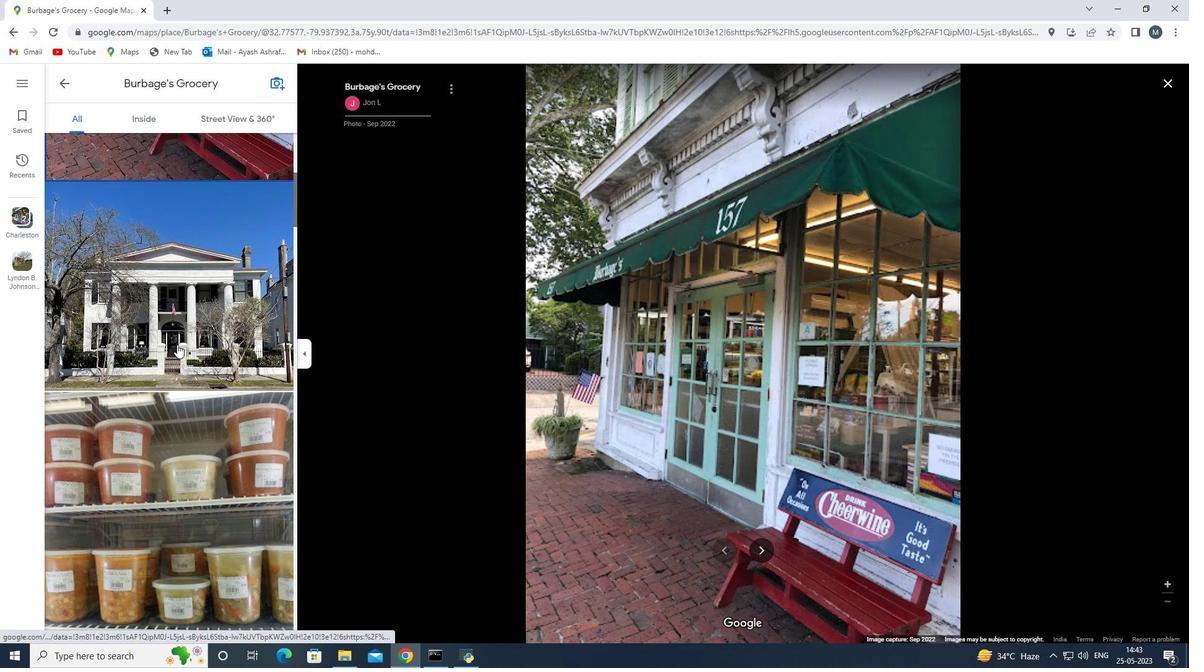 
Action: Mouse moved to (169, 346)
Screenshot: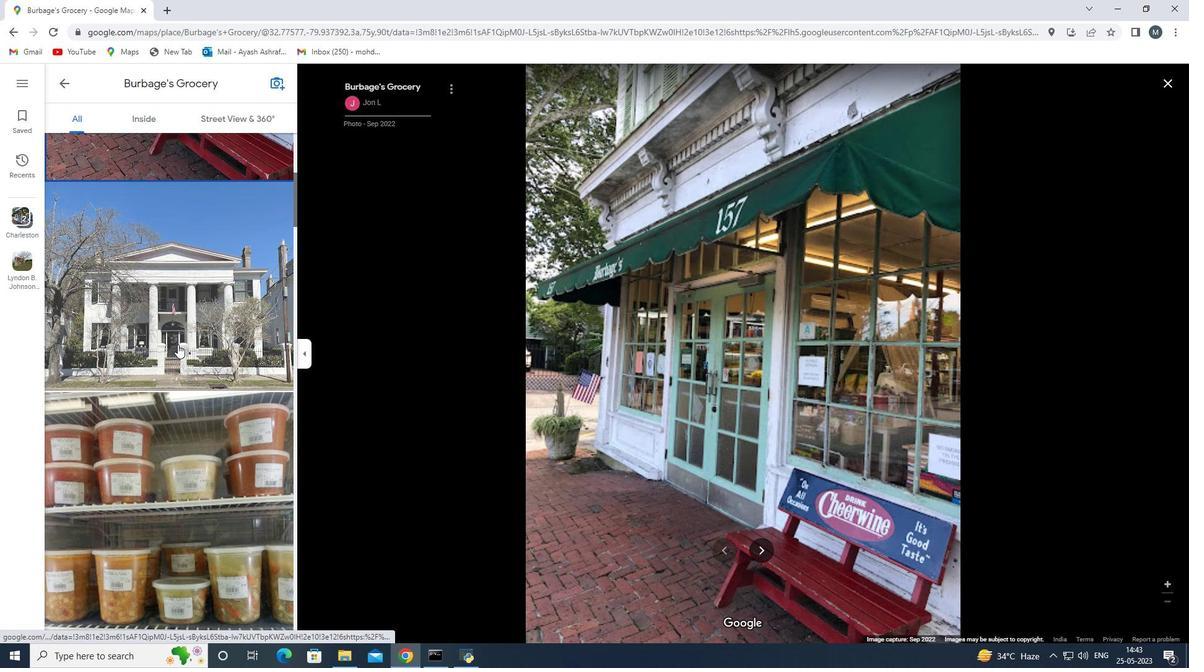 
Action: Key pressed <Key.down>
Screenshot: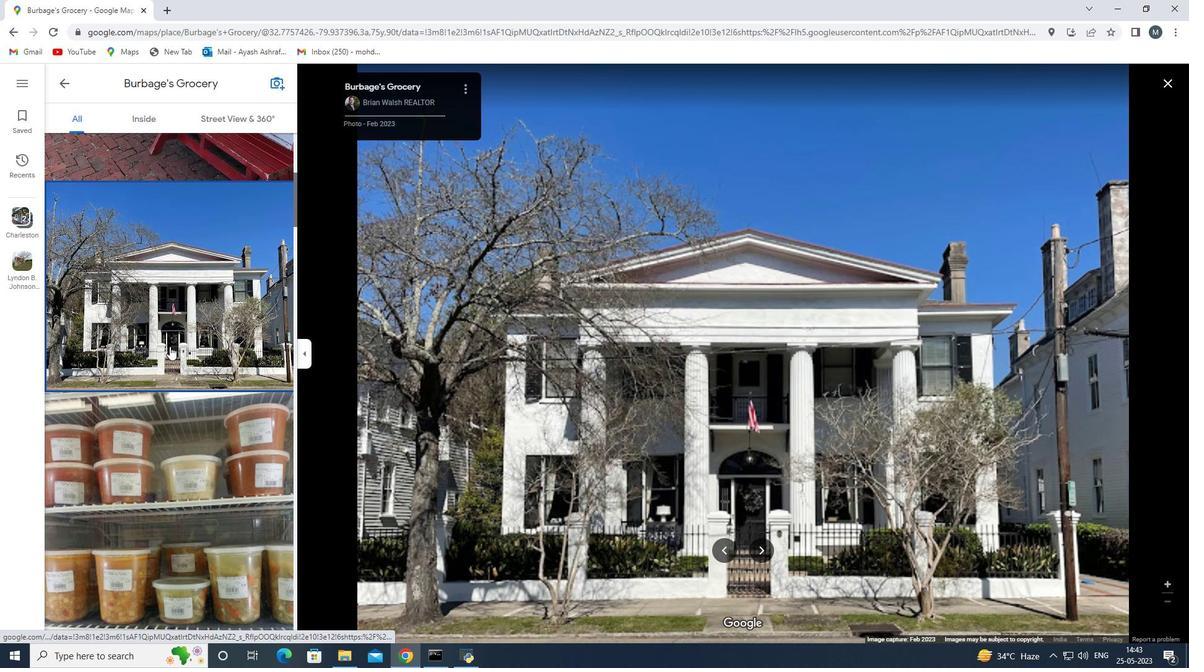 
Action: Mouse moved to (169, 347)
Screenshot: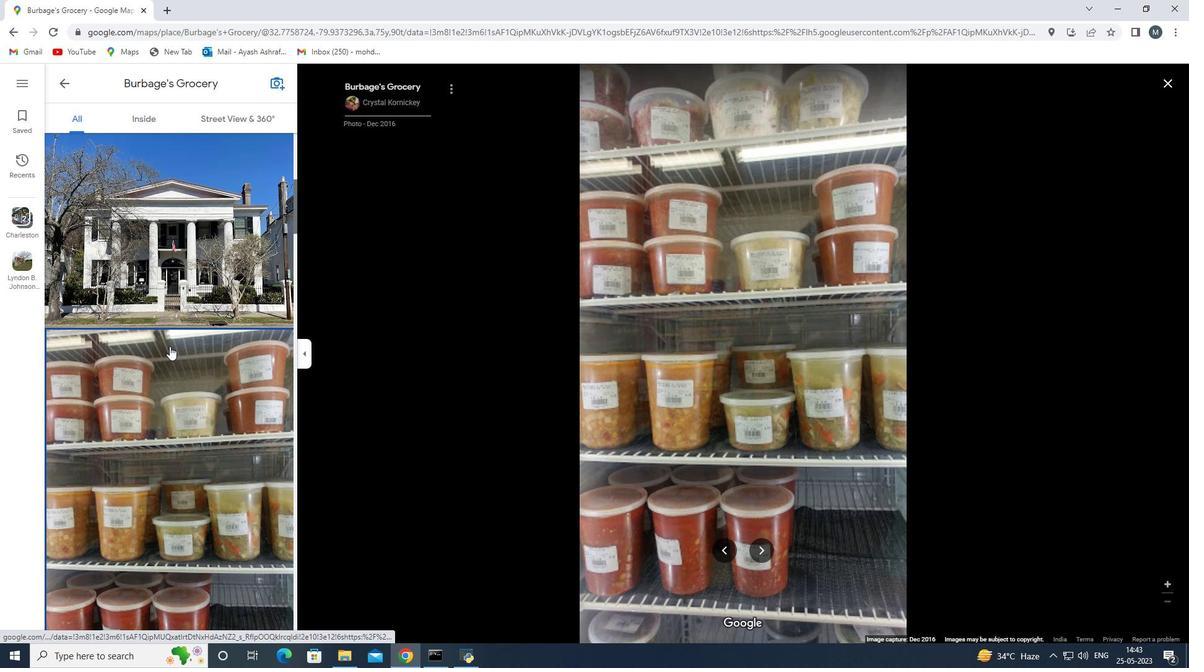 
Action: Key pressed <Key.down><Key.down><Key.down><Key.down><Key.down><Key.down><Key.down><Key.down><Key.down><Key.down><Key.down><Key.down><Key.down><Key.down><Key.down><Key.down><Key.down><Key.down><Key.down><Key.down>
Screenshot: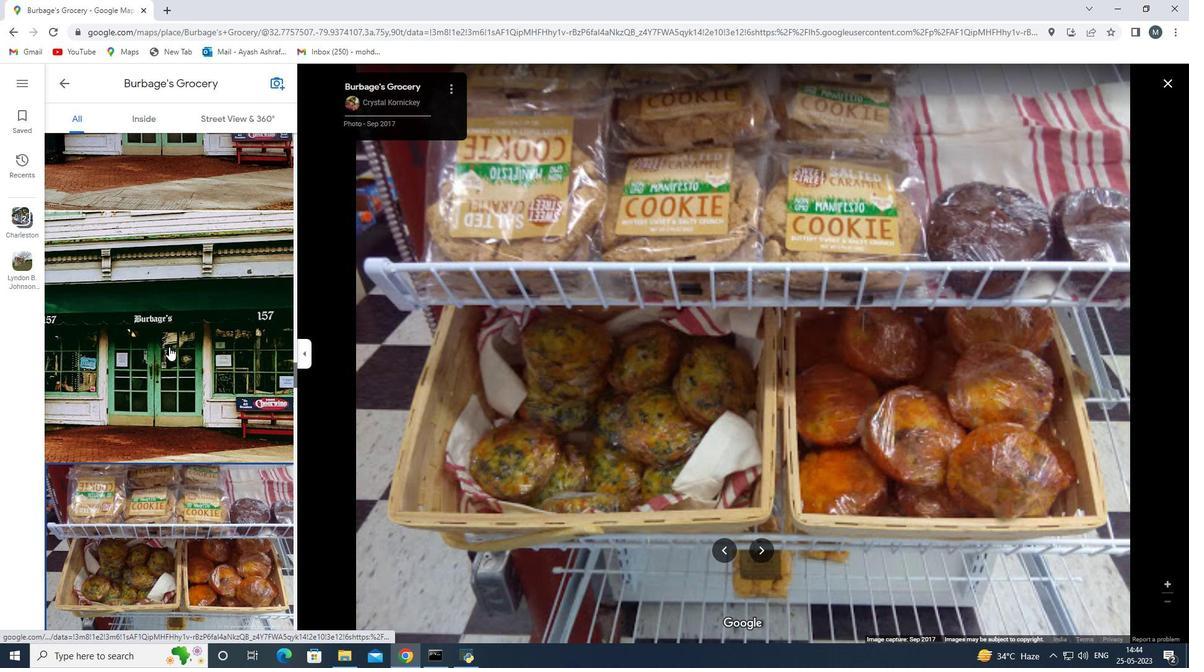 
Action: Mouse moved to (62, 88)
Screenshot: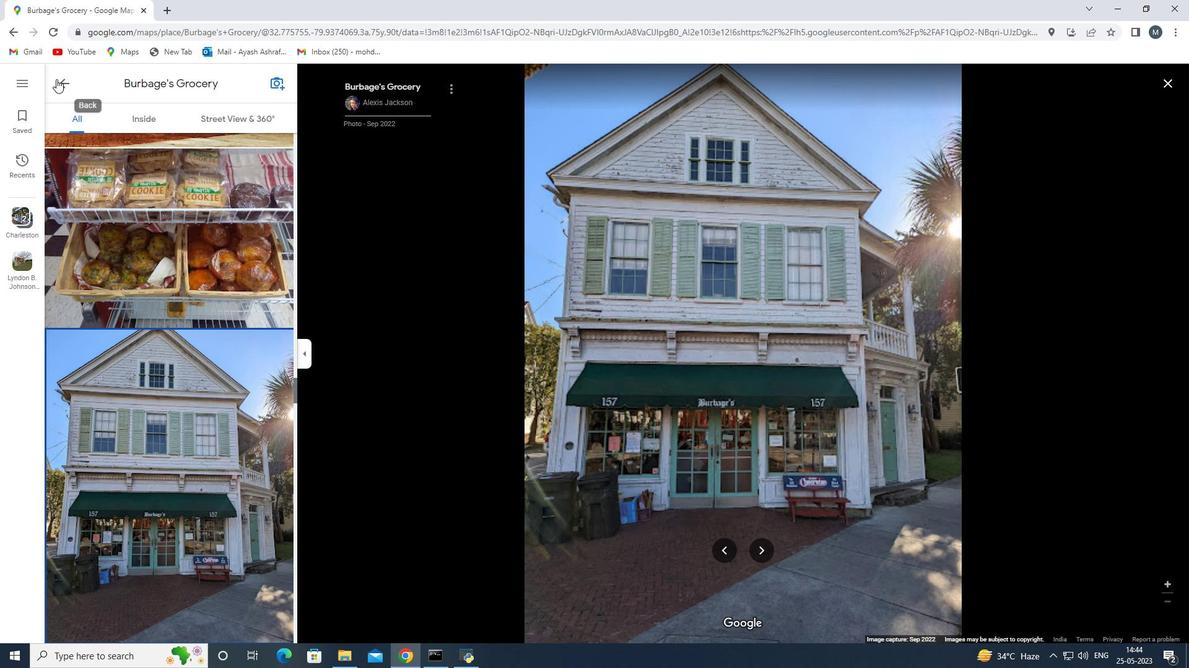 
Action: Mouse pressed left at (62, 88)
Screenshot: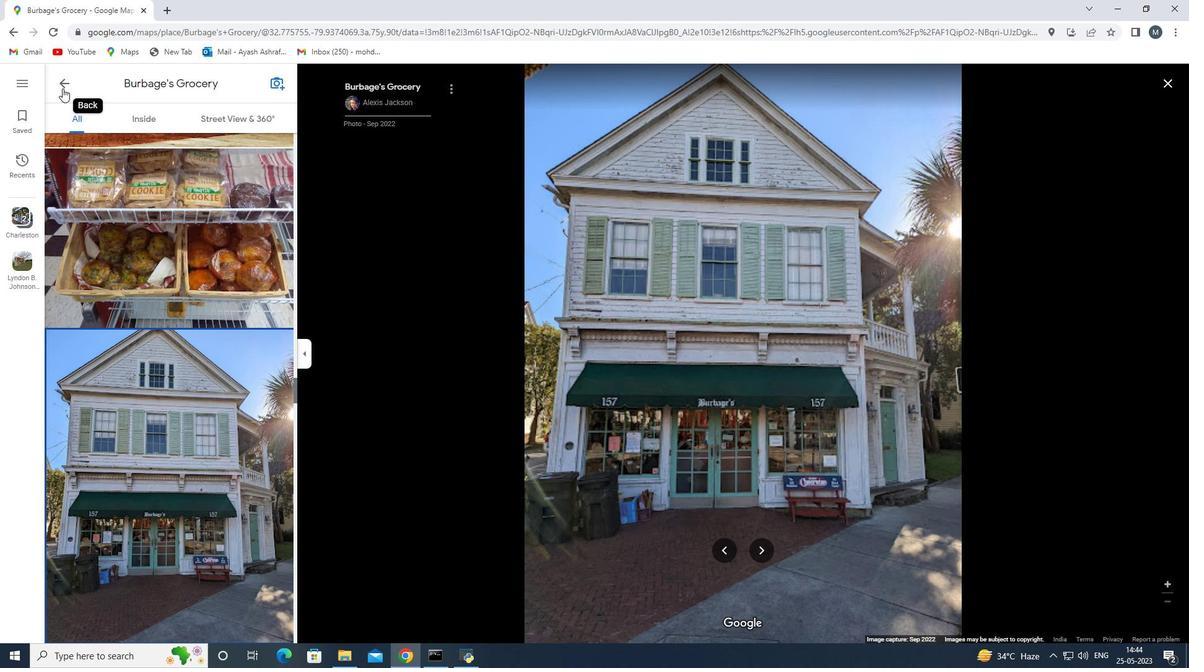
Action: Mouse moved to (169, 95)
Screenshot: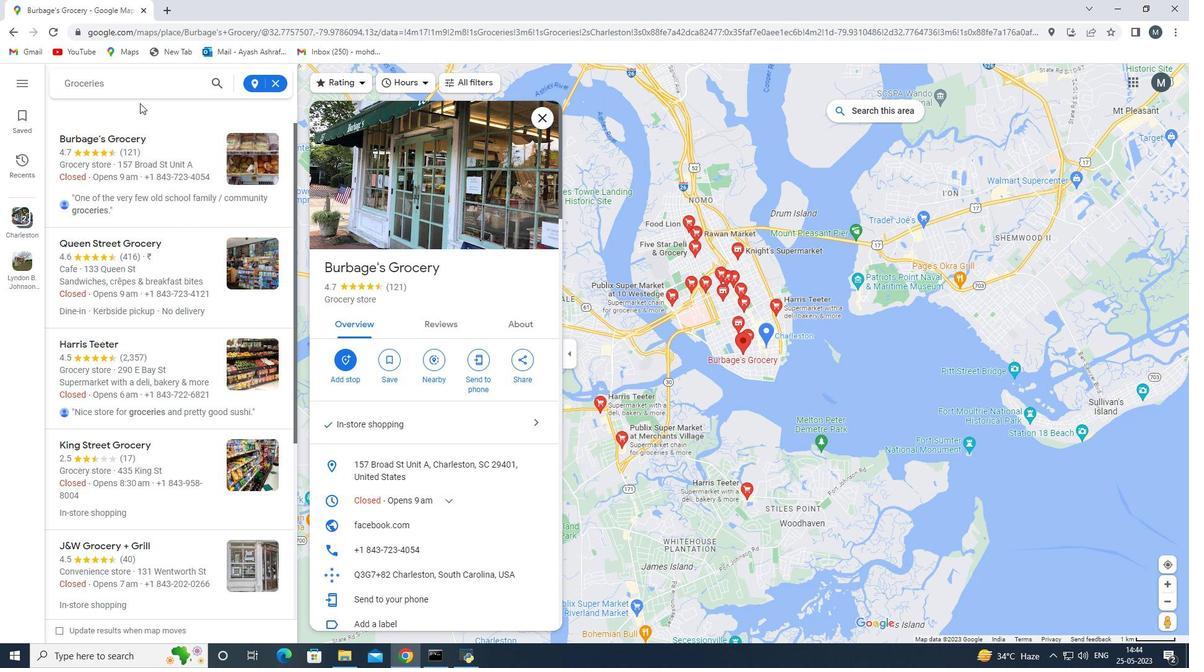 
Action: Mouse scrolled (169, 96) with delta (0, 0)
Screenshot: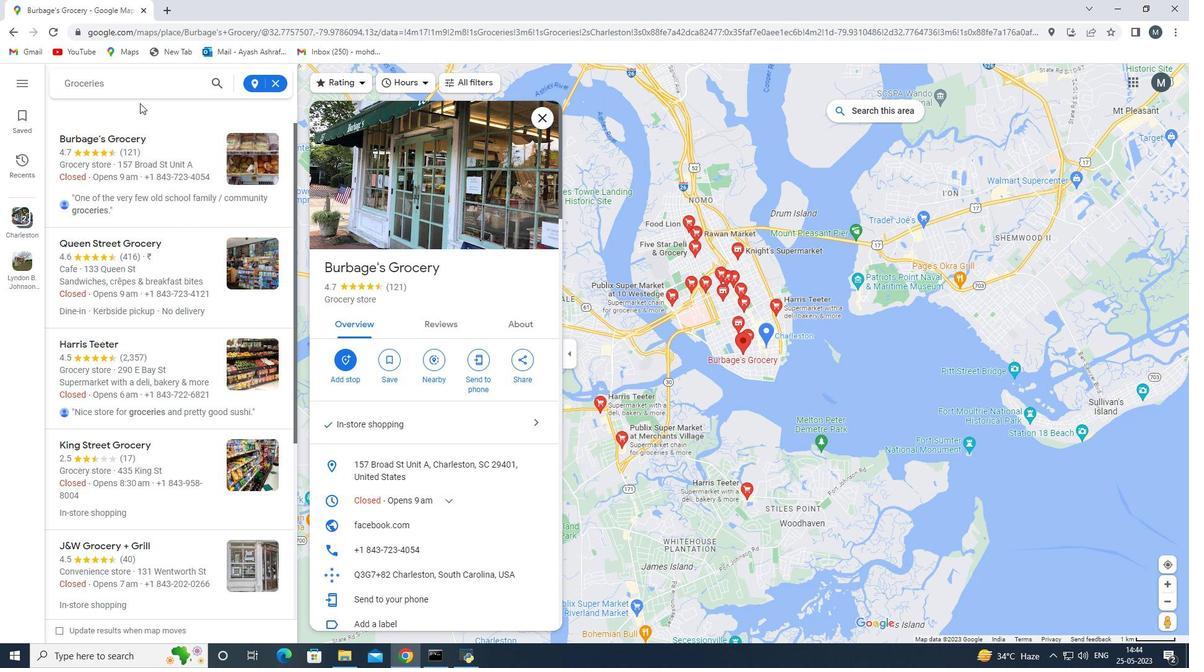
Action: Mouse moved to (163, 312)
Screenshot: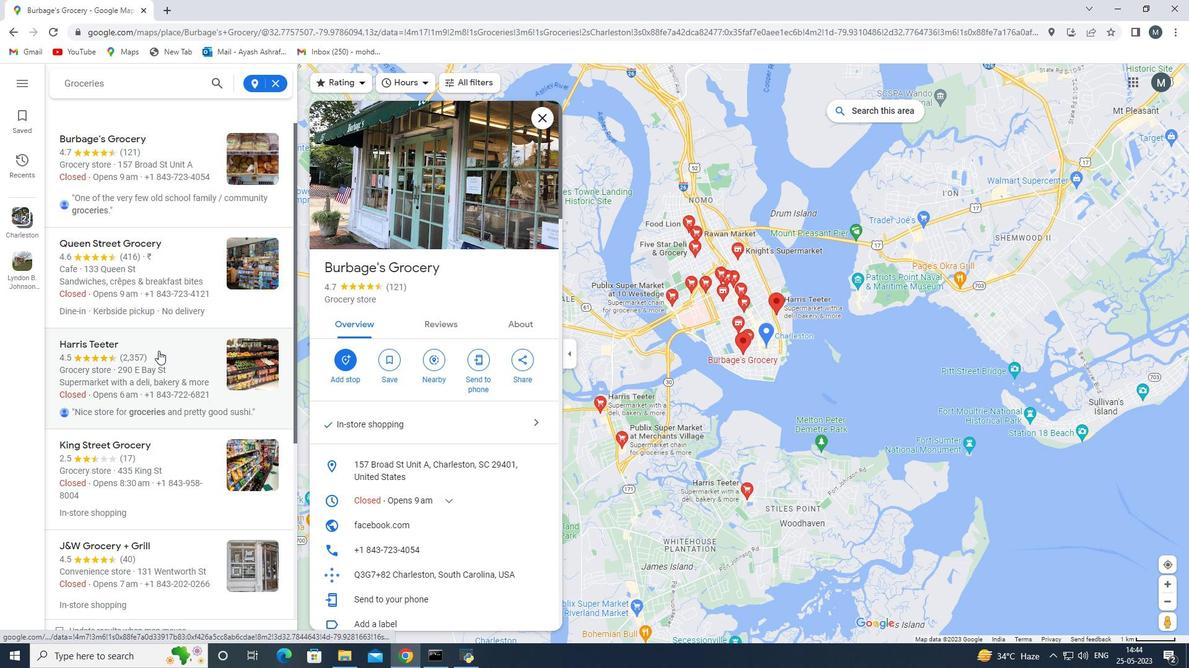 
Action: Mouse pressed left at (163, 312)
Screenshot: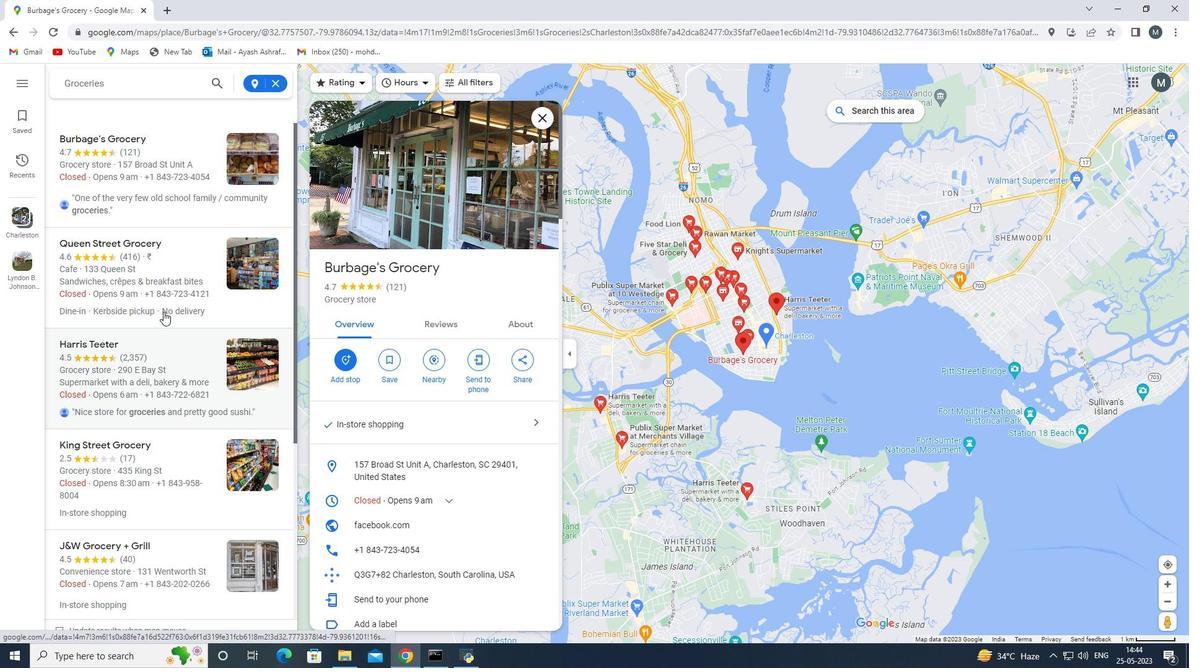 
Action: Mouse moved to (369, 386)
Screenshot: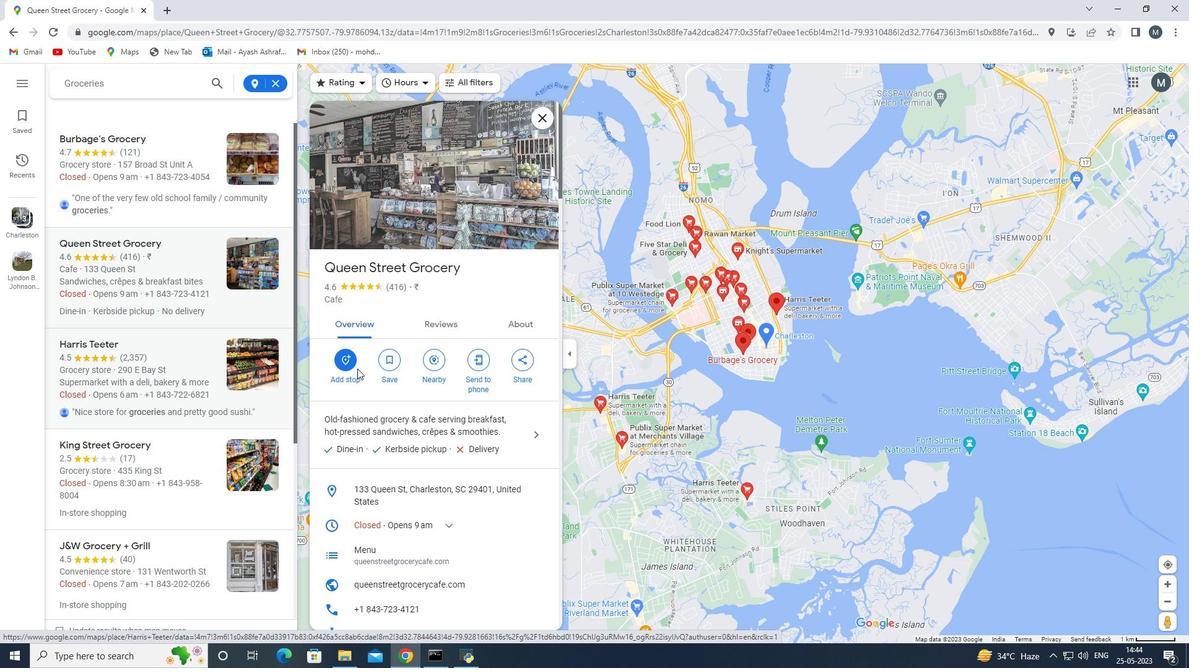 
Action: Mouse scrolled (369, 385) with delta (0, 0)
Screenshot: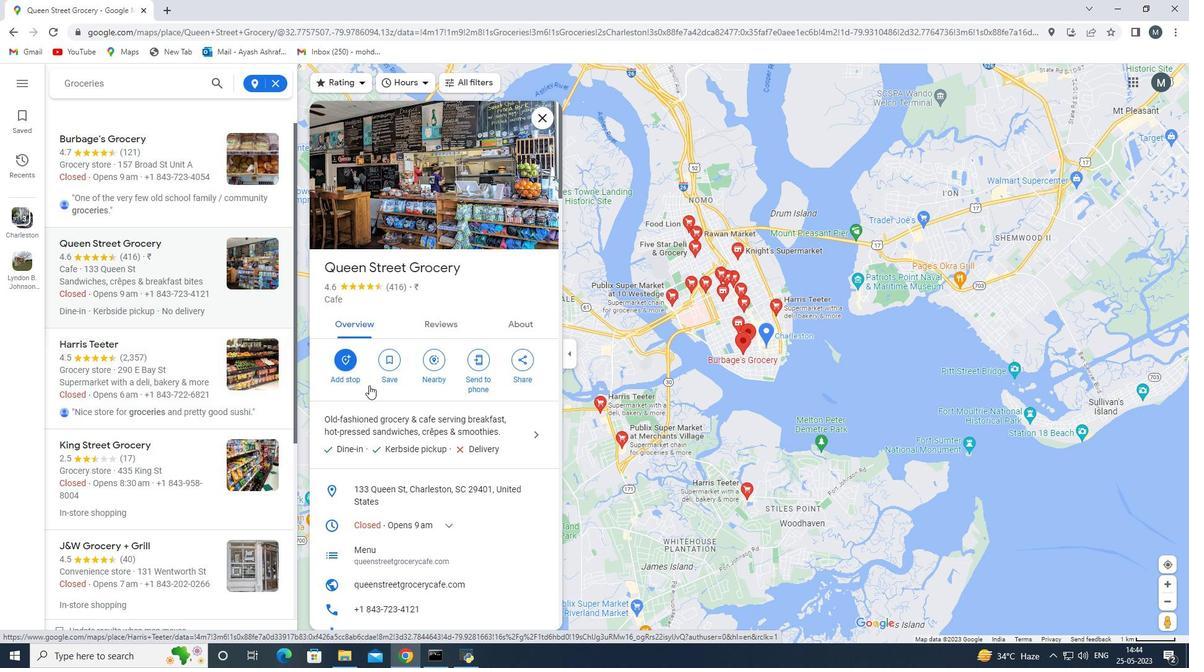 
Action: Mouse scrolled (369, 385) with delta (0, 0)
Screenshot: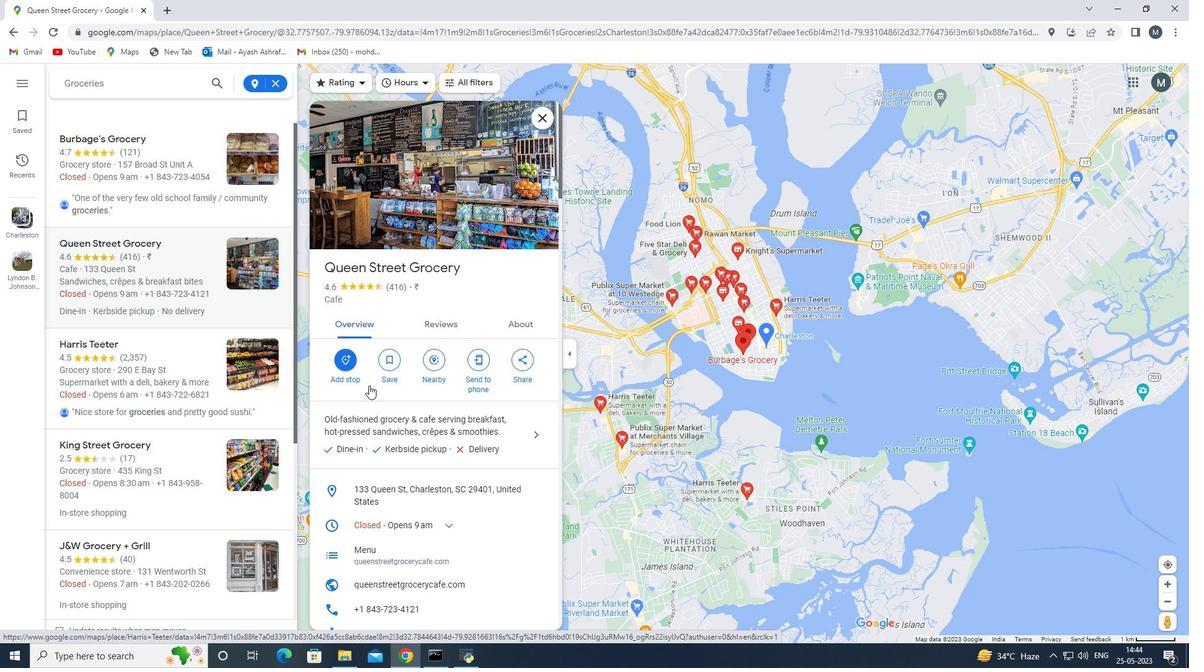
Action: Mouse scrolled (369, 385) with delta (0, 0)
Screenshot: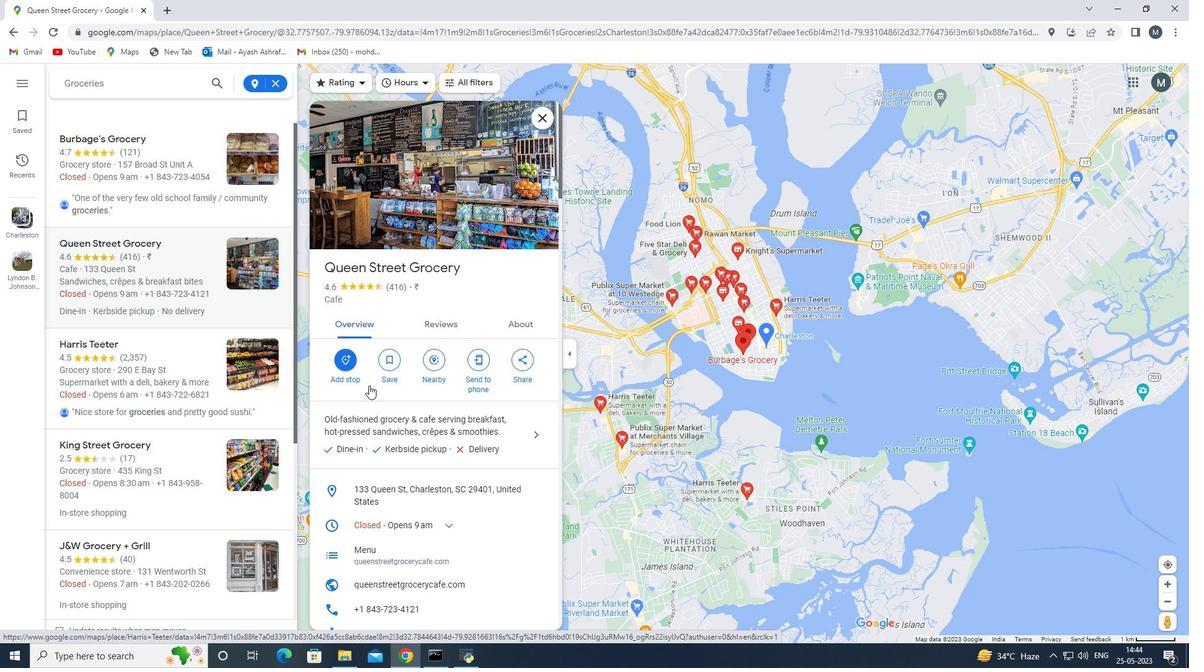 
Action: Mouse scrolled (369, 385) with delta (0, 0)
Screenshot: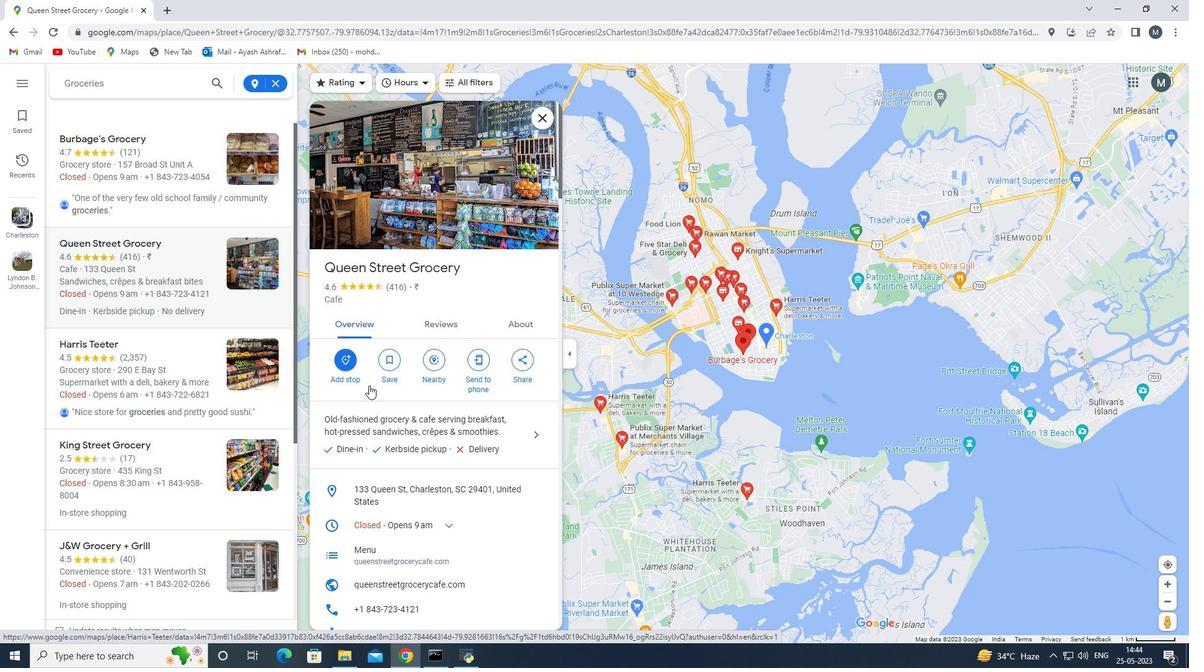 
Action: Mouse scrolled (369, 385) with delta (0, 0)
Screenshot: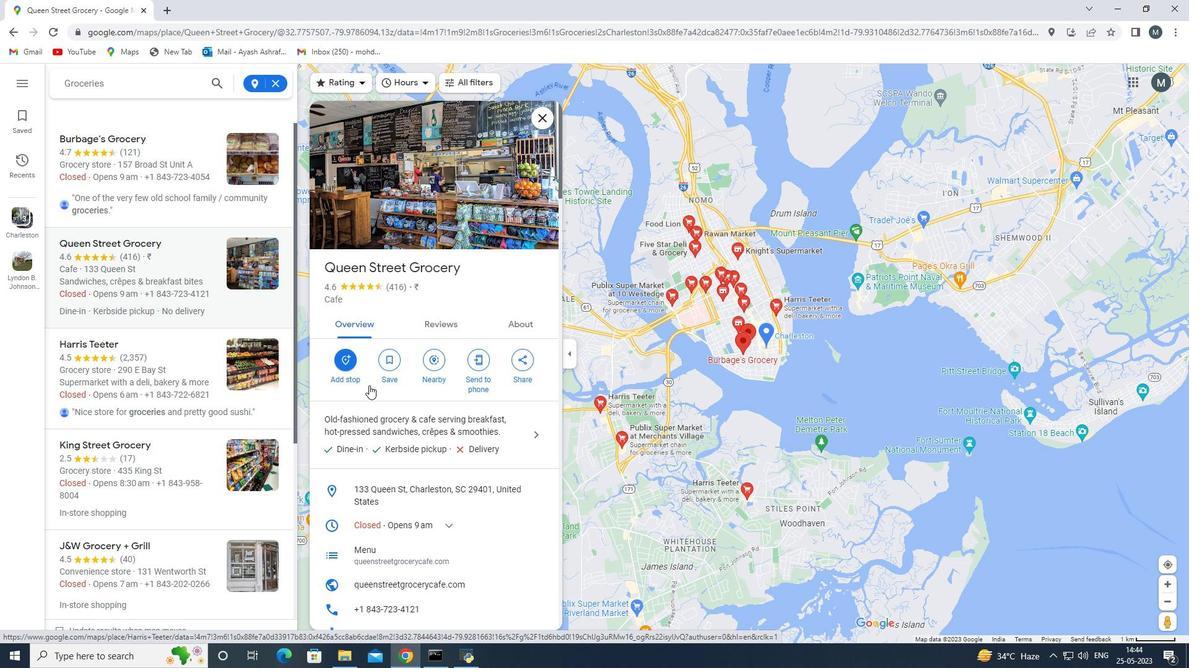 
Action: Mouse moved to (370, 386)
Screenshot: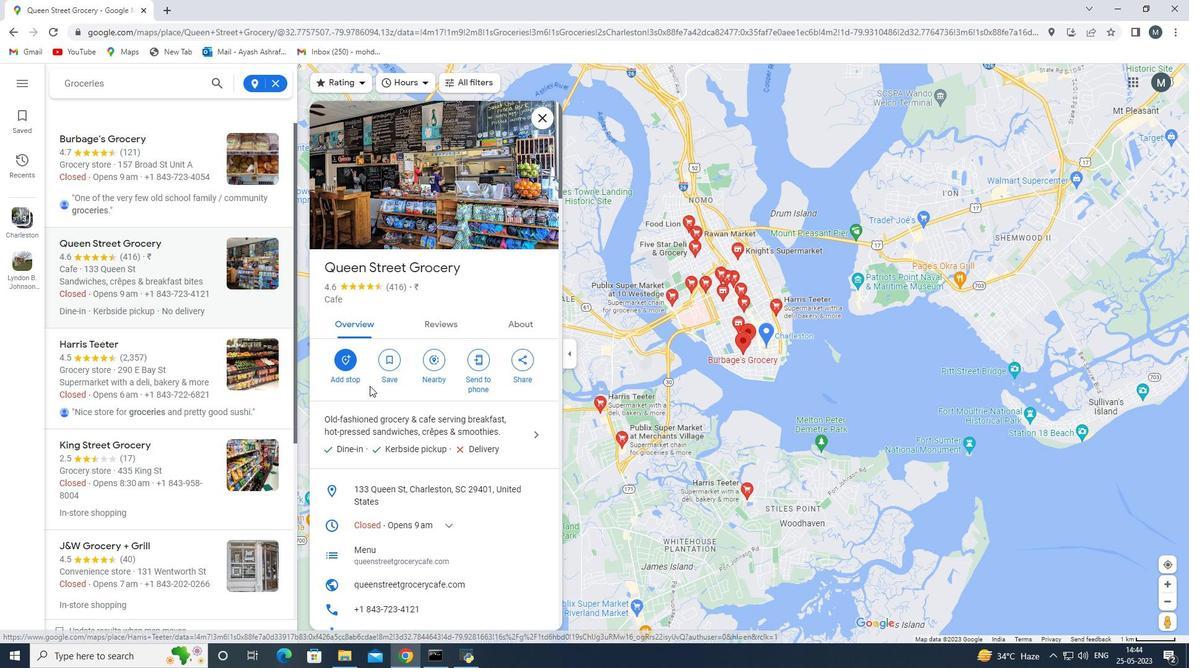 
Action: Mouse scrolled (370, 385) with delta (0, 0)
Screenshot: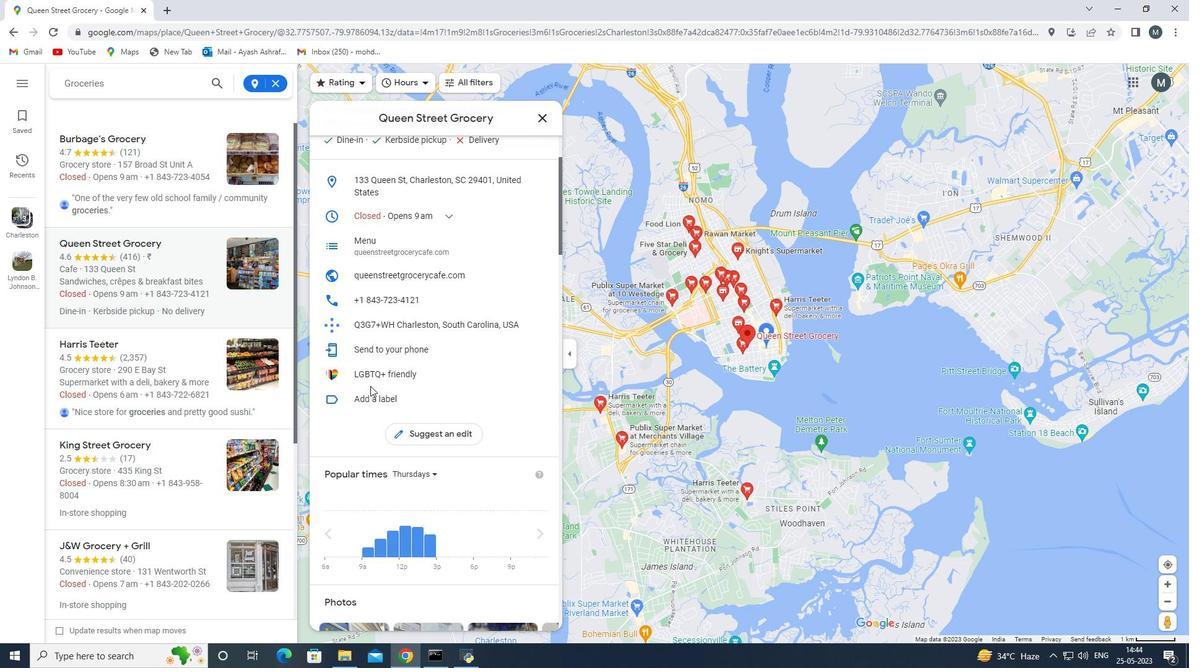 
Action: Mouse scrolled (370, 385) with delta (0, 0)
Screenshot: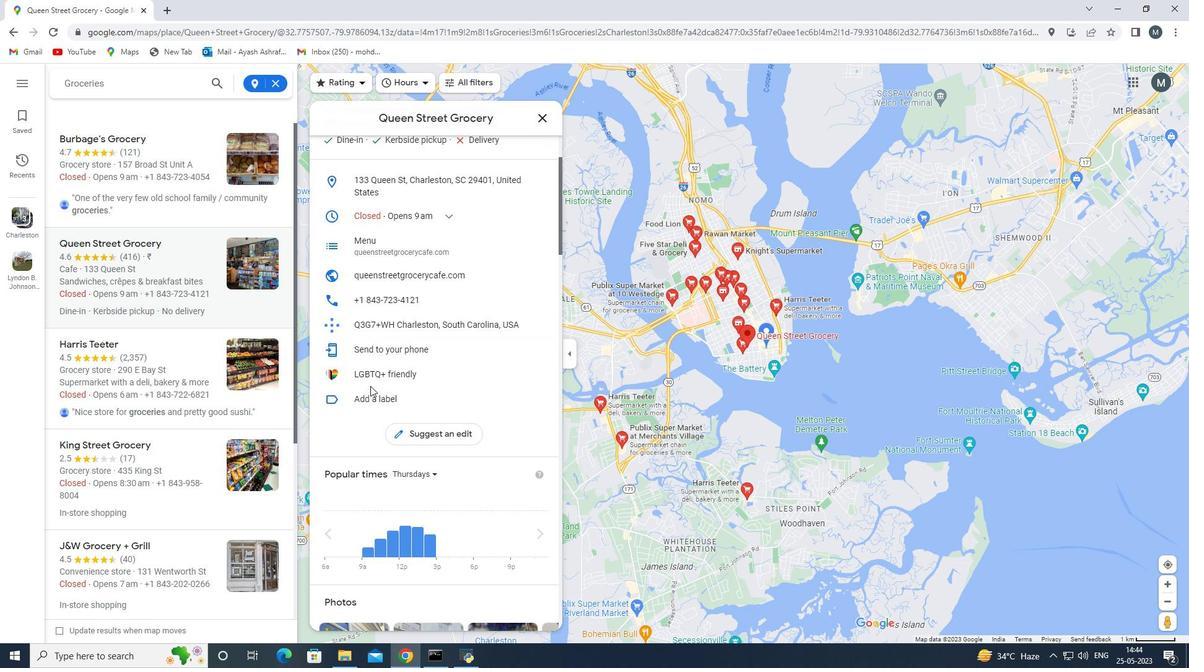 
Action: Mouse moved to (371, 386)
Screenshot: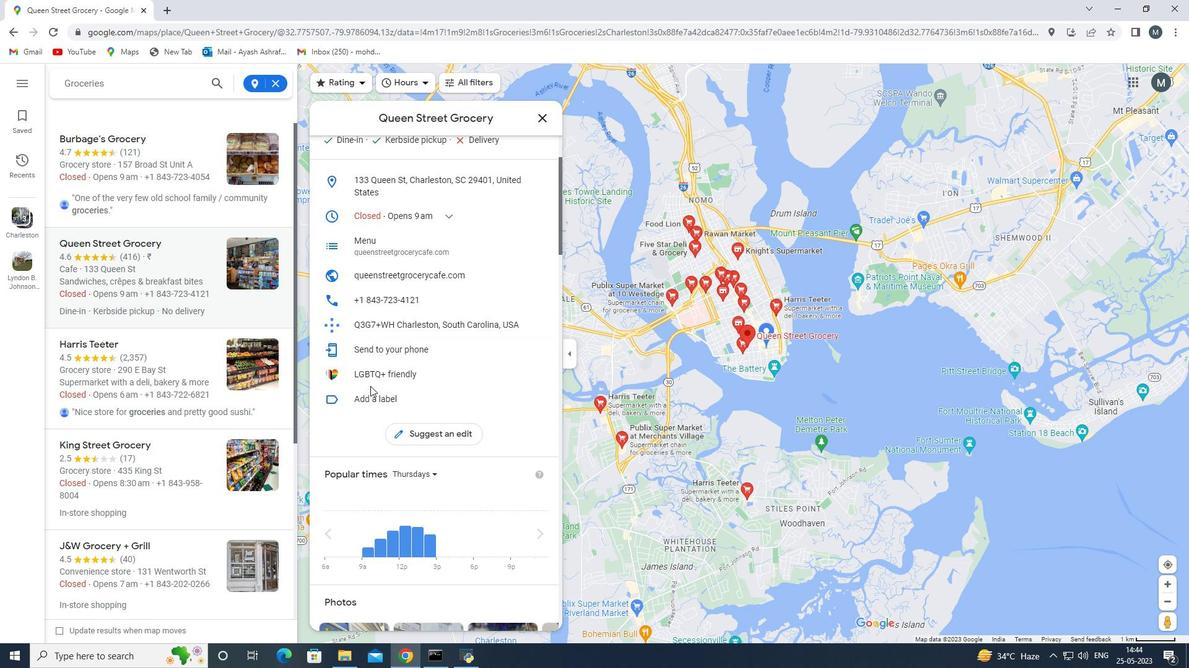 
Action: Mouse scrolled (371, 385) with delta (0, 0)
Screenshot: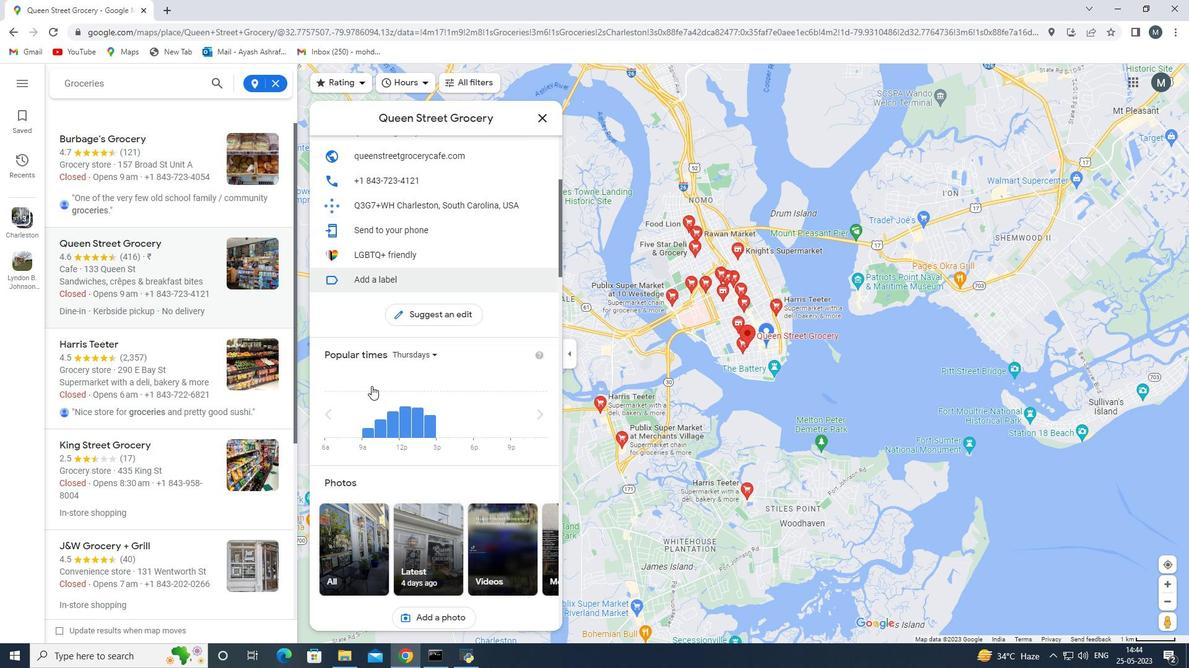 
Action: Mouse scrolled (371, 385) with delta (0, 0)
Screenshot: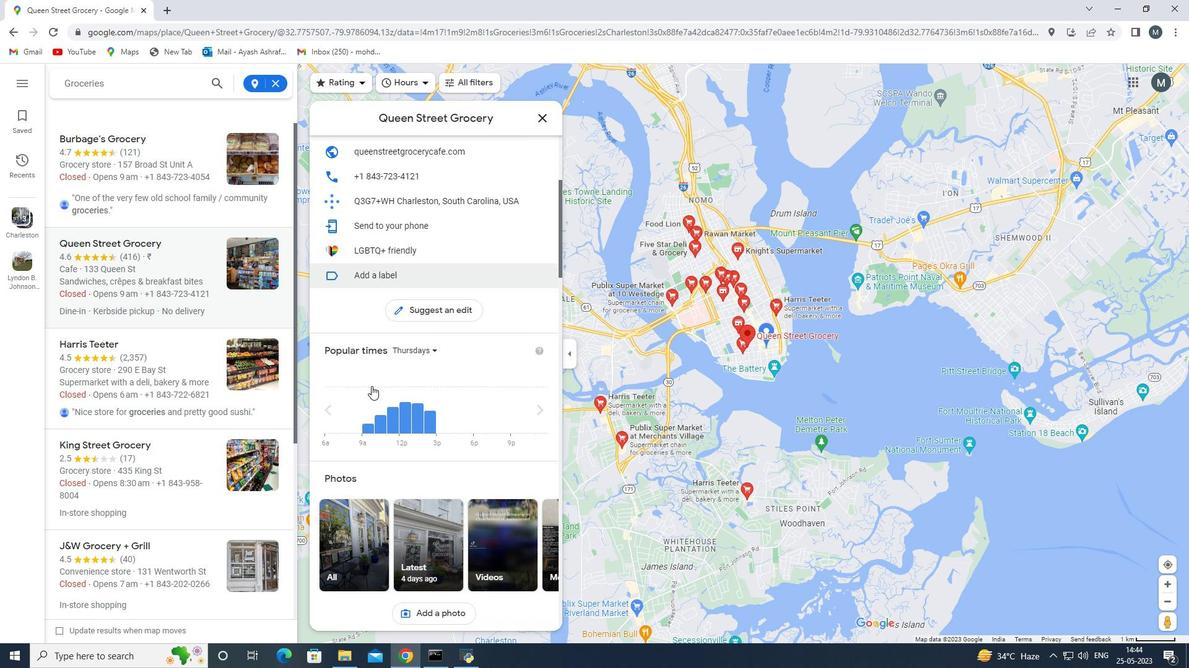 
Action: Mouse scrolled (371, 385) with delta (0, 0)
Screenshot: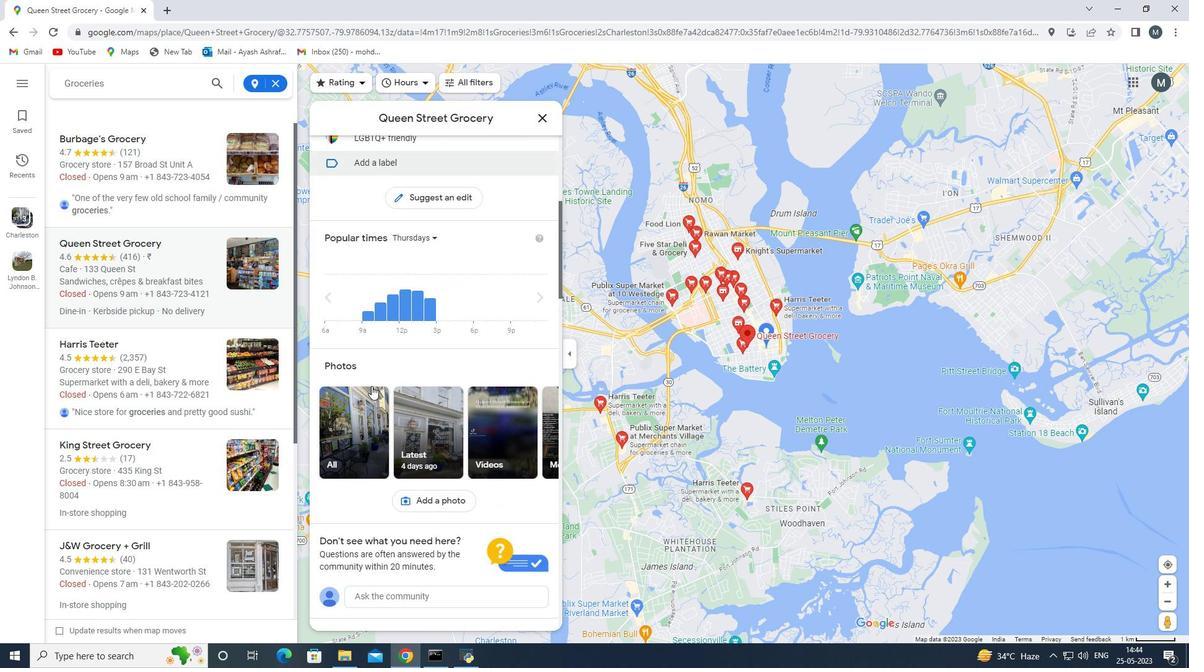 
Action: Mouse scrolled (371, 385) with delta (0, 0)
Screenshot: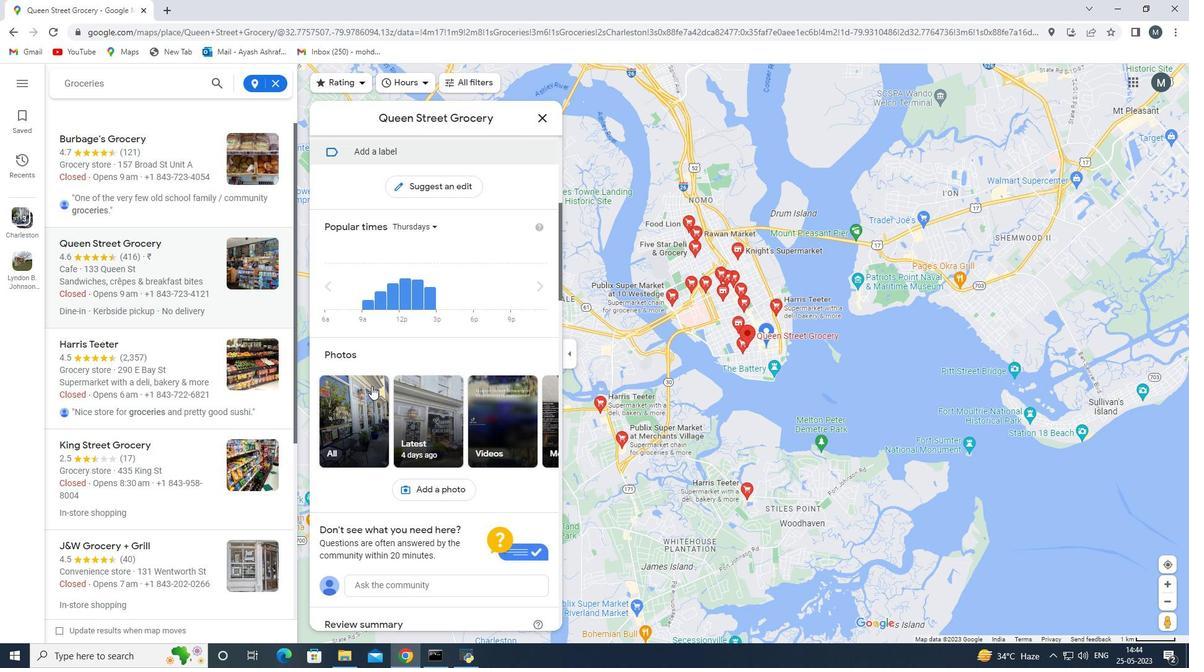
Action: Mouse scrolled (371, 385) with delta (0, 0)
Screenshot: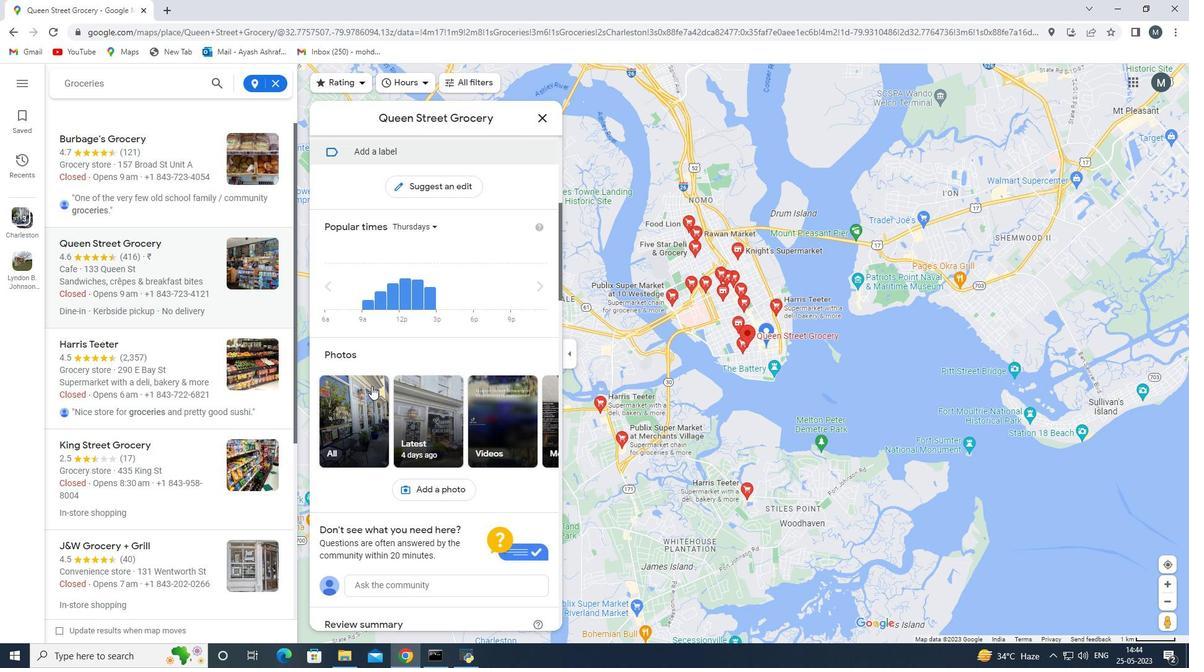 
Action: Mouse moved to (356, 262)
Screenshot: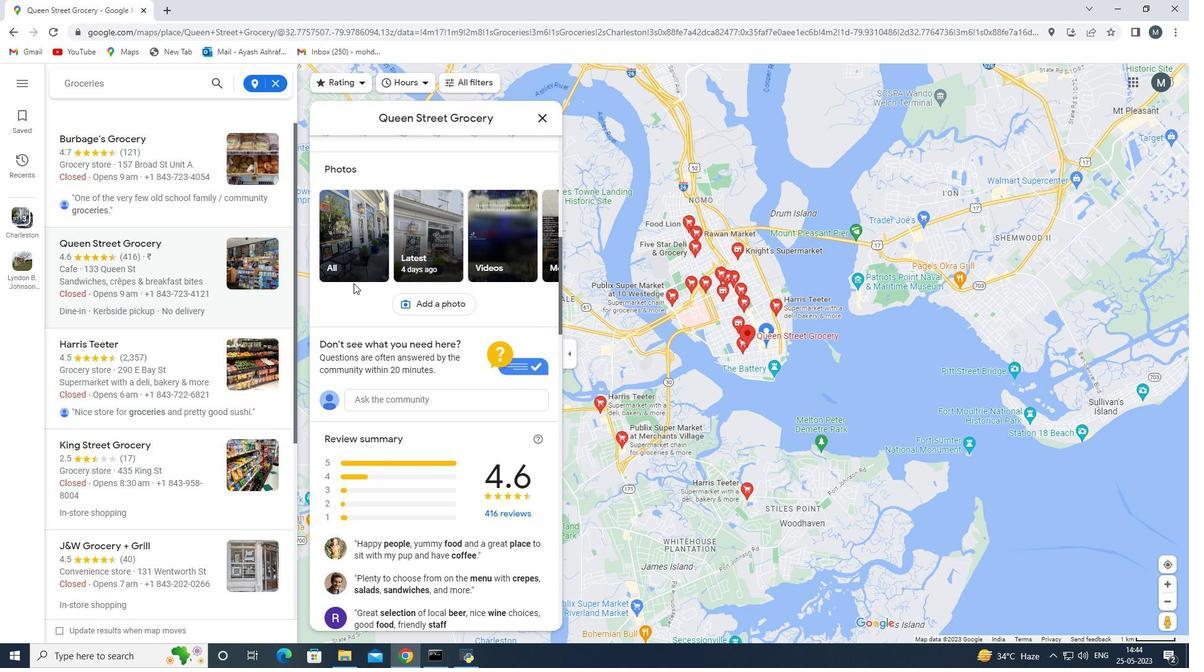 
Action: Mouse pressed left at (356, 262)
Screenshot: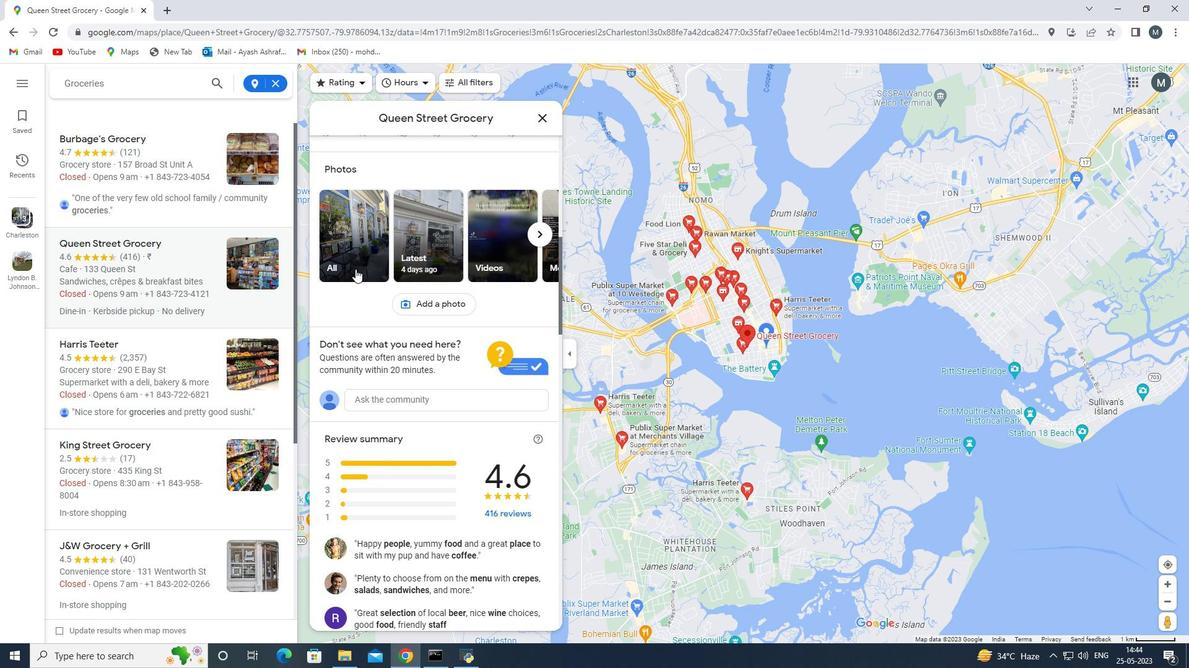 
Action: Mouse moved to (144, 113)
Screenshot: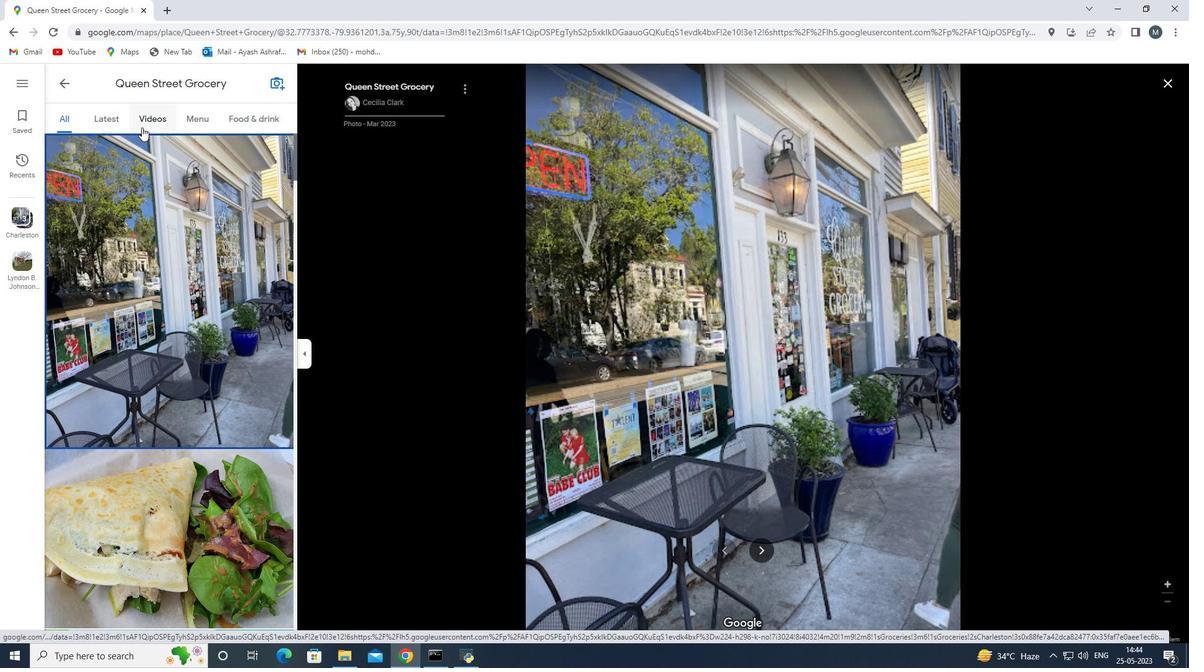 
Action: Mouse pressed left at (144, 113)
Screenshot: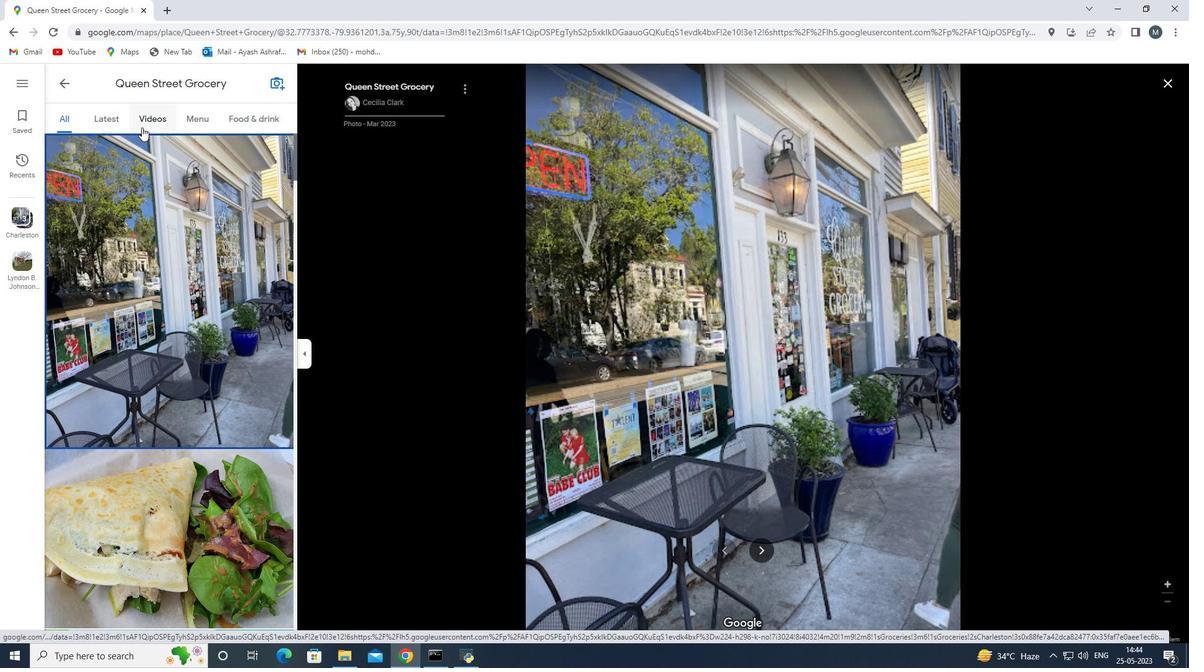 
Action: Mouse moved to (755, 478)
Screenshot: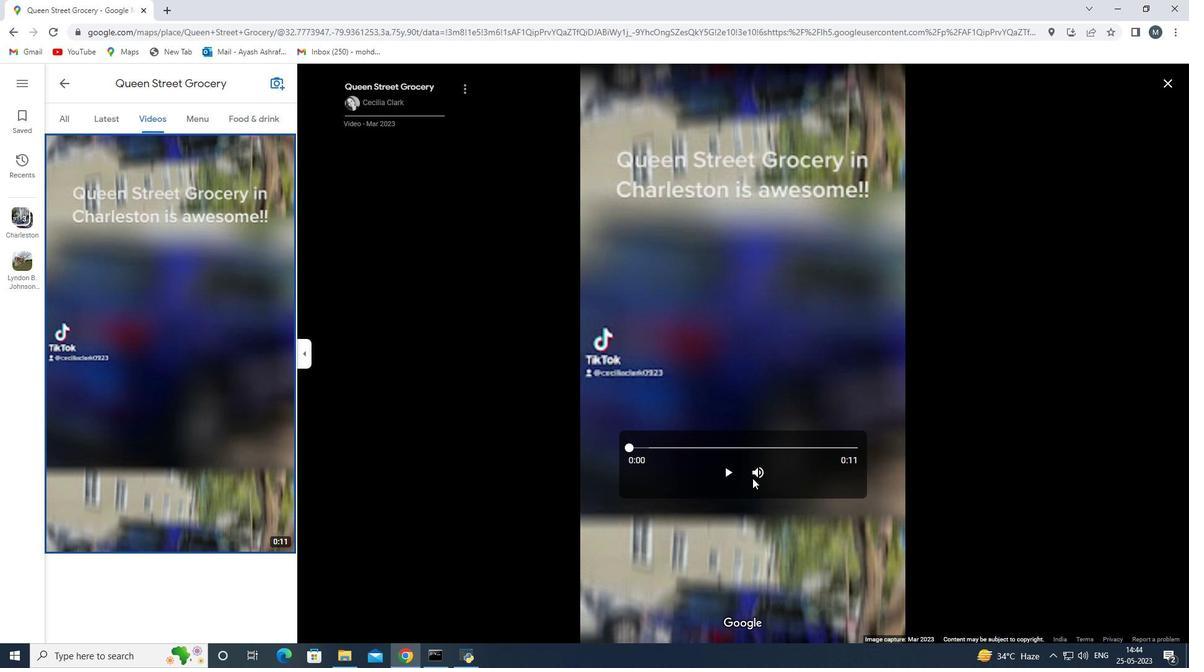 
Action: Mouse pressed left at (755, 478)
Screenshot: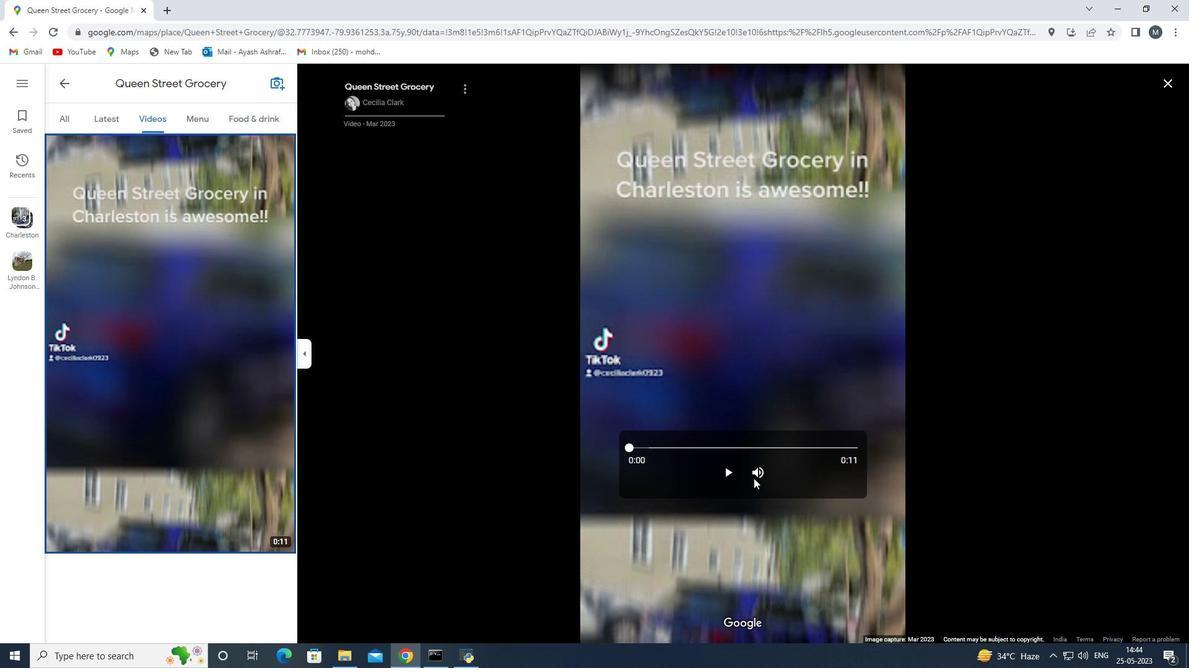 
Action: Mouse moved to (721, 473)
Screenshot: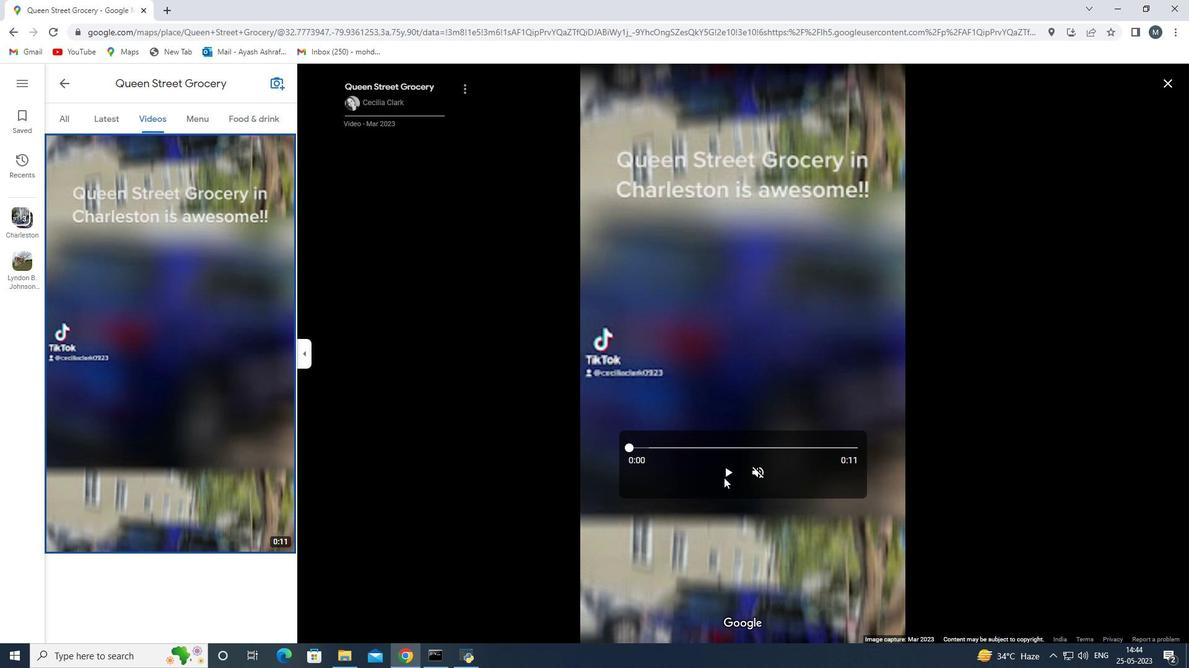 
Action: Mouse pressed left at (721, 473)
Screenshot: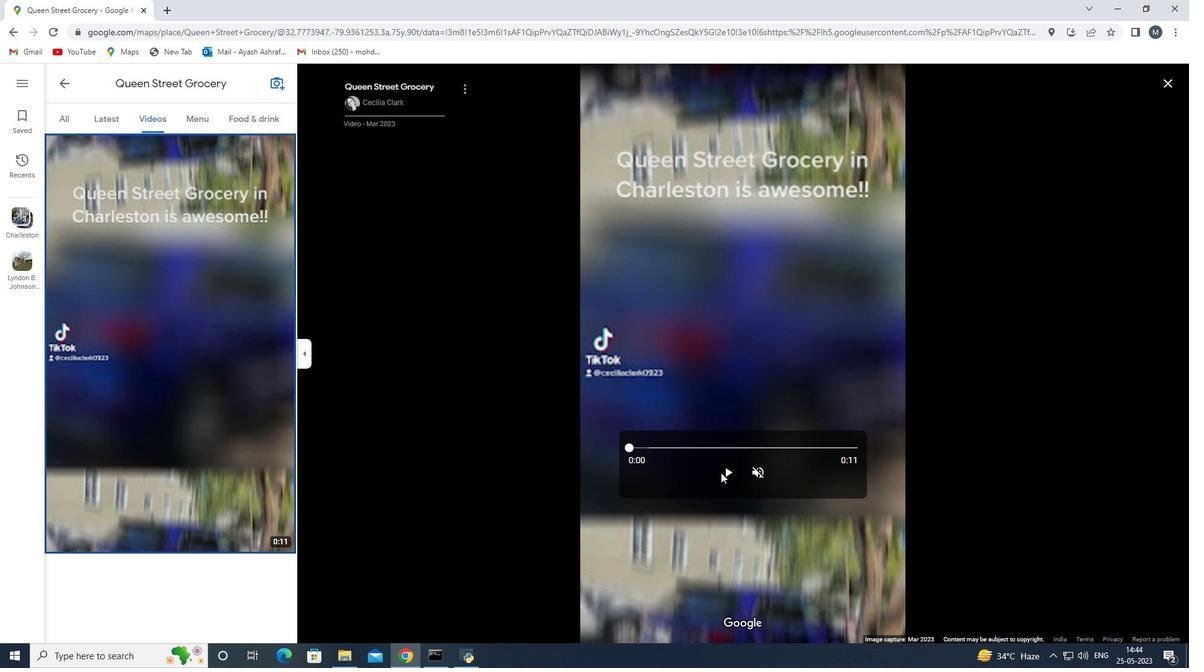 
Action: Mouse moved to (65, 125)
Screenshot: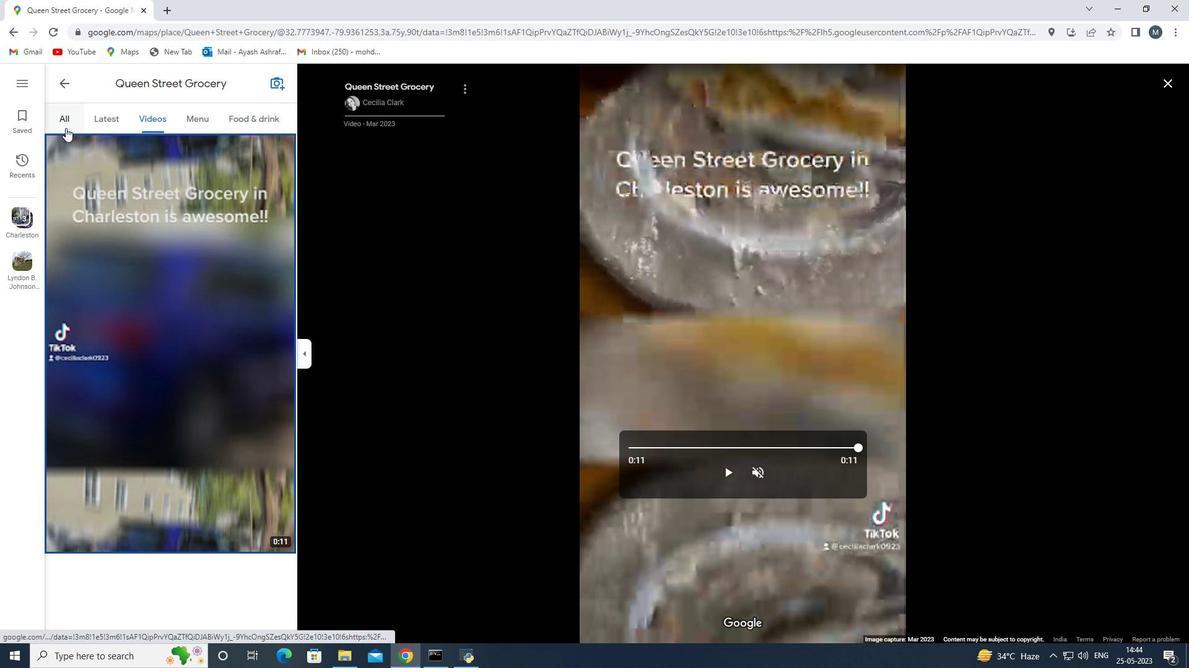 
Action: Mouse pressed left at (65, 125)
Screenshot: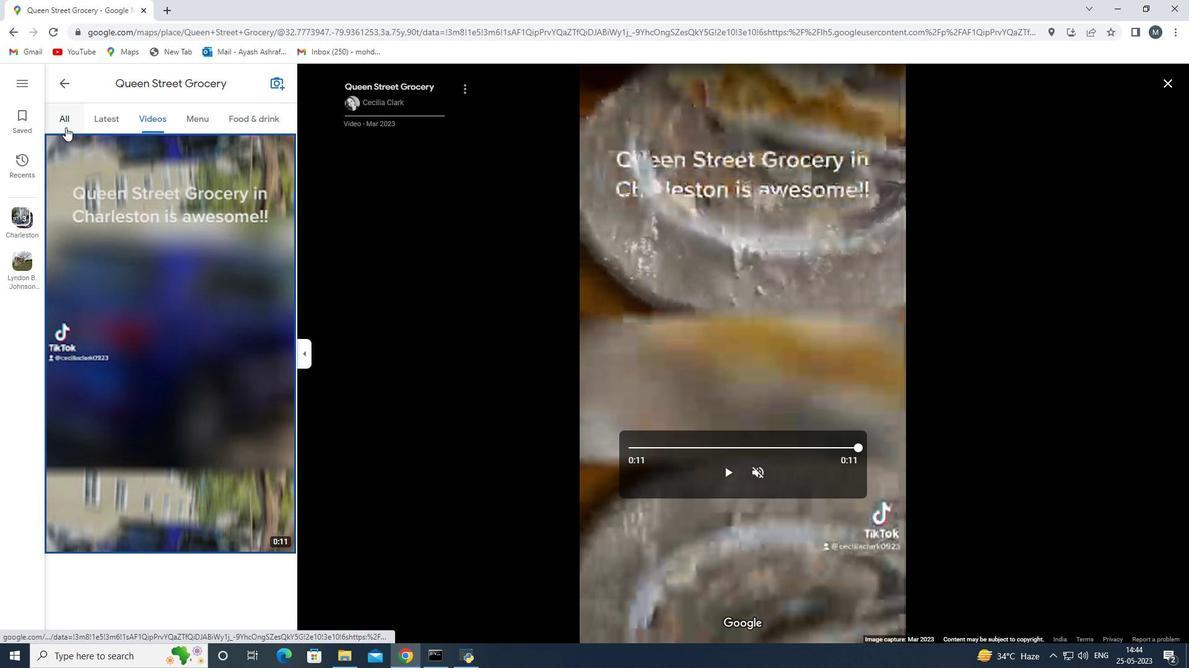 
Action: Mouse moved to (172, 395)
Screenshot: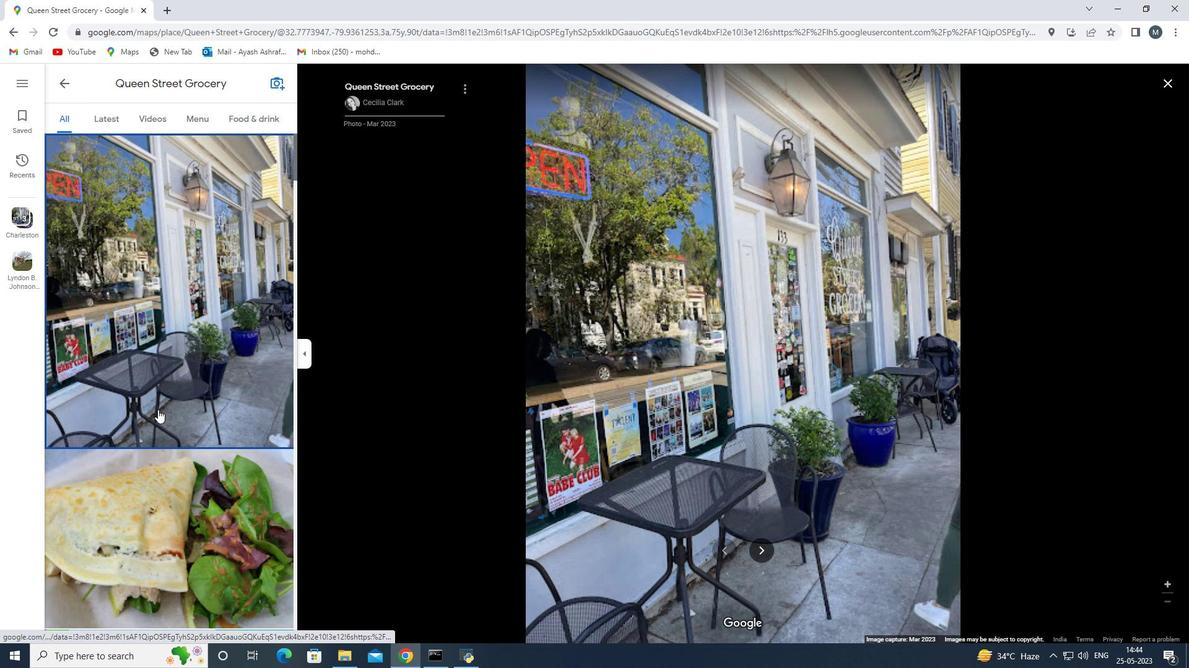 
Action: Mouse scrolled (172, 395) with delta (0, 0)
Screenshot: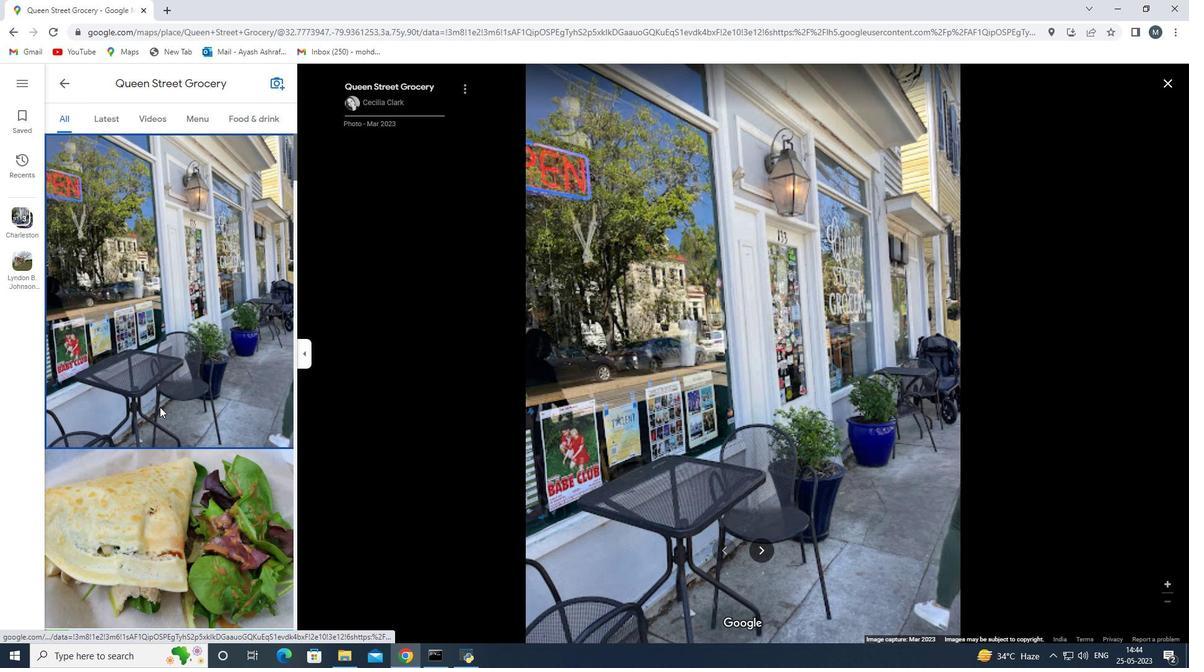 
Action: Mouse scrolled (172, 395) with delta (0, 0)
Screenshot: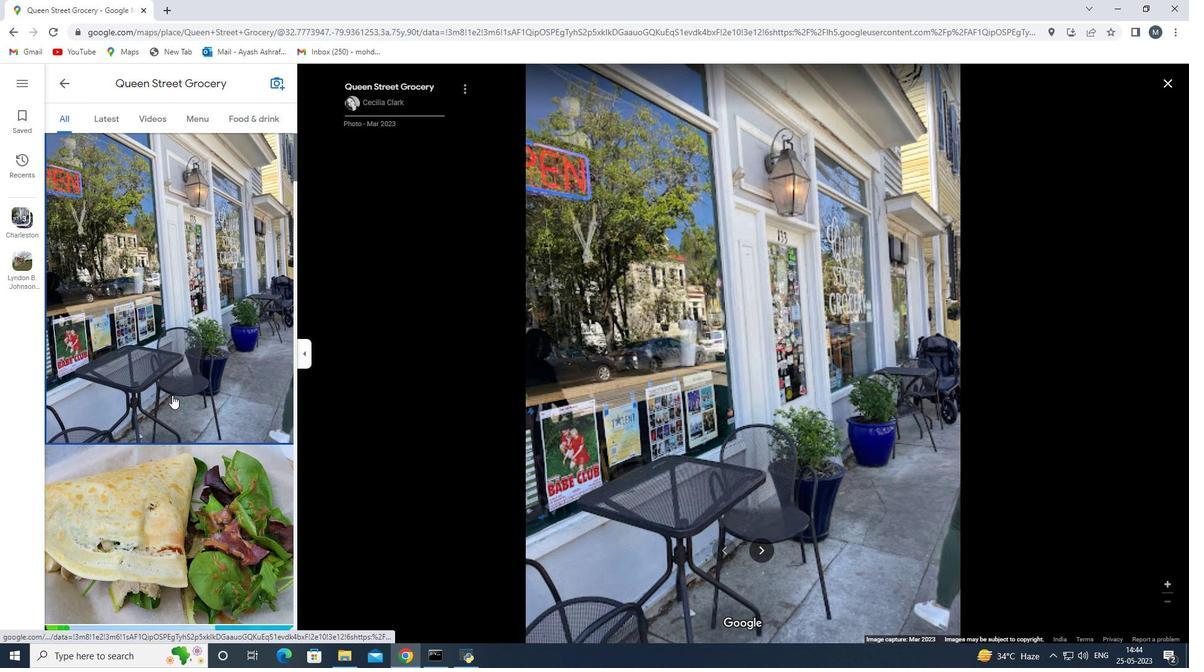 
Action: Mouse pressed left at (172, 395)
Screenshot: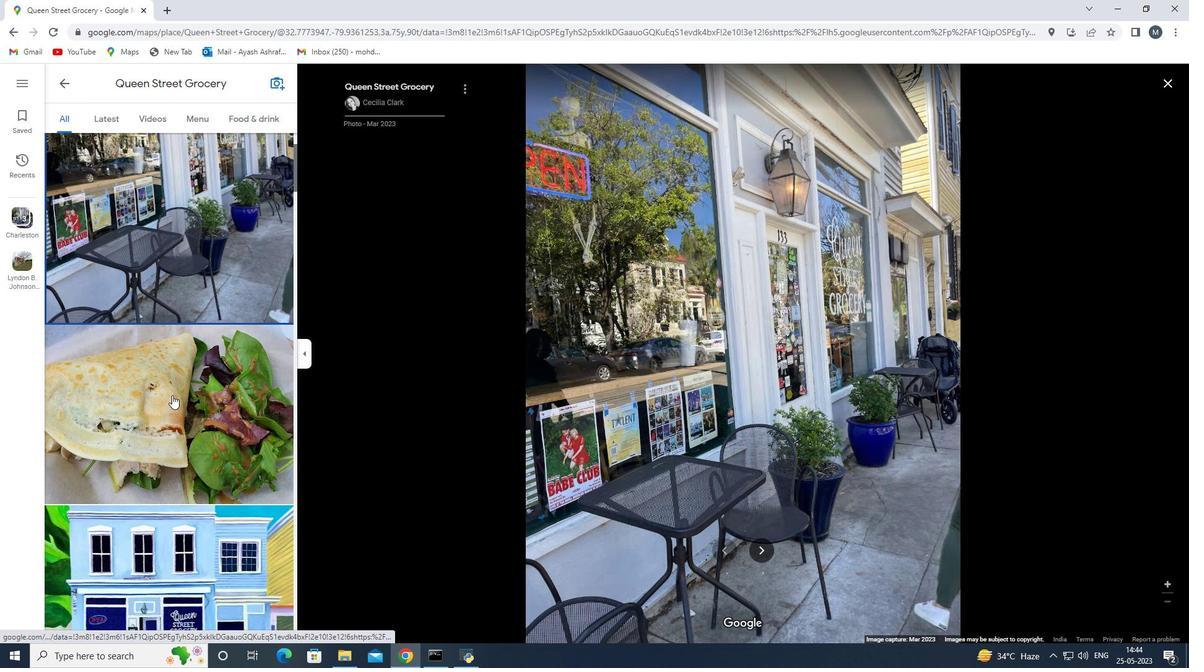 
Action: Mouse moved to (182, 393)
Screenshot: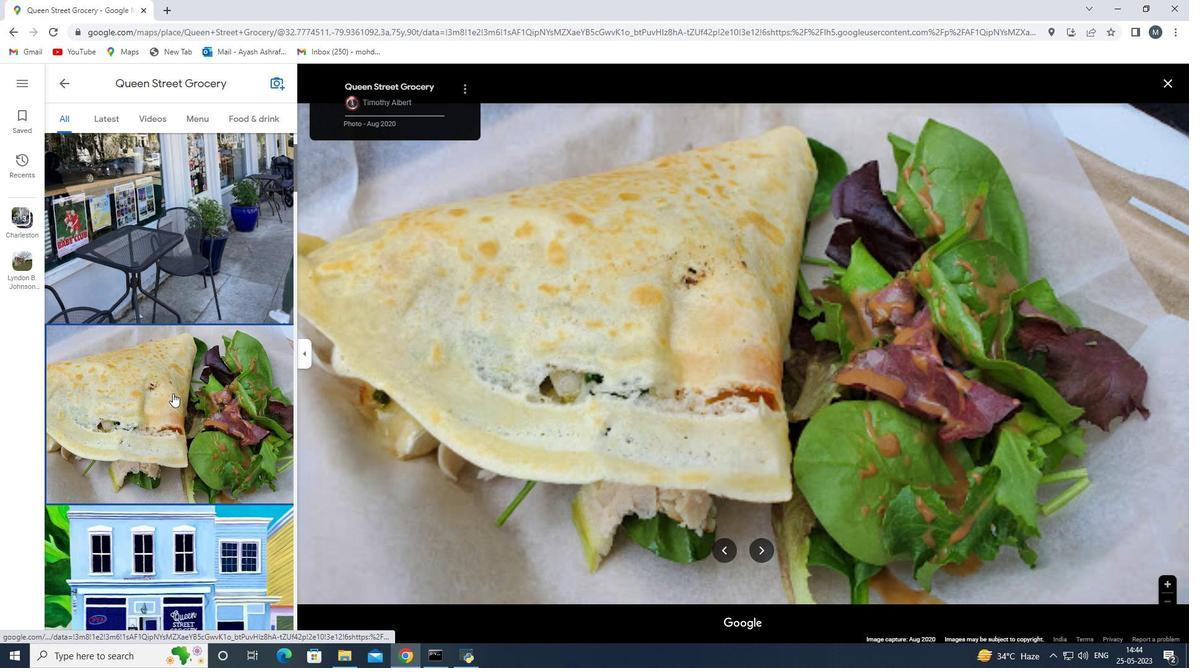
Action: Key pressed <Key.down><Key.down><Key.down><Key.down><Key.down><Key.down><Key.down><Key.down><Key.down><Key.down><Key.down><Key.down><Key.down><Key.down><Key.down><Key.down><Key.down>
Screenshot: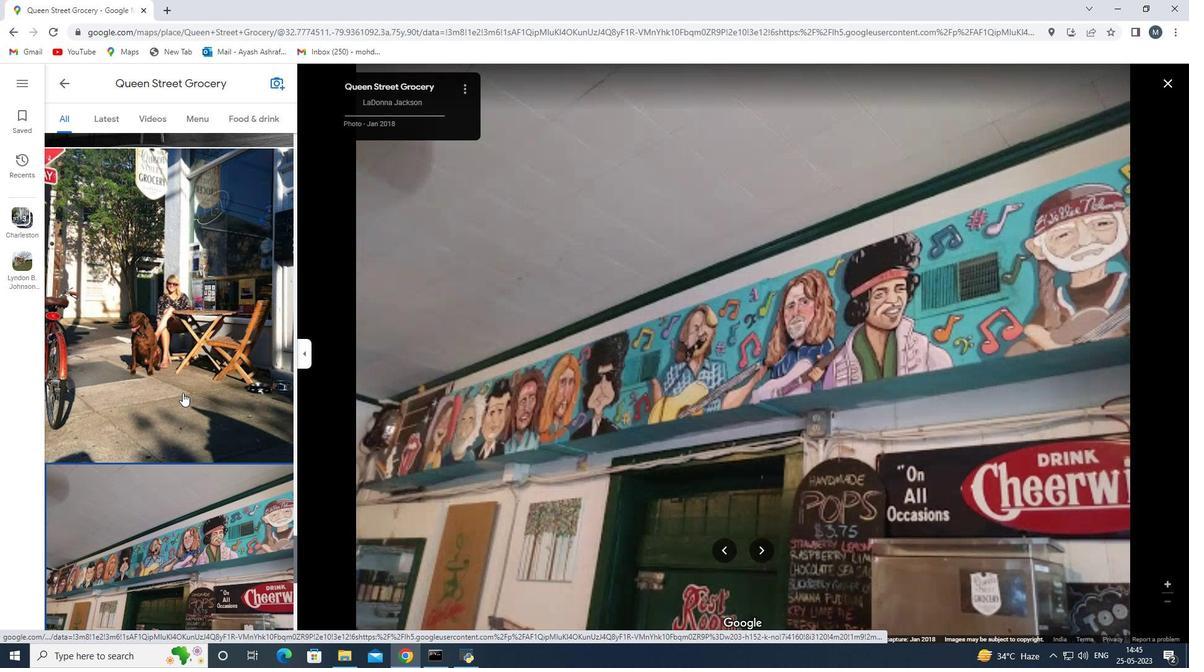 
Action: Mouse moved to (250, 117)
Screenshot: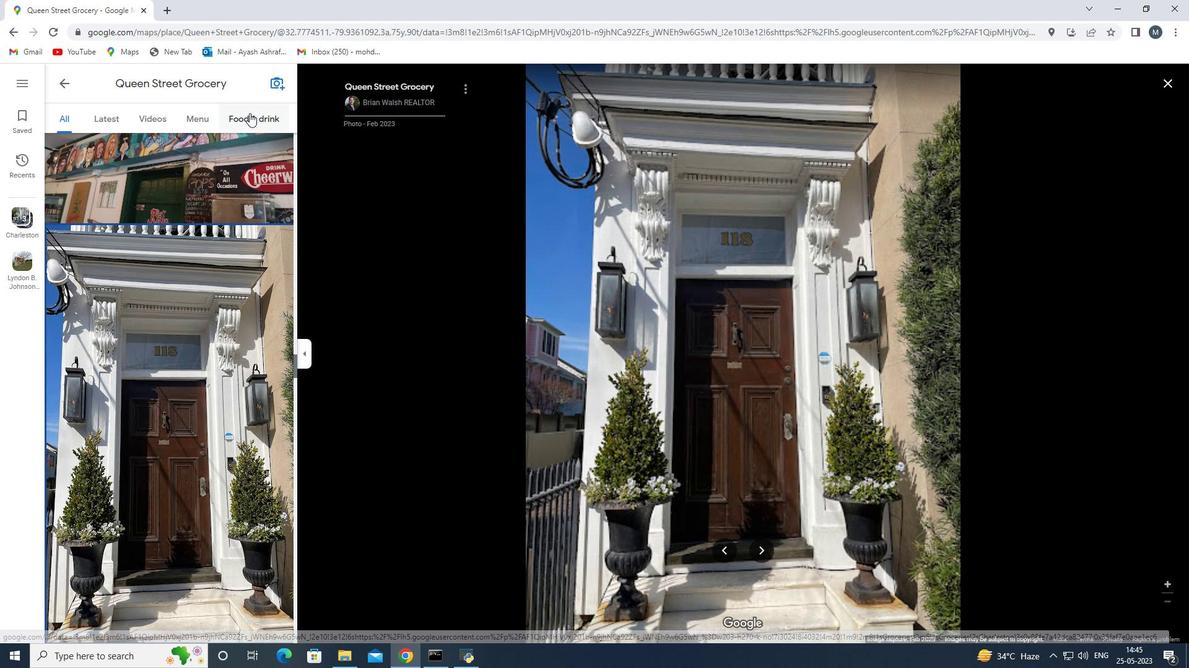 
Action: Mouse pressed left at (250, 117)
Screenshot: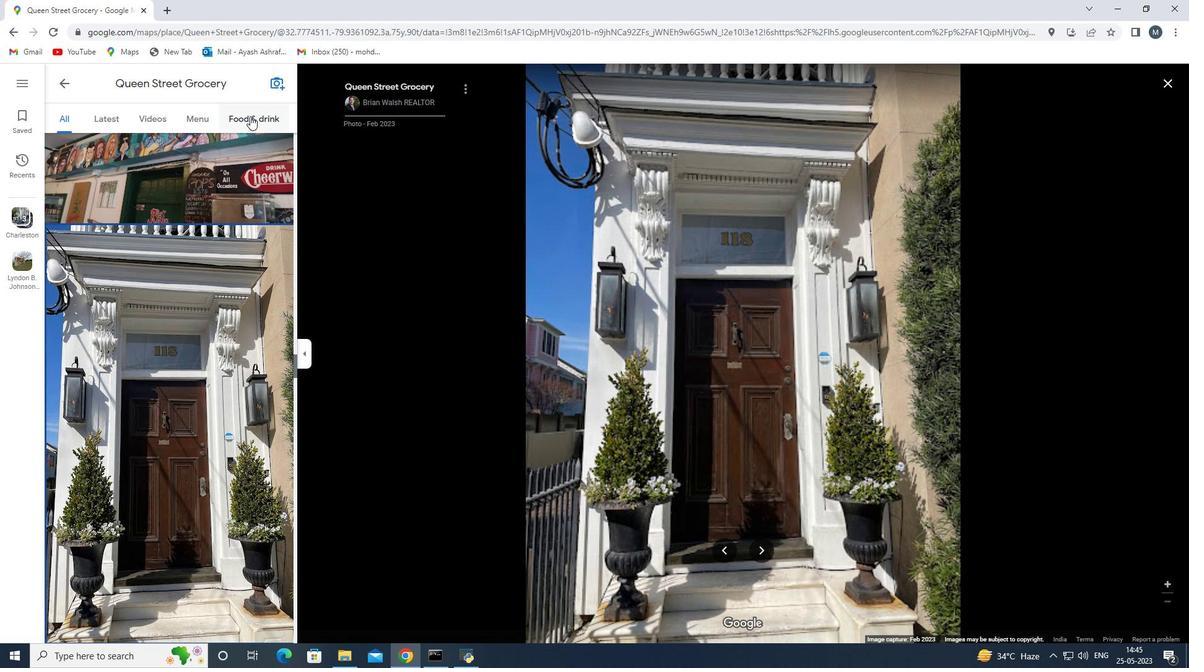 
Action: Mouse moved to (248, 149)
Screenshot: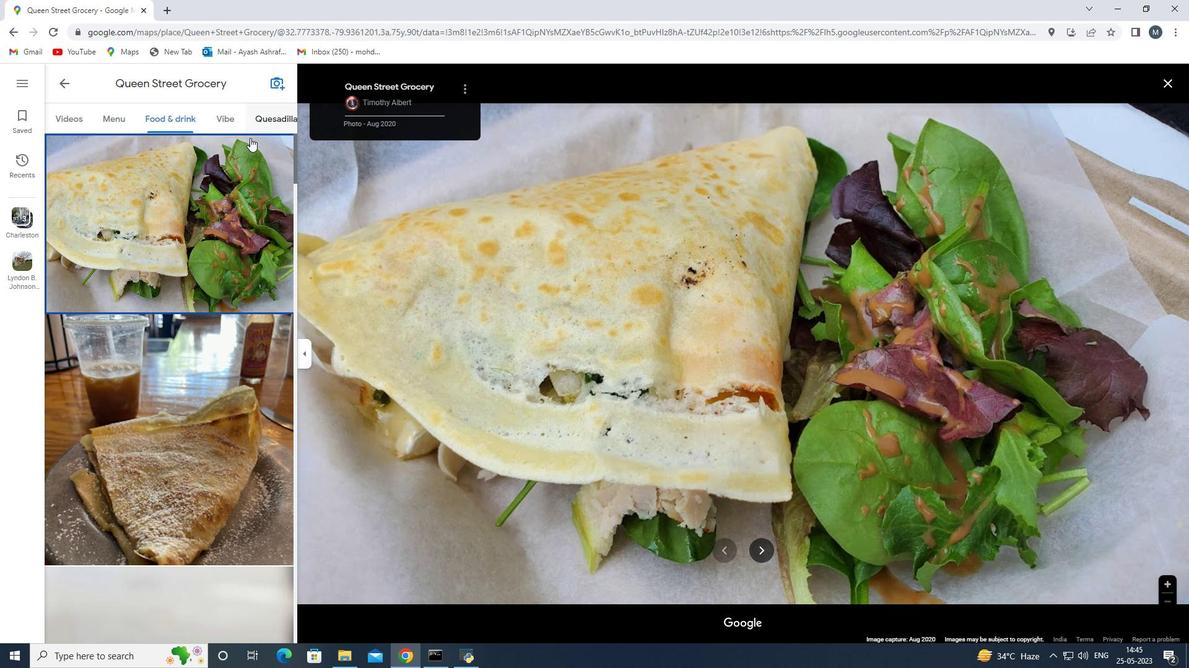 
Action: Key pressed <Key.down><Key.down><Key.down><Key.down><Key.down><Key.down><Key.down><Key.down><Key.down><Key.down><Key.down><Key.down><Key.down><Key.down><Key.down><Key.down><Key.down><Key.down><Key.down><Key.down><Key.down><Key.down><Key.down><Key.down><Key.down><Key.down><Key.down><Key.down><Key.down><Key.down><Key.down><Key.down><Key.down><Key.down><Key.down><Key.down><Key.down><Key.down><Key.down><Key.down><Key.down><Key.down><Key.down><Key.right><Key.right><Key.down><Key.down><Key.down><Key.down><Key.down><Key.down>
Screenshot: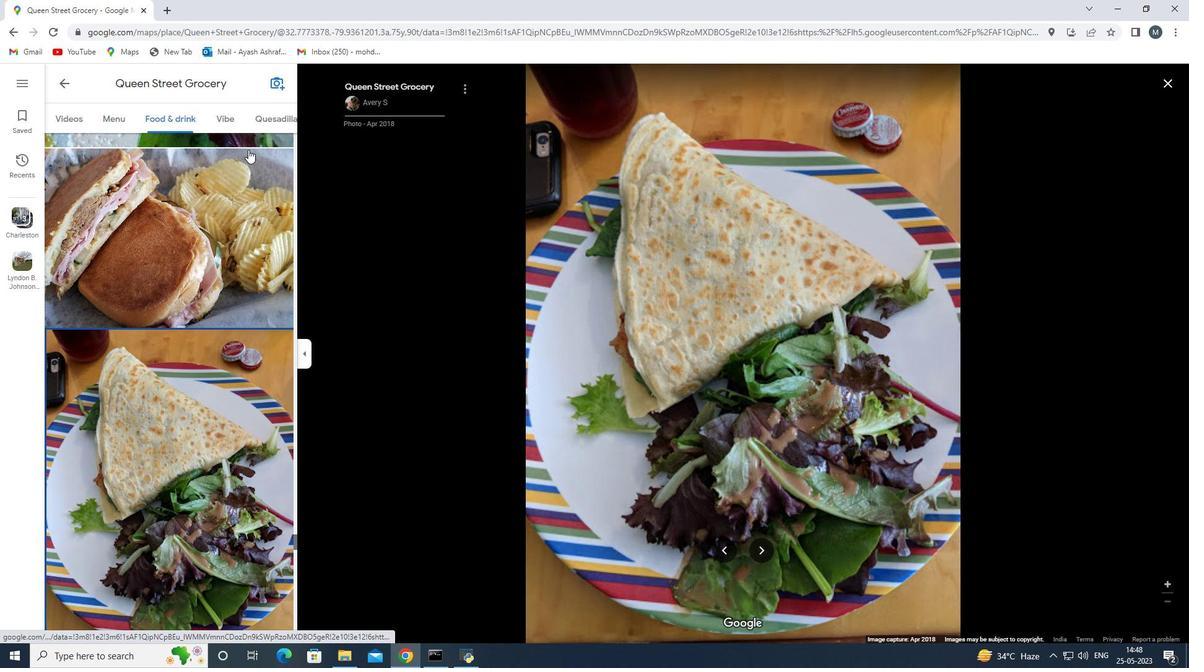 
Action: Mouse moved to (122, 51)
Screenshot: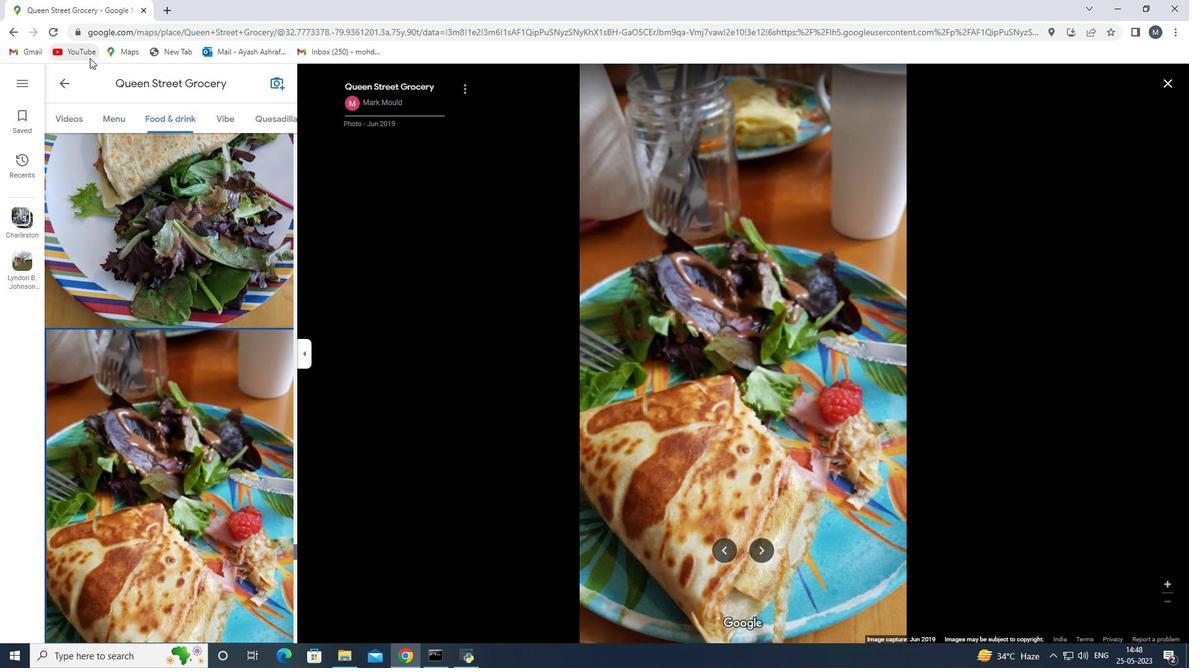 
Action: Mouse pressed left at (122, 51)
Screenshot: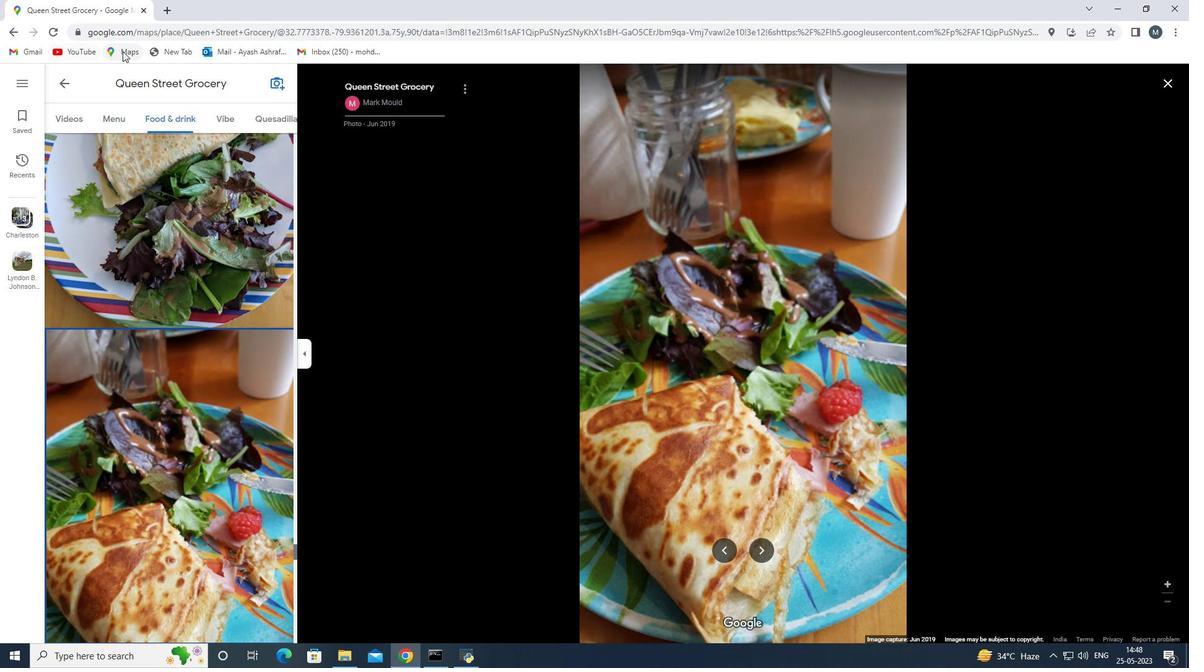 
Action: Mouse moved to (149, 84)
Screenshot: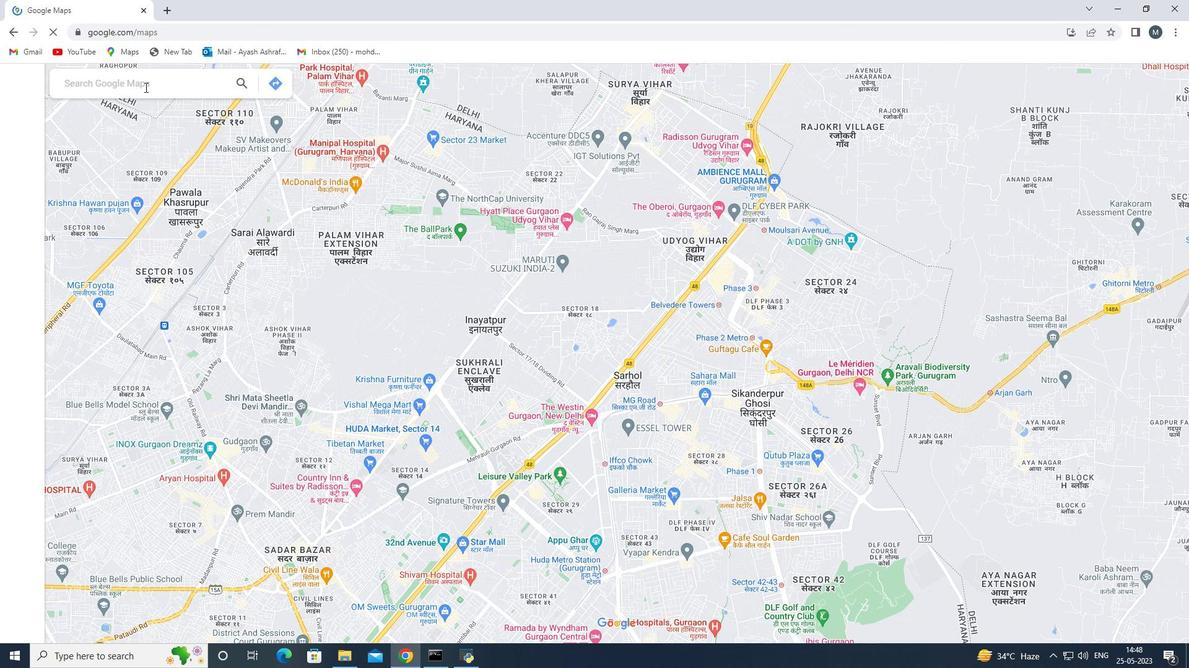 
Action: Mouse pressed left at (149, 84)
Screenshot: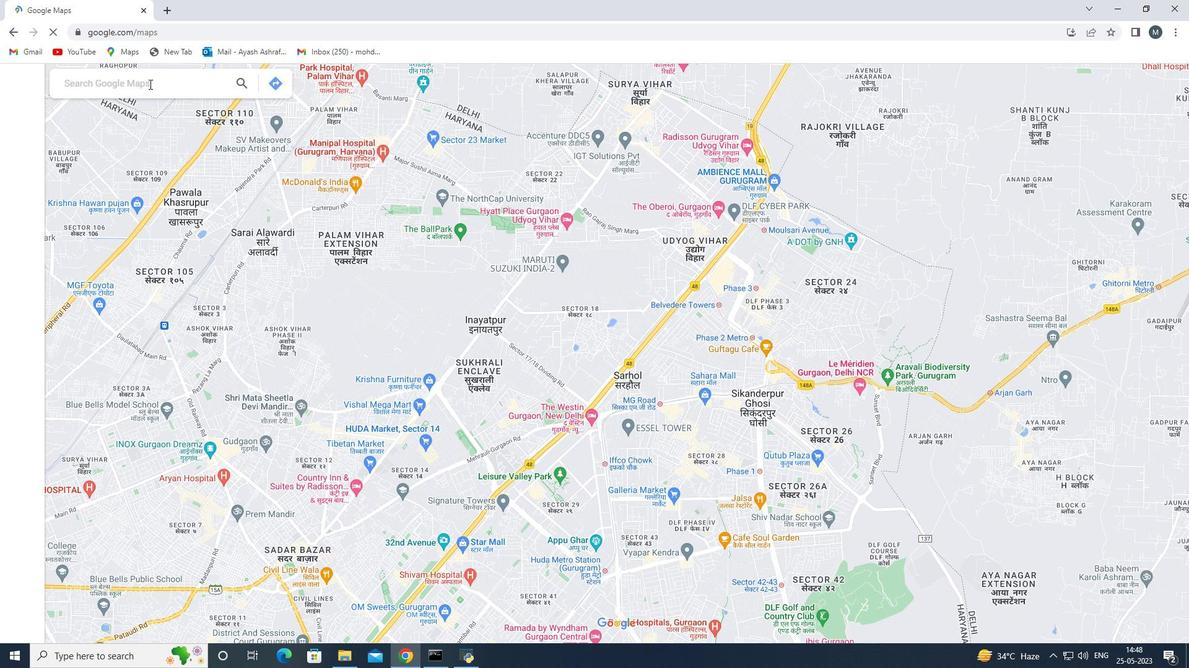 
Action: Mouse moved to (216, 146)
Screenshot: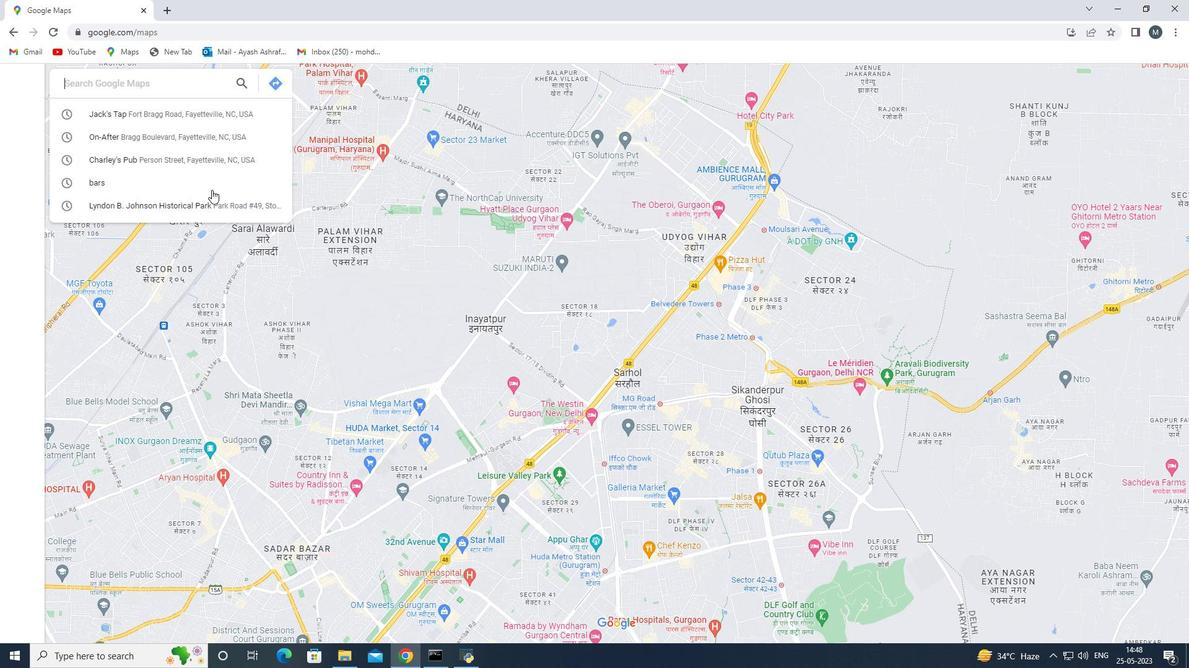 
Action: Mouse scrolled (216, 146) with delta (0, 0)
Screenshot: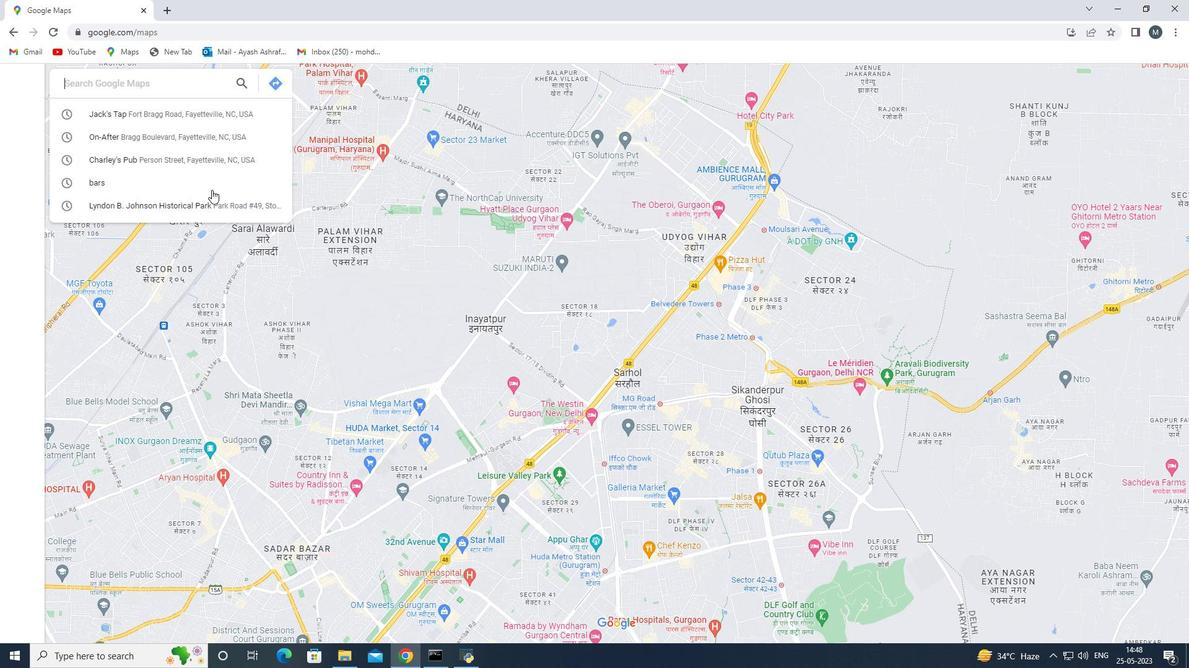 
Action: Mouse moved to (219, 118)
Screenshot: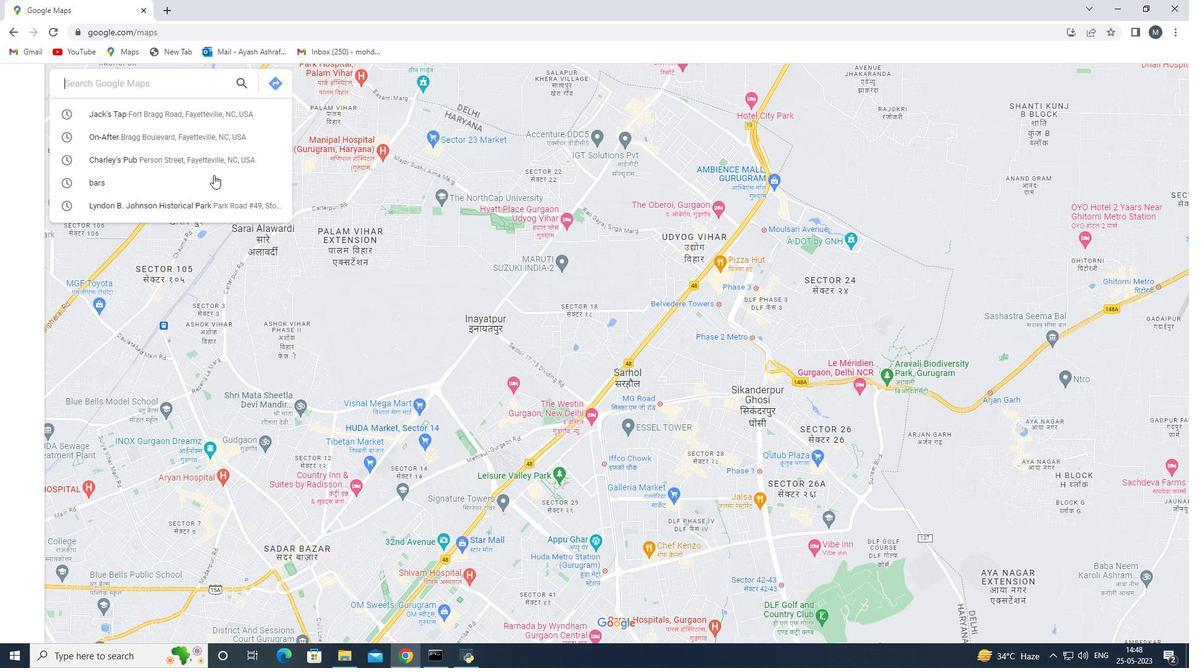 
Action: Mouse scrolled (219, 120) with delta (0, 0)
Screenshot: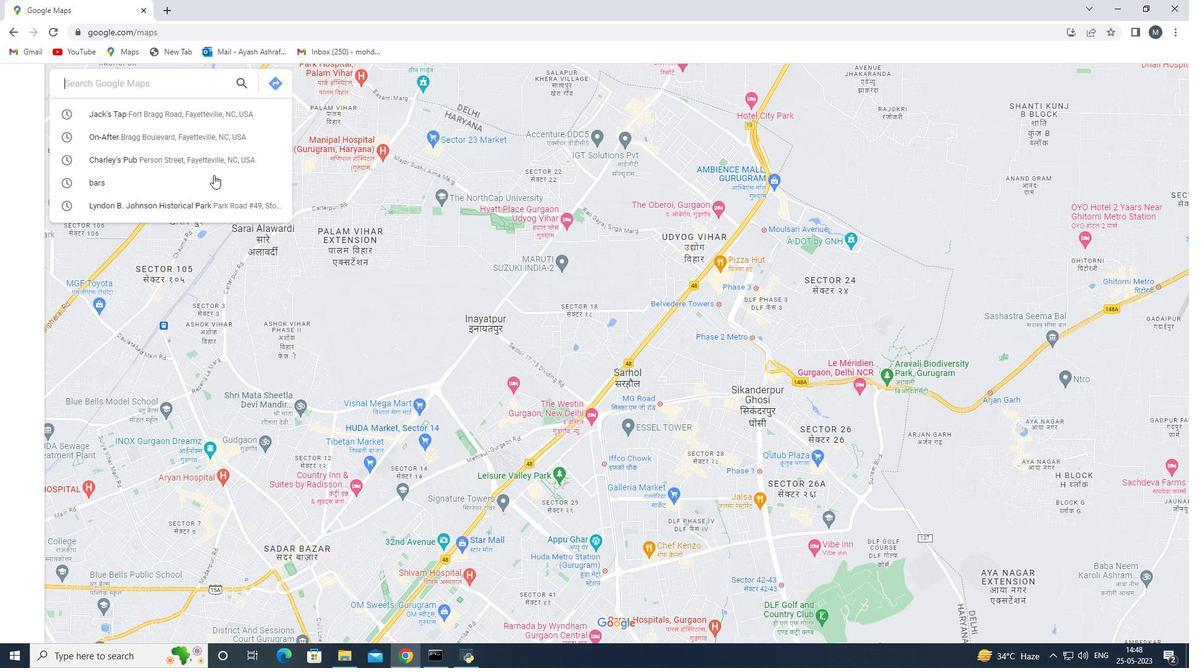 
Action: Mouse moved to (280, 86)
Screenshot: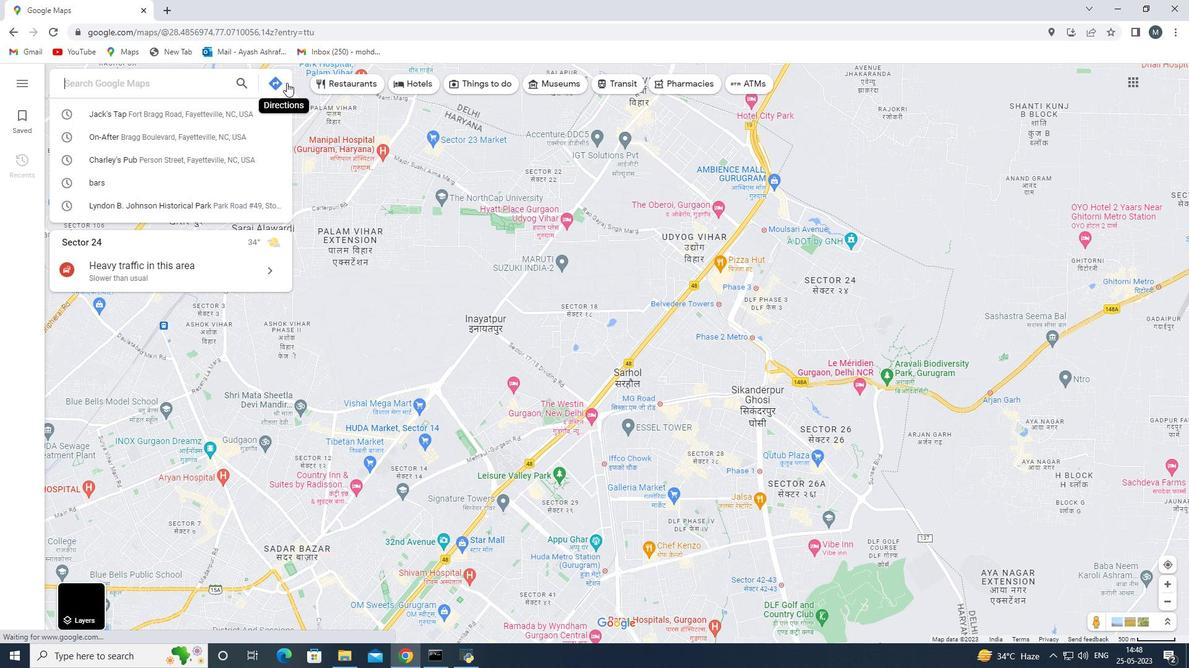 
Action: Mouse pressed left at (280, 86)
Screenshot: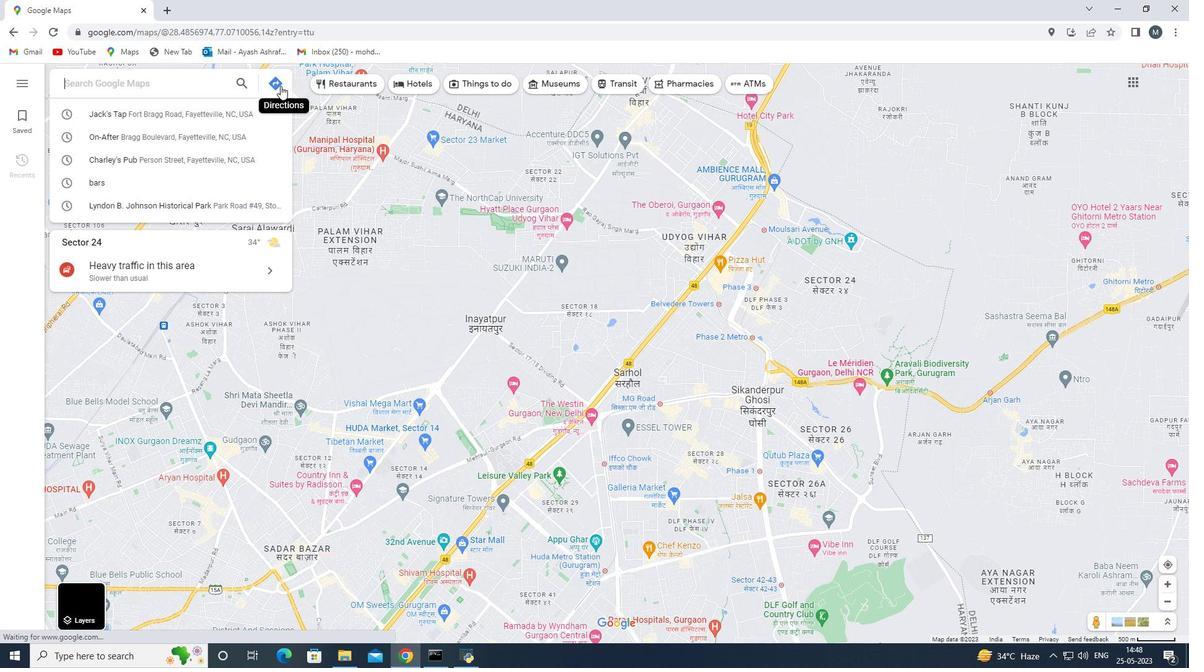 
Action: Mouse moved to (159, 120)
Screenshot: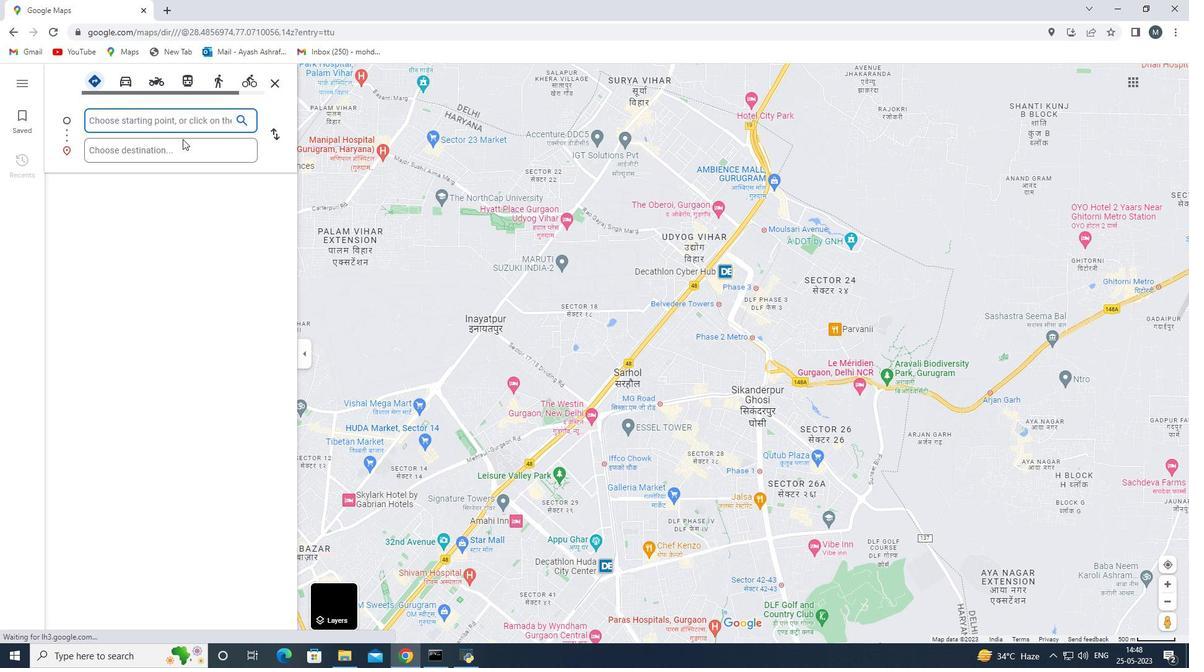 
Action: Mouse pressed left at (159, 120)
Screenshot: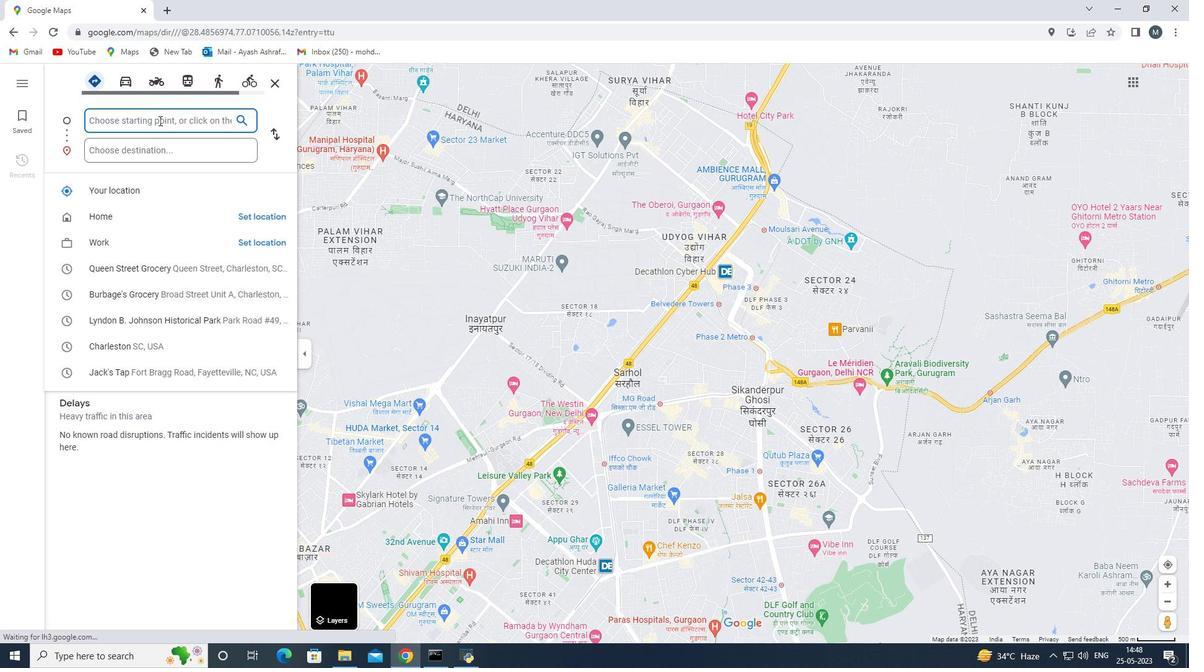 
Action: Key pressed <Key.shift>Lyndon<Key.space><Key.shift>B,<Key.backspace>.john<Key.space>
Screenshot: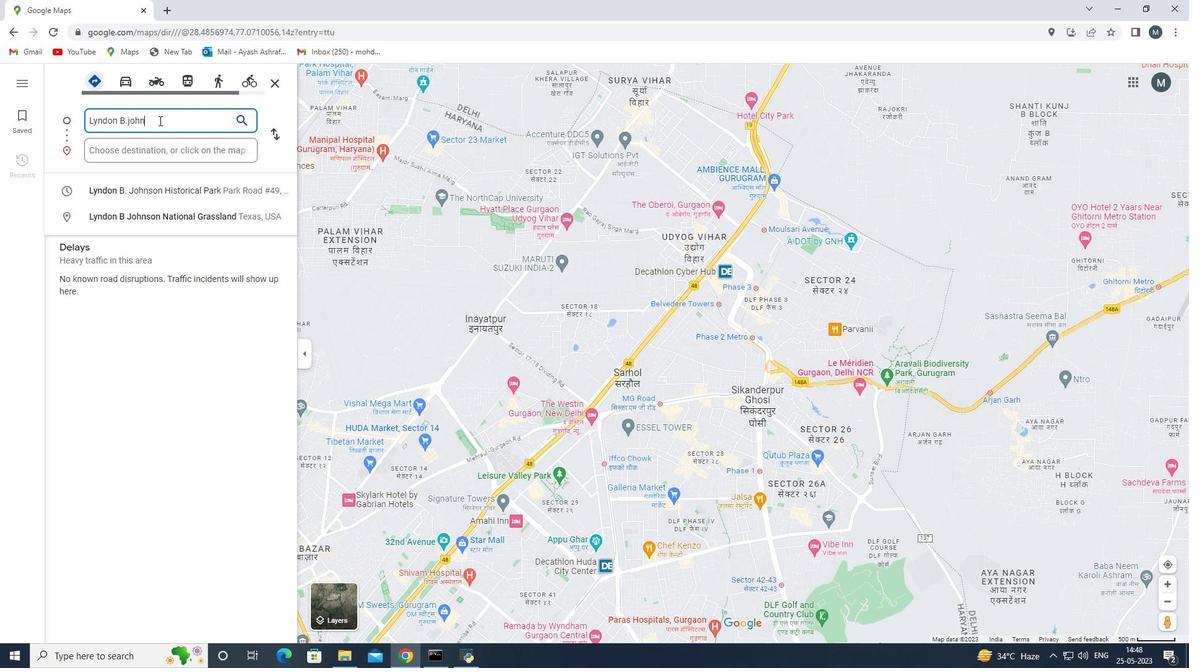 
Action: Mouse moved to (9, 33)
Screenshot: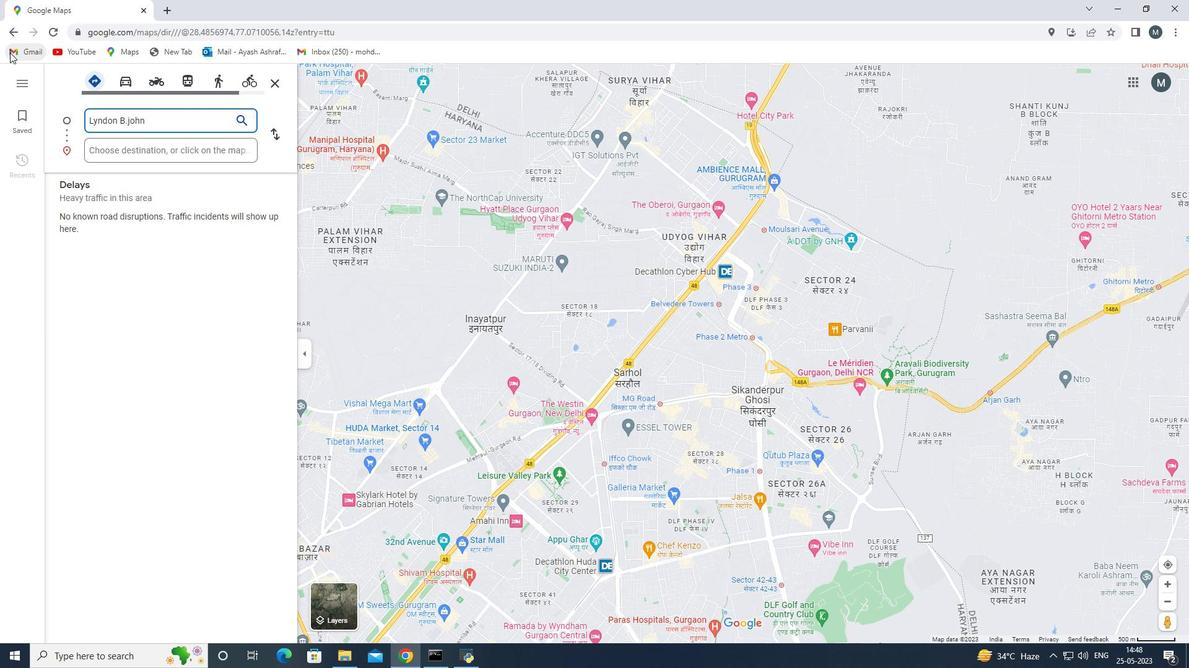 
Action: Mouse pressed left at (9, 33)
Screenshot: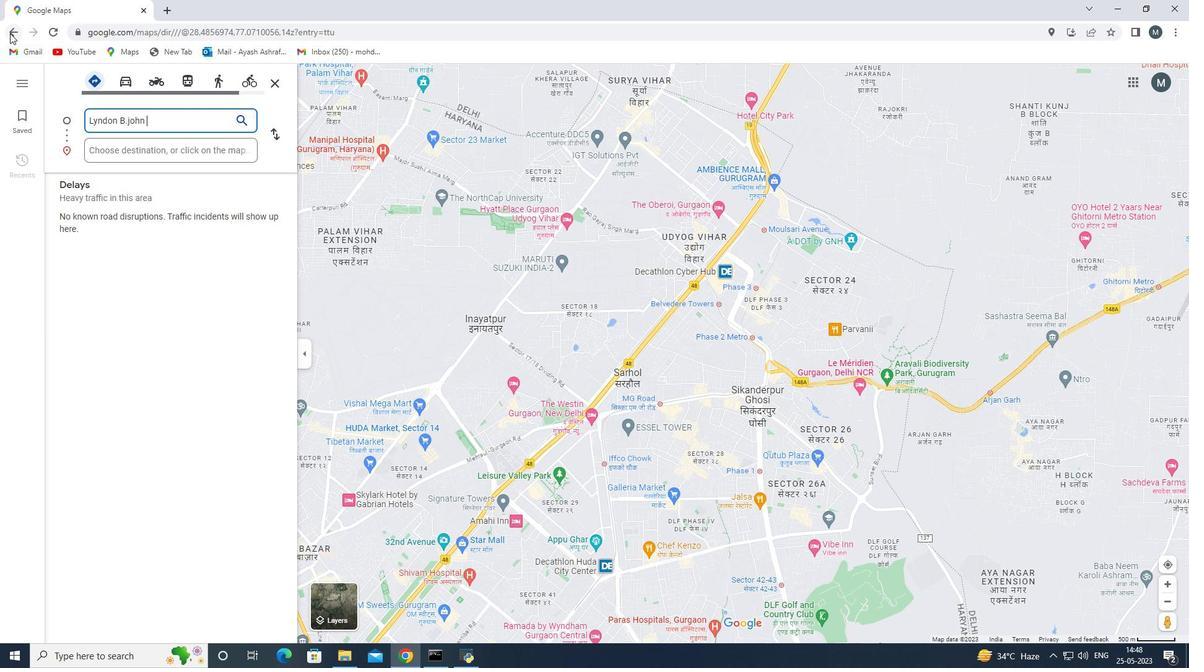 
Action: Mouse moved to (308, 455)
Screenshot: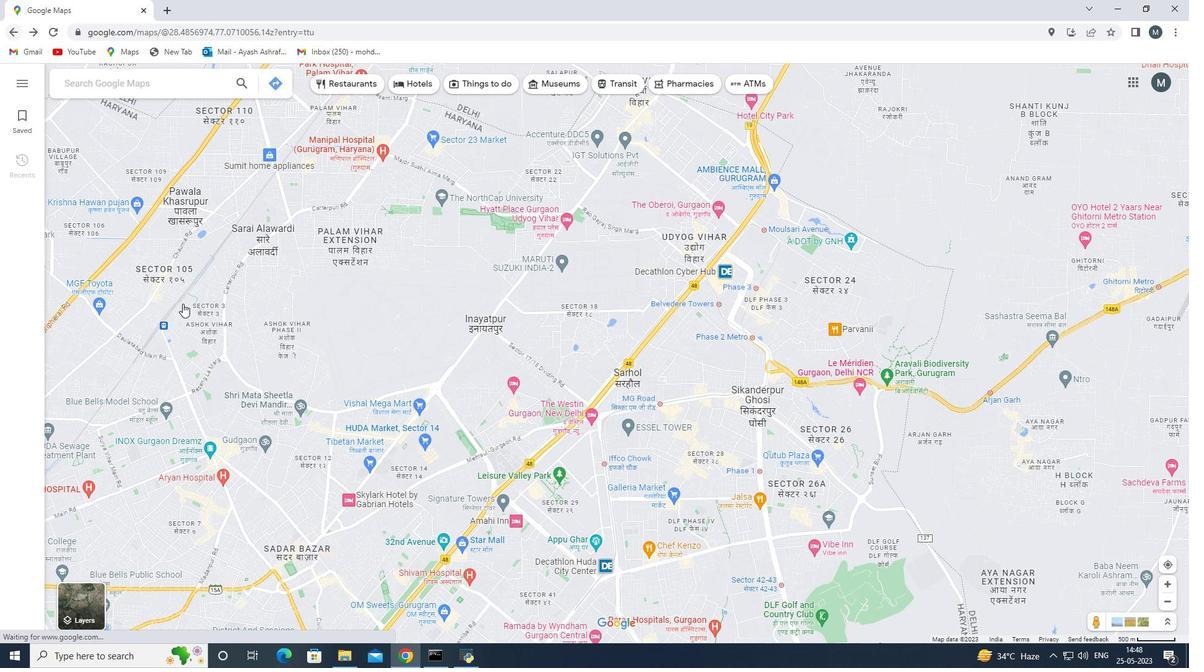 
Action: Mouse scrolled (308, 455) with delta (0, 0)
Screenshot: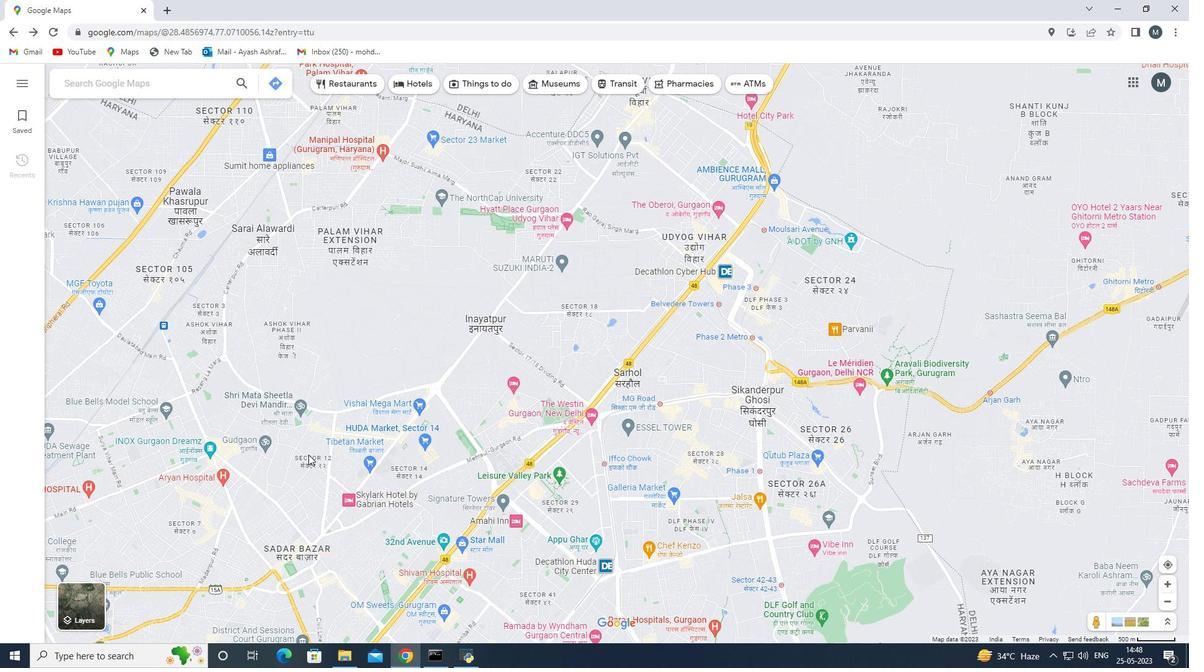 
Action: Mouse scrolled (308, 455) with delta (0, 0)
Screenshot: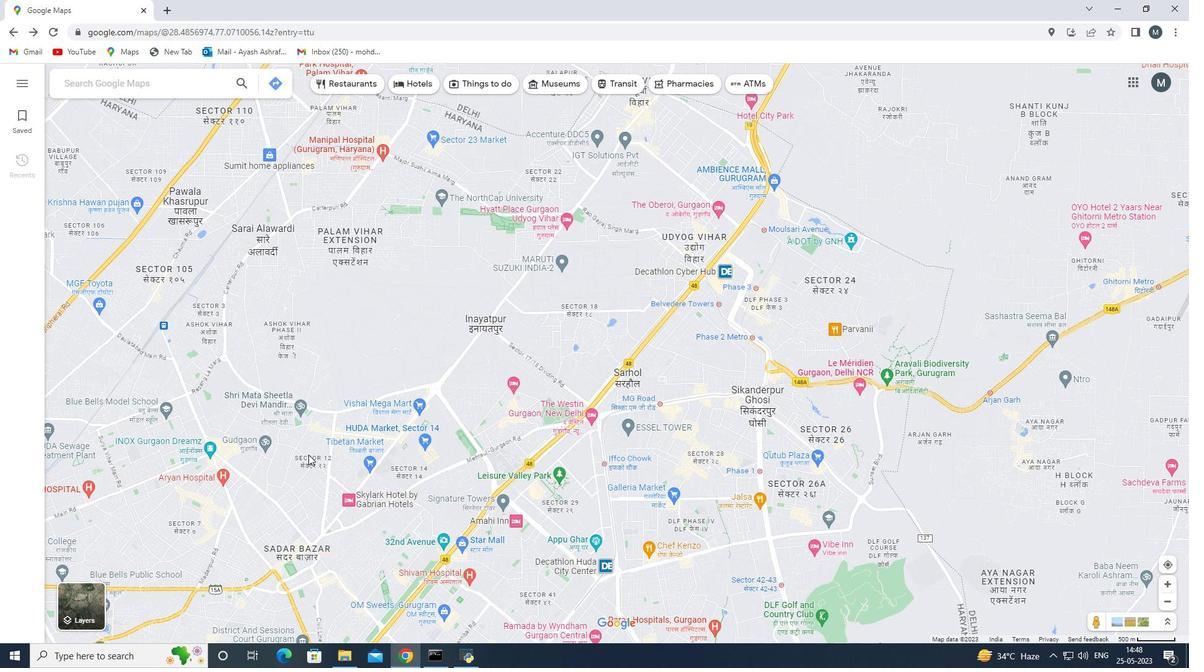 
Action: Mouse moved to (49, 41)
Screenshot: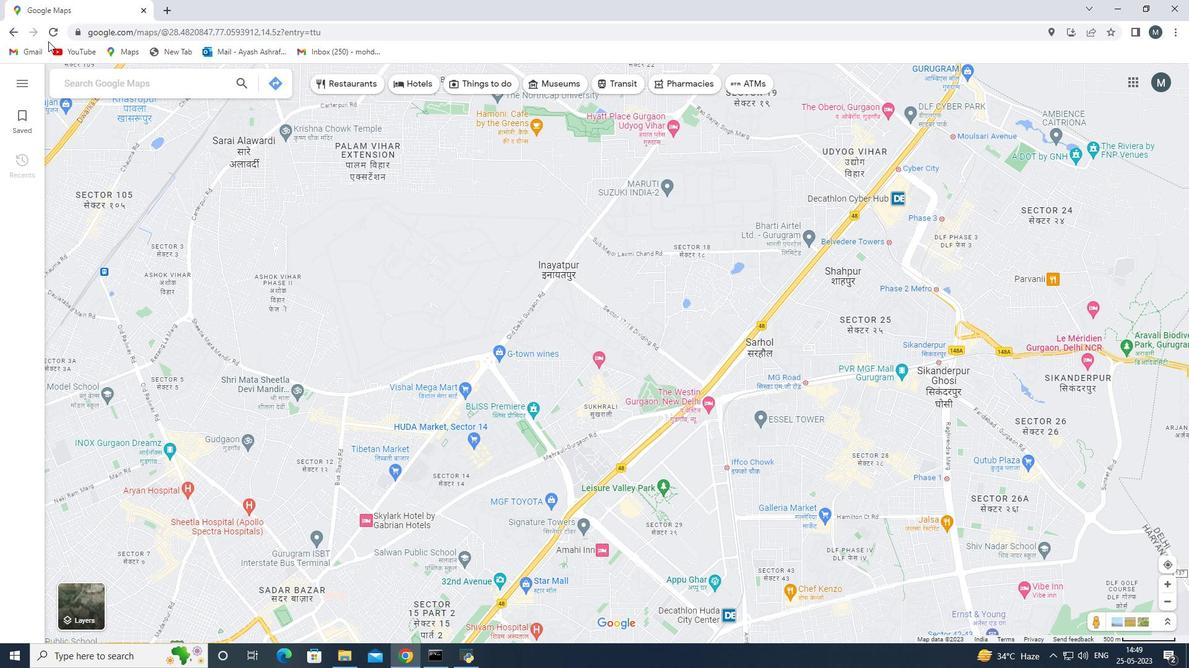 
